 Task: Search one way flight ticket for 1 adult, 6 children, 1 infant in seat and 1 infant on lap in business from Brainerd: Brainerd Lakes Regional Airport to Evansville: Evansville Regional Airport on 5-3-2023. Choice of flights is Westjet. Number of bags: 2 checked bags. Price is upto 75000. Outbound departure time preference is 8:45.
Action: Mouse moved to (320, 418)
Screenshot: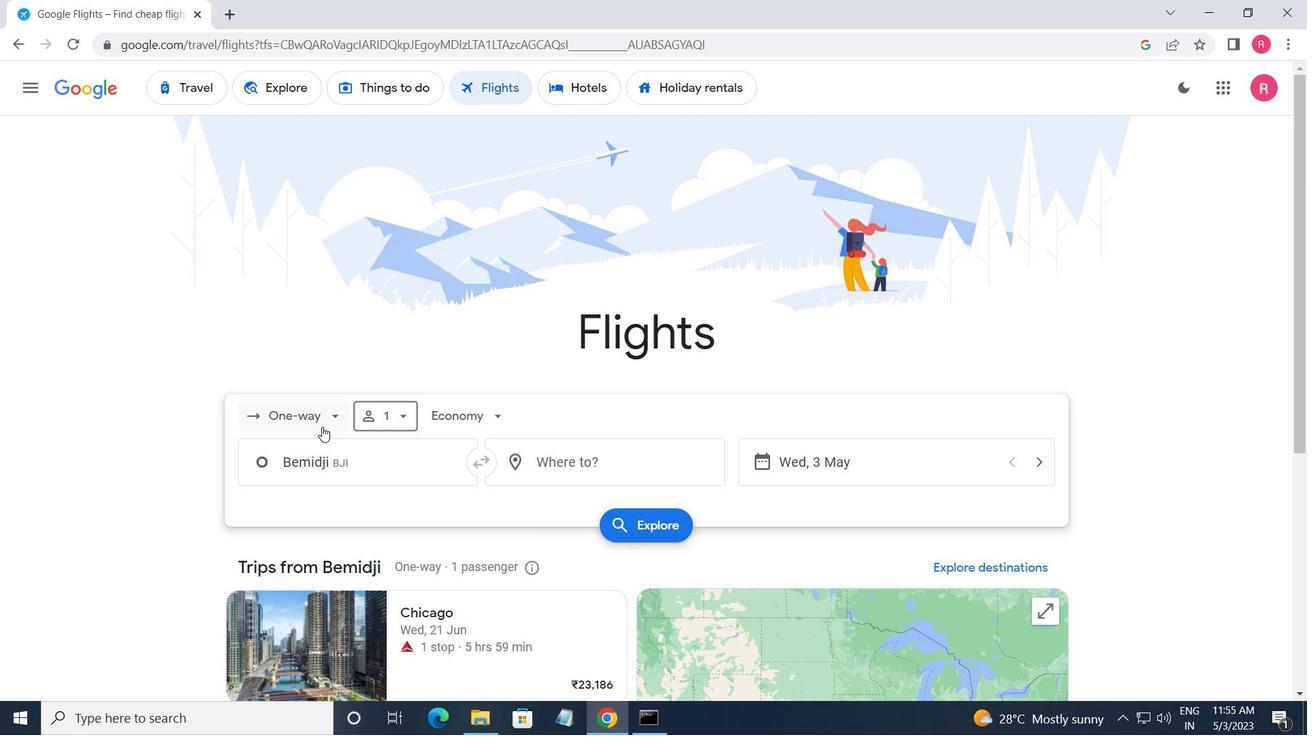 
Action: Mouse pressed left at (320, 418)
Screenshot: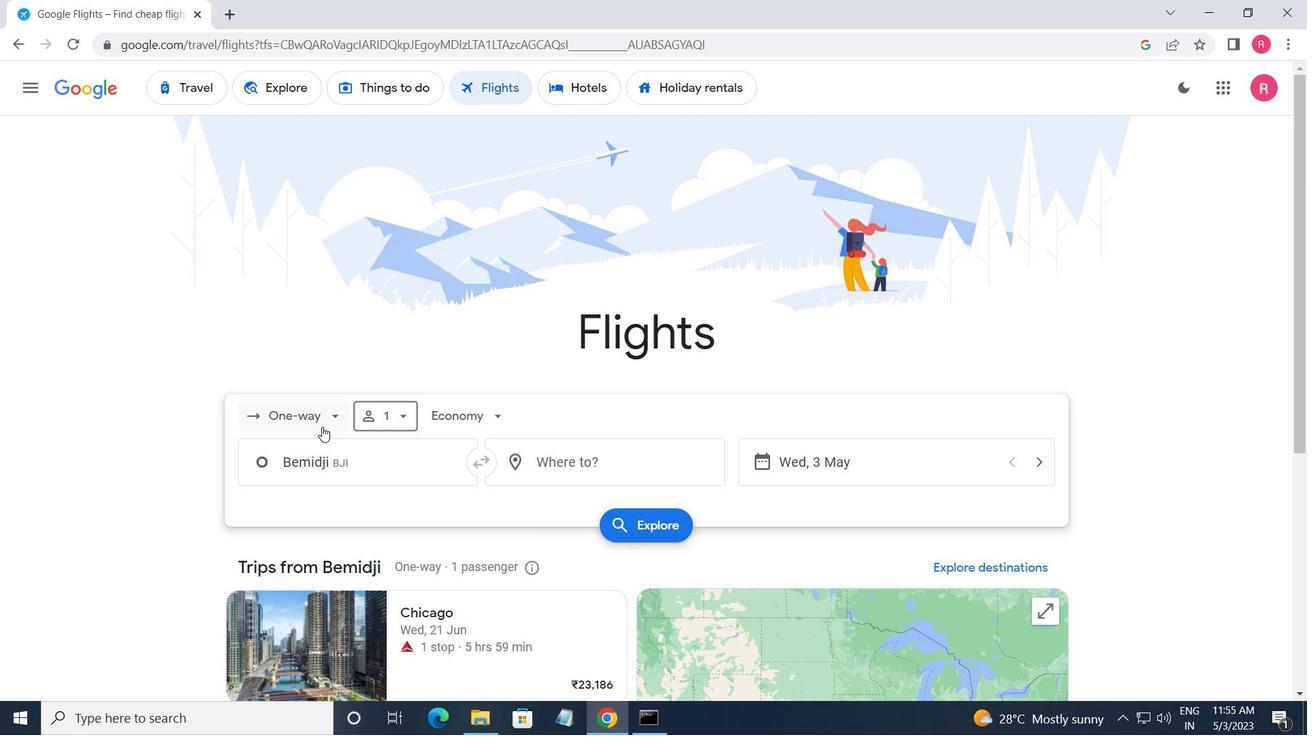 
Action: Mouse moved to (335, 489)
Screenshot: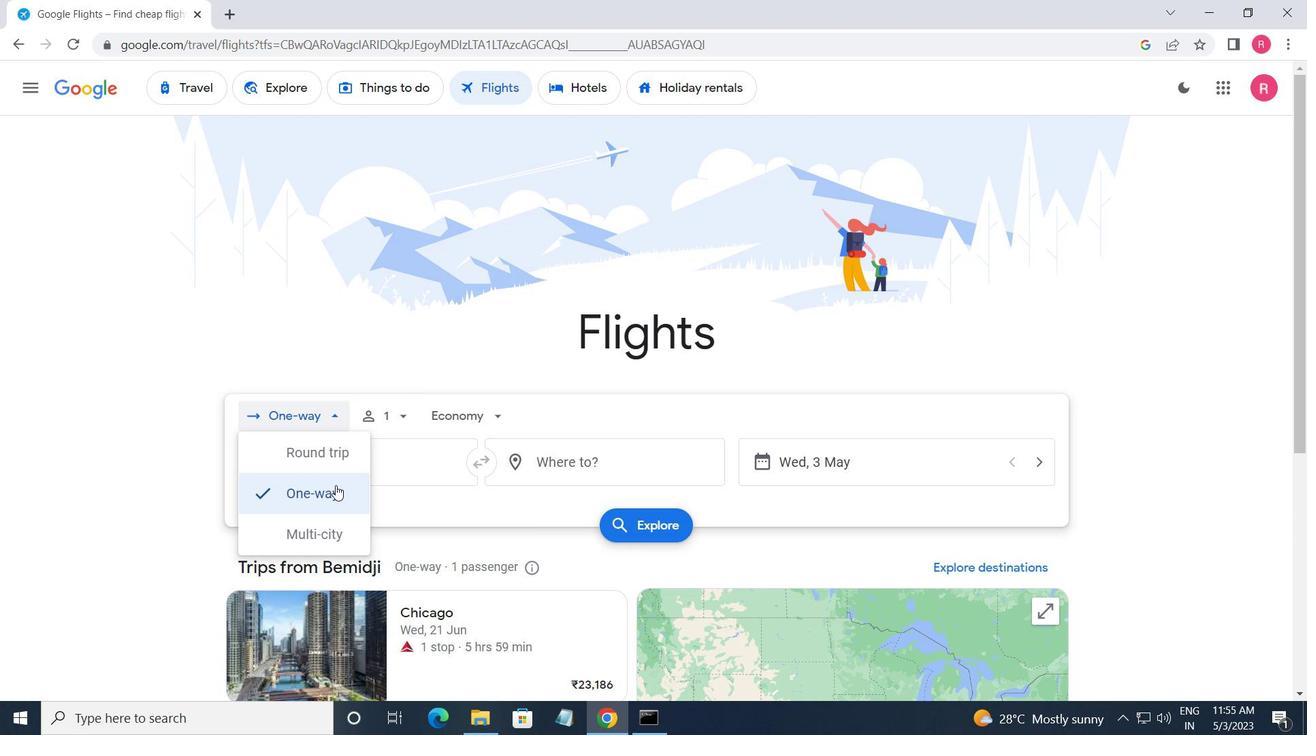 
Action: Mouse pressed left at (335, 489)
Screenshot: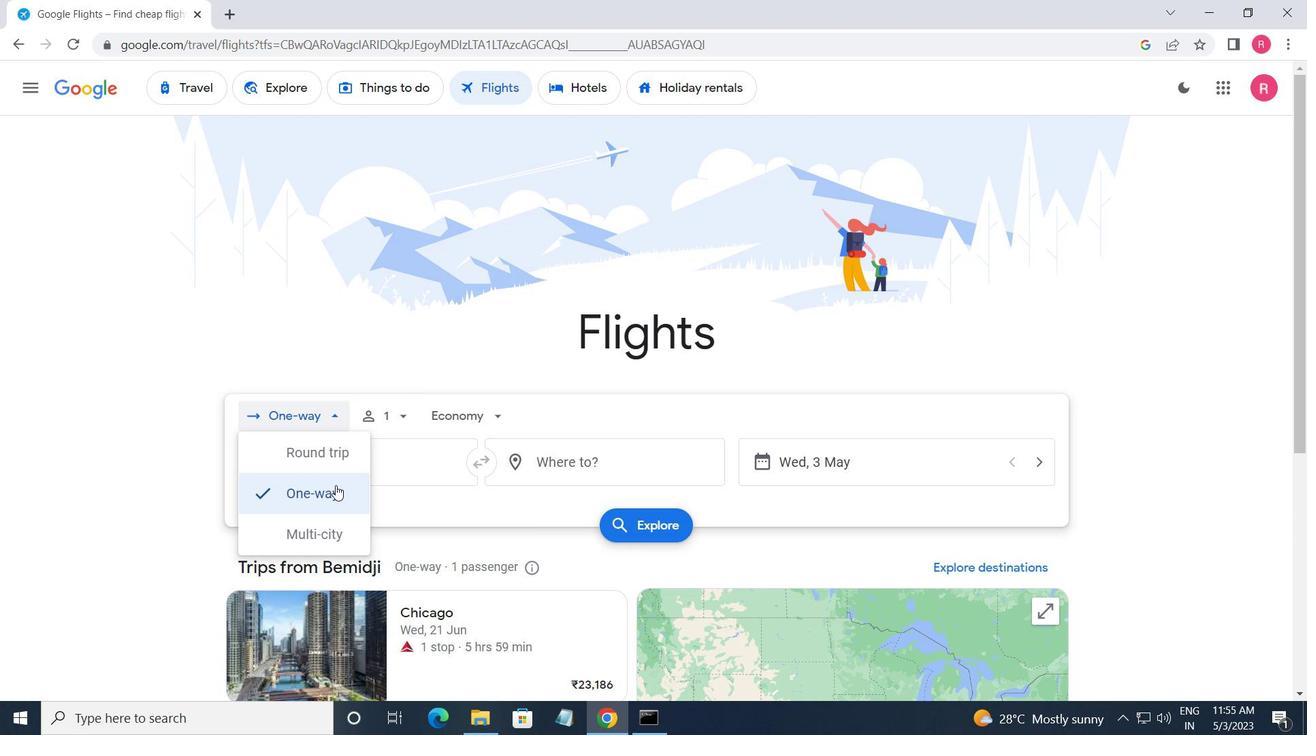 
Action: Mouse moved to (365, 433)
Screenshot: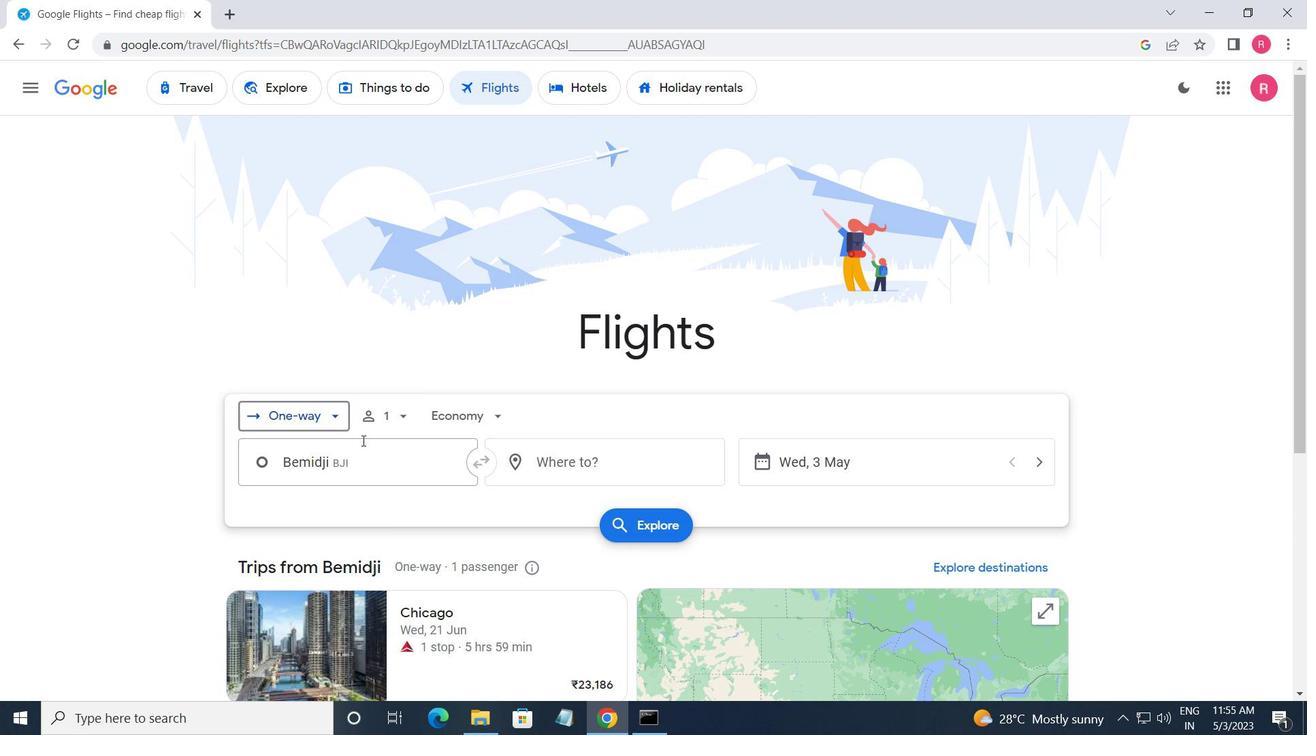
Action: Mouse pressed left at (365, 433)
Screenshot: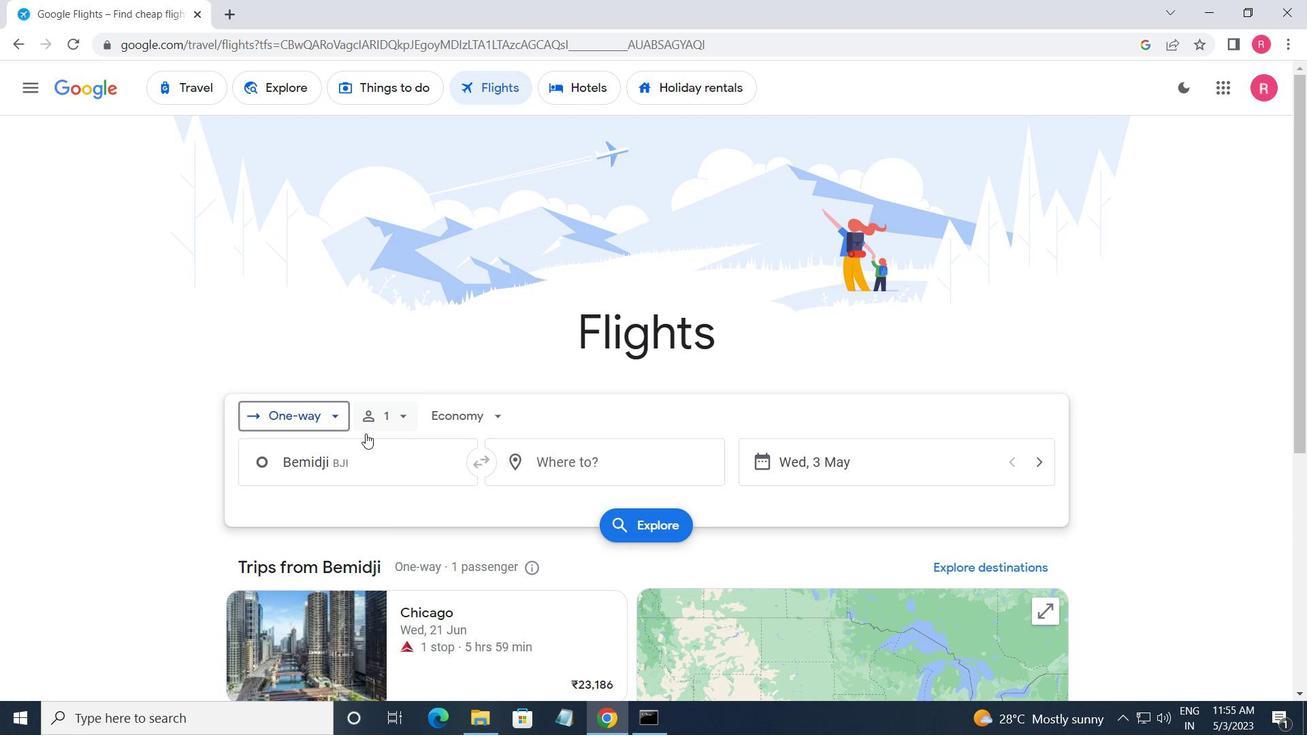 
Action: Mouse moved to (530, 505)
Screenshot: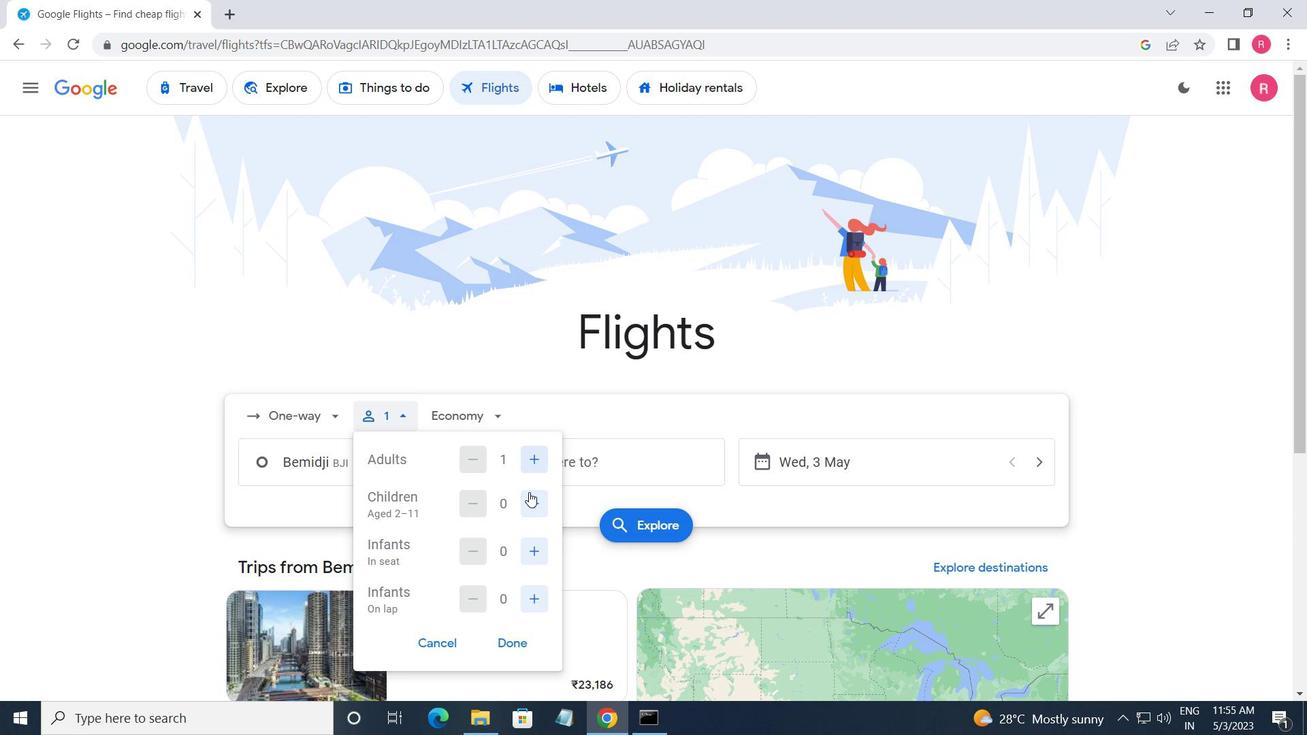 
Action: Mouse pressed left at (530, 505)
Screenshot: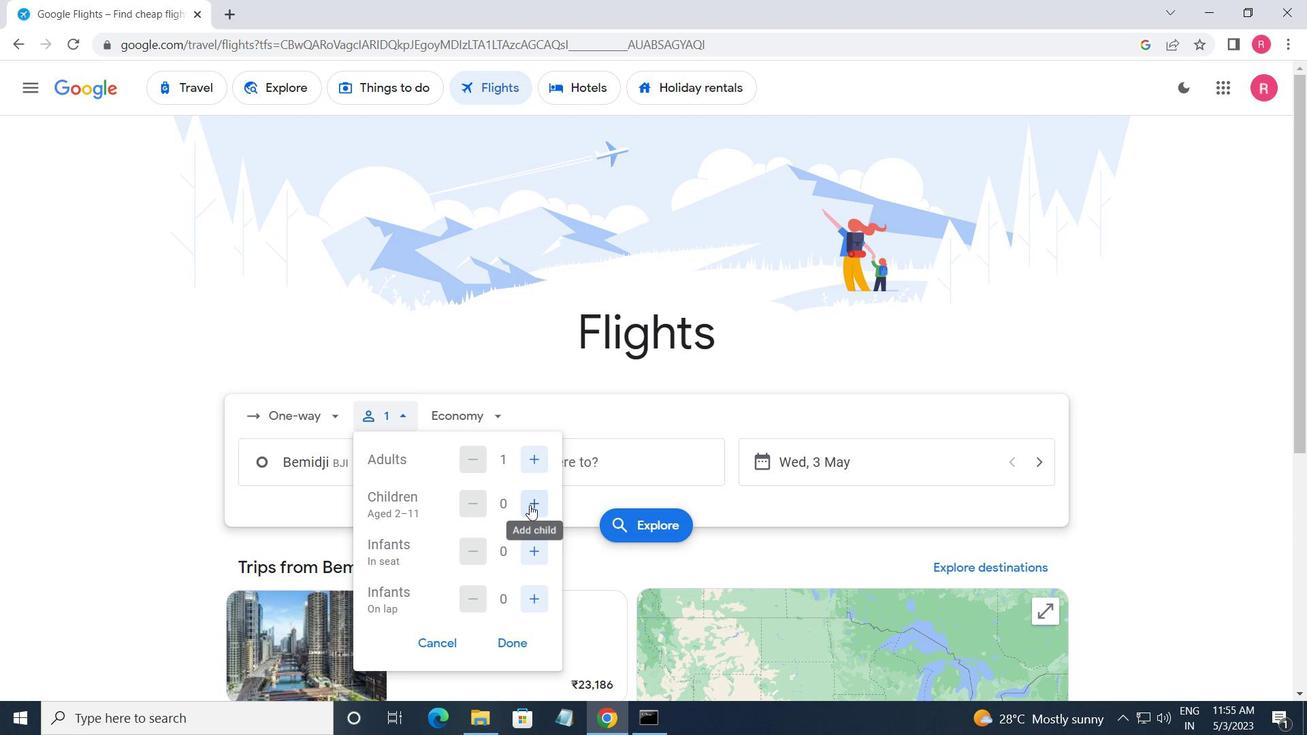 
Action: Mouse pressed left at (530, 505)
Screenshot: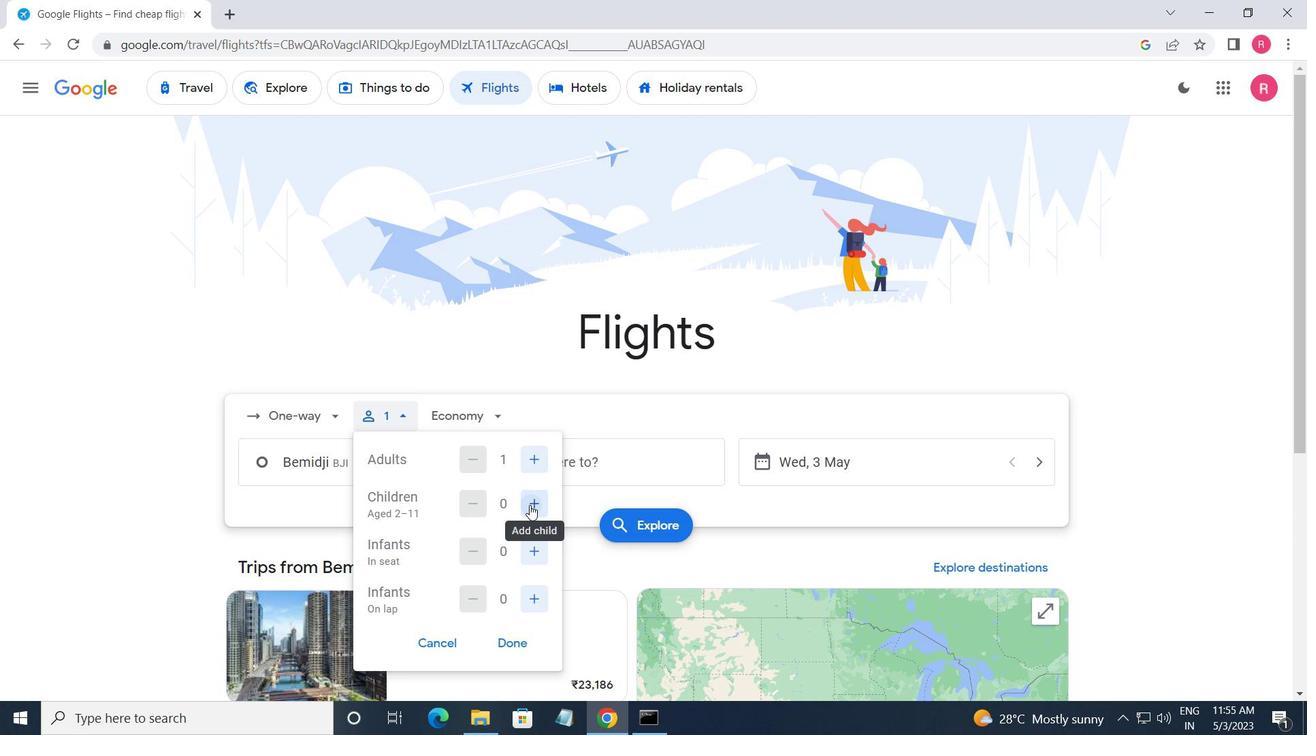
Action: Mouse pressed left at (530, 505)
Screenshot: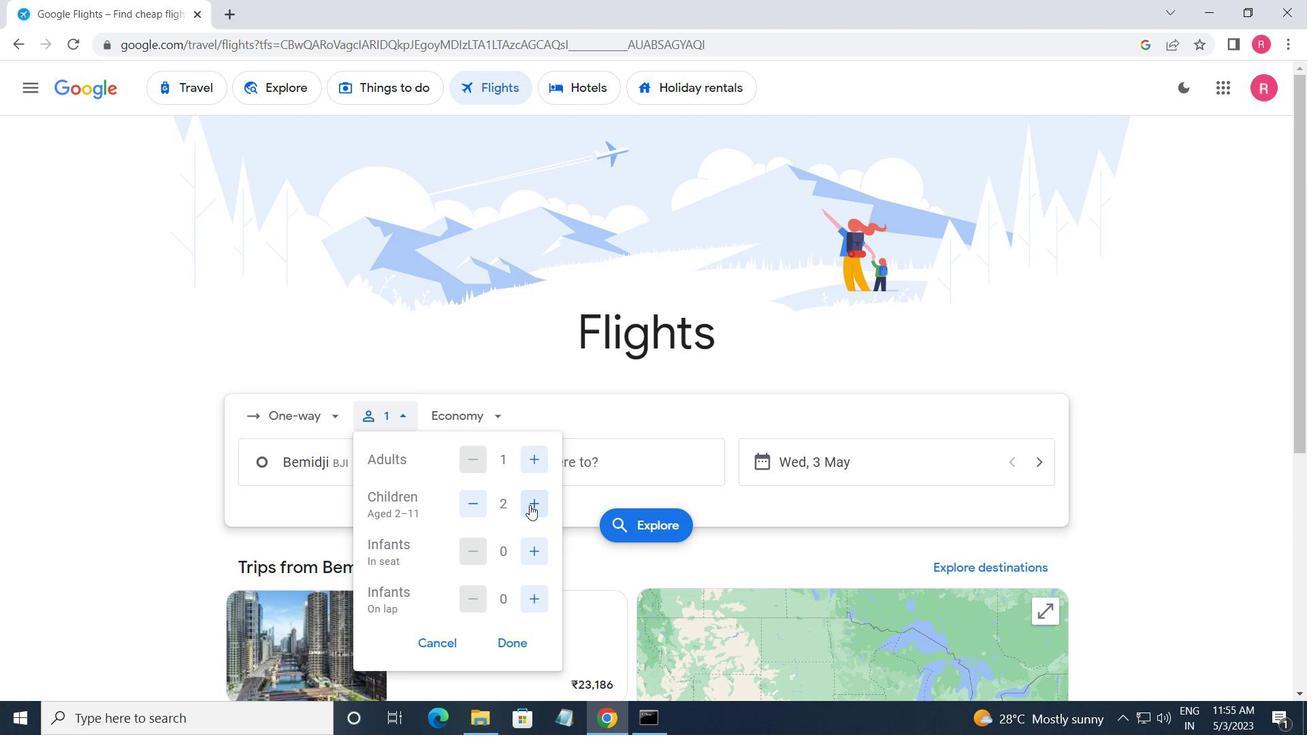 
Action: Mouse pressed left at (530, 505)
Screenshot: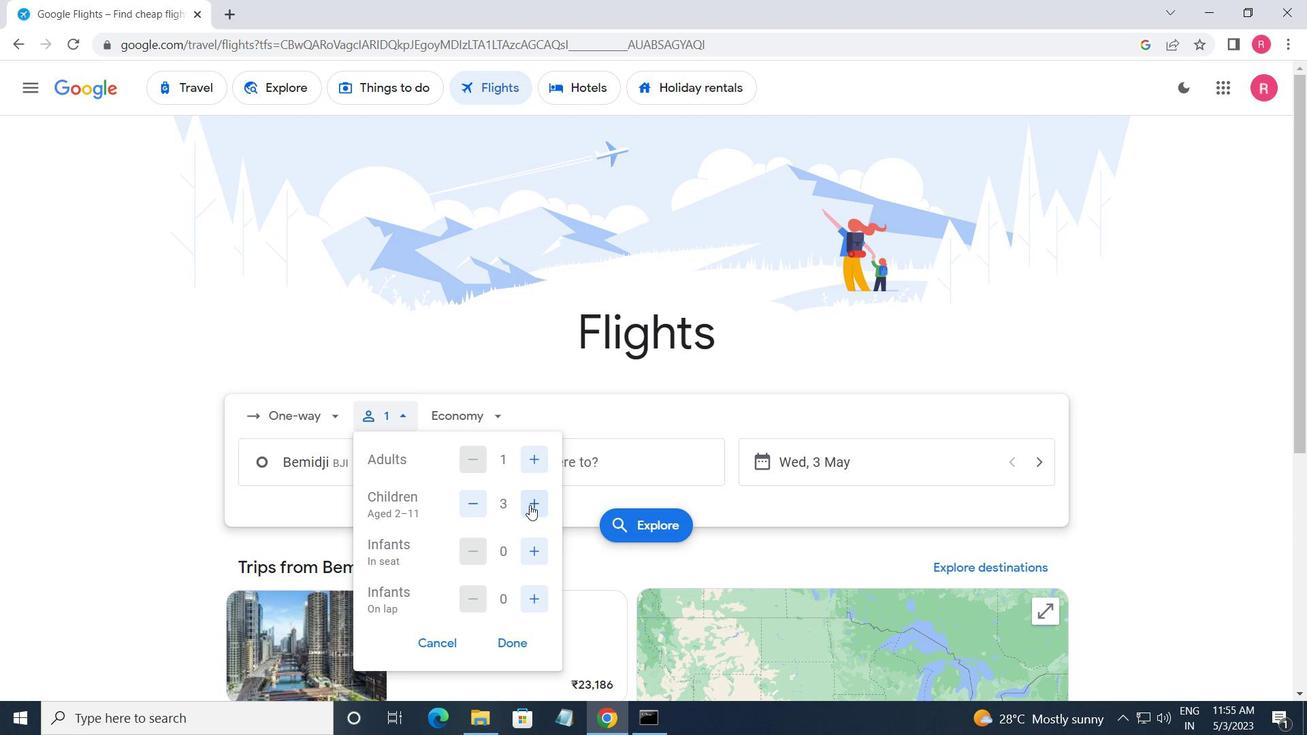 
Action: Mouse pressed left at (530, 505)
Screenshot: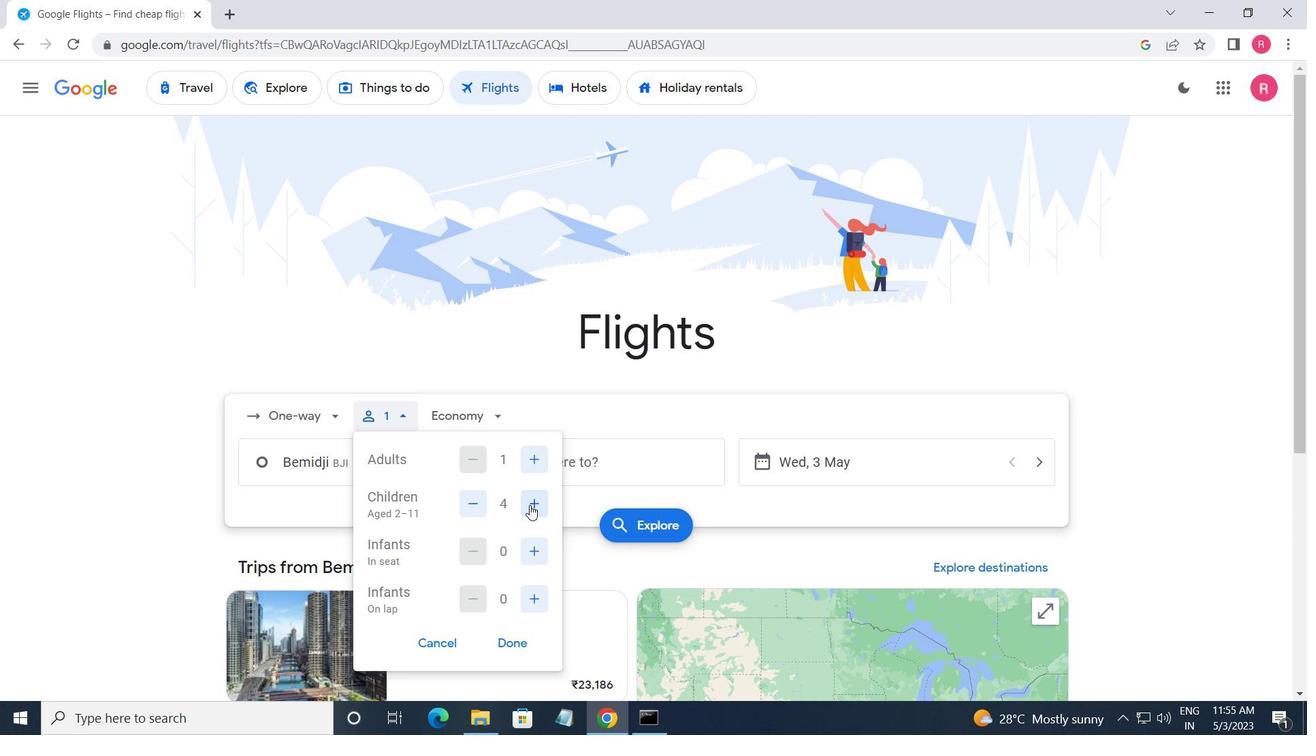 
Action: Mouse moved to (530, 505)
Screenshot: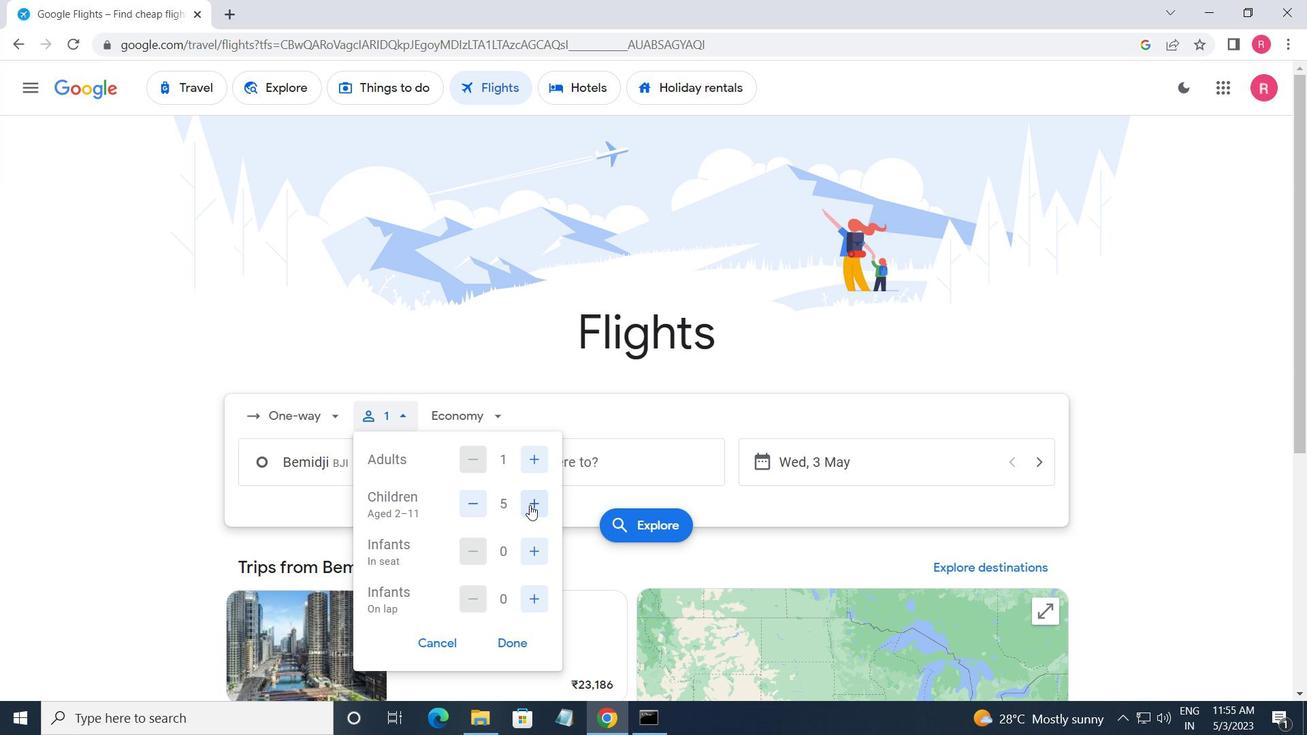 
Action: Mouse pressed left at (530, 505)
Screenshot: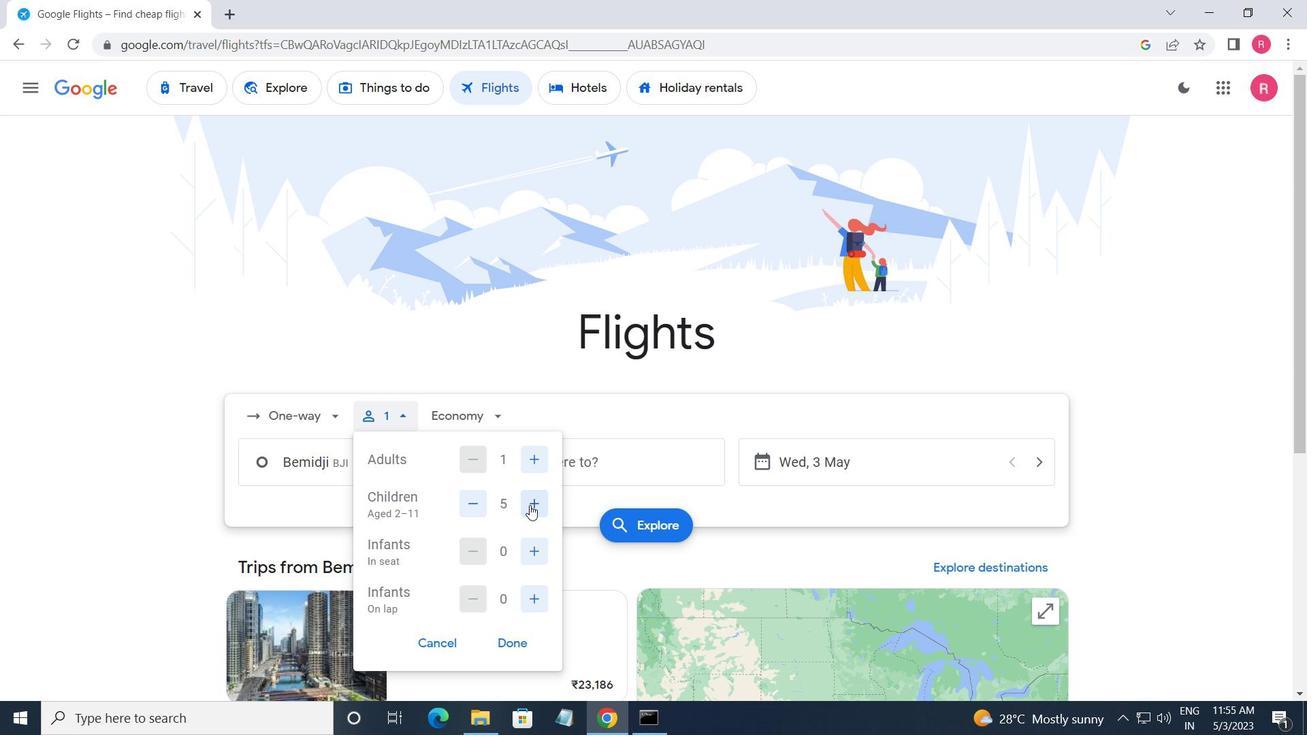 
Action: Mouse moved to (533, 554)
Screenshot: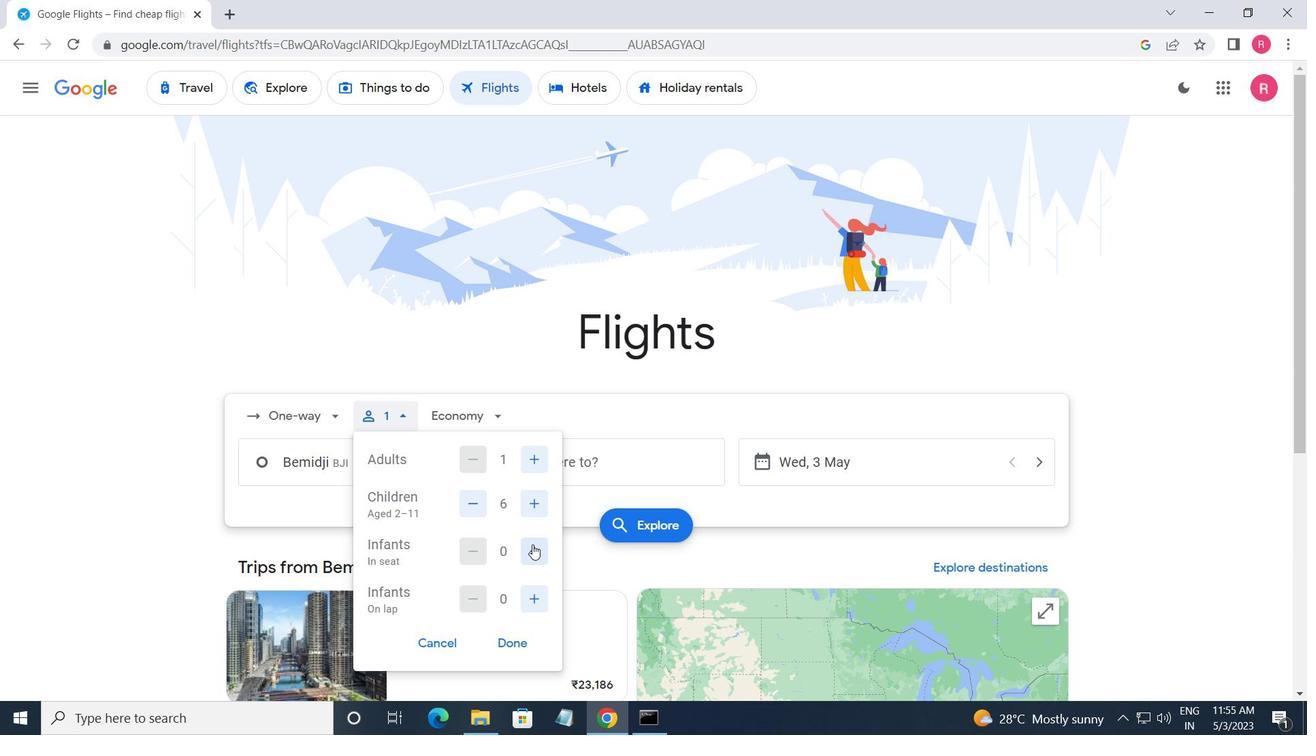 
Action: Mouse pressed left at (533, 554)
Screenshot: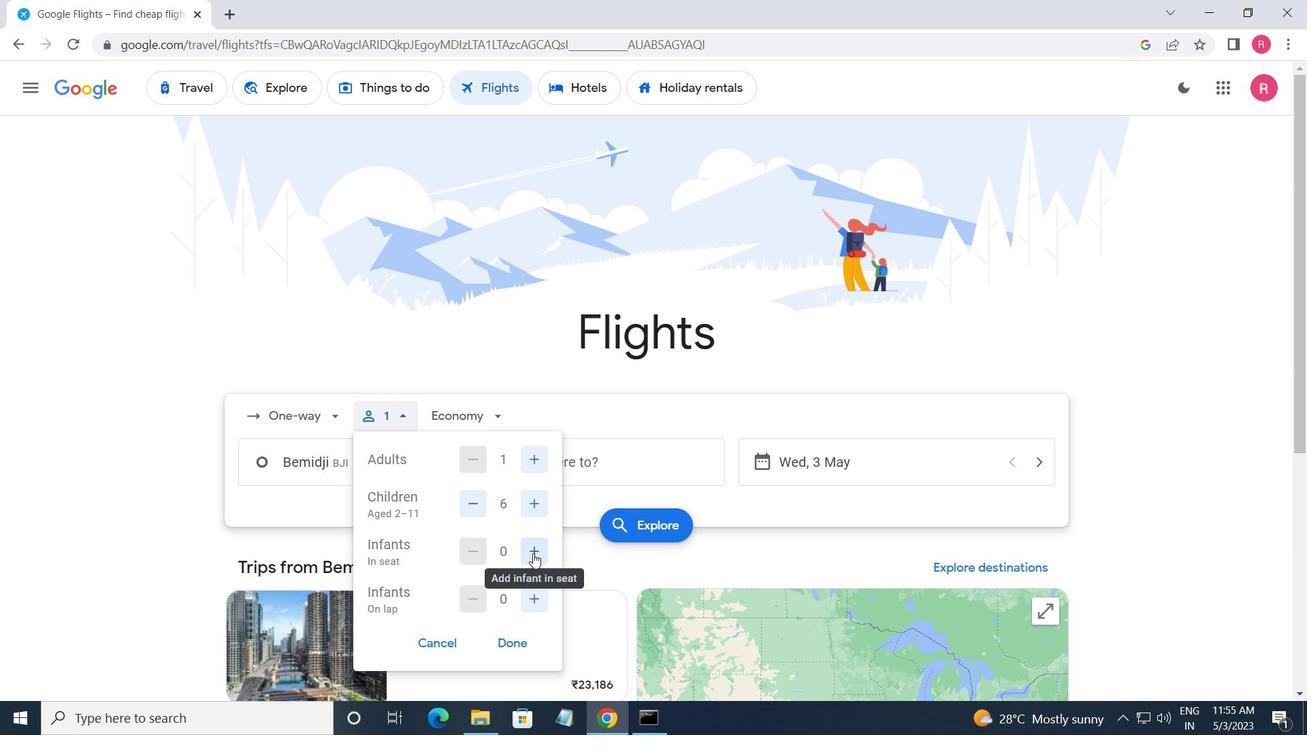 
Action: Mouse moved to (531, 595)
Screenshot: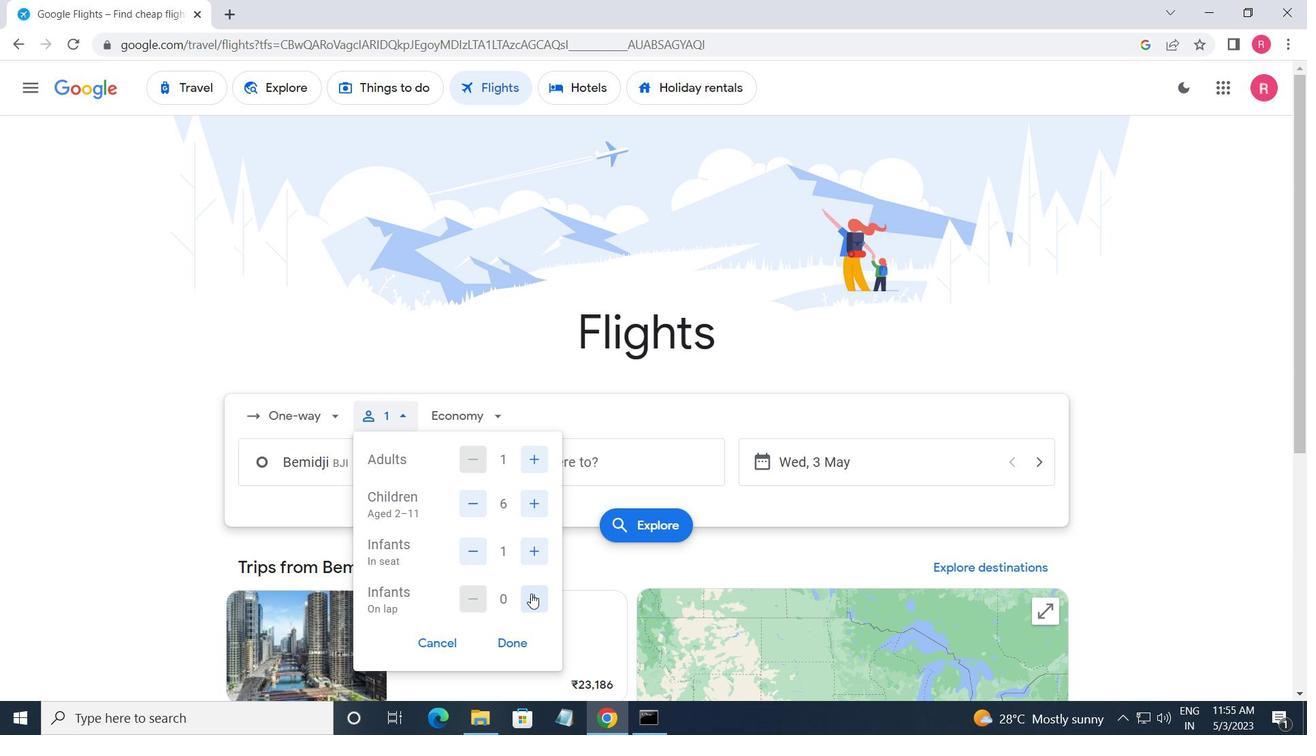 
Action: Mouse pressed left at (531, 595)
Screenshot: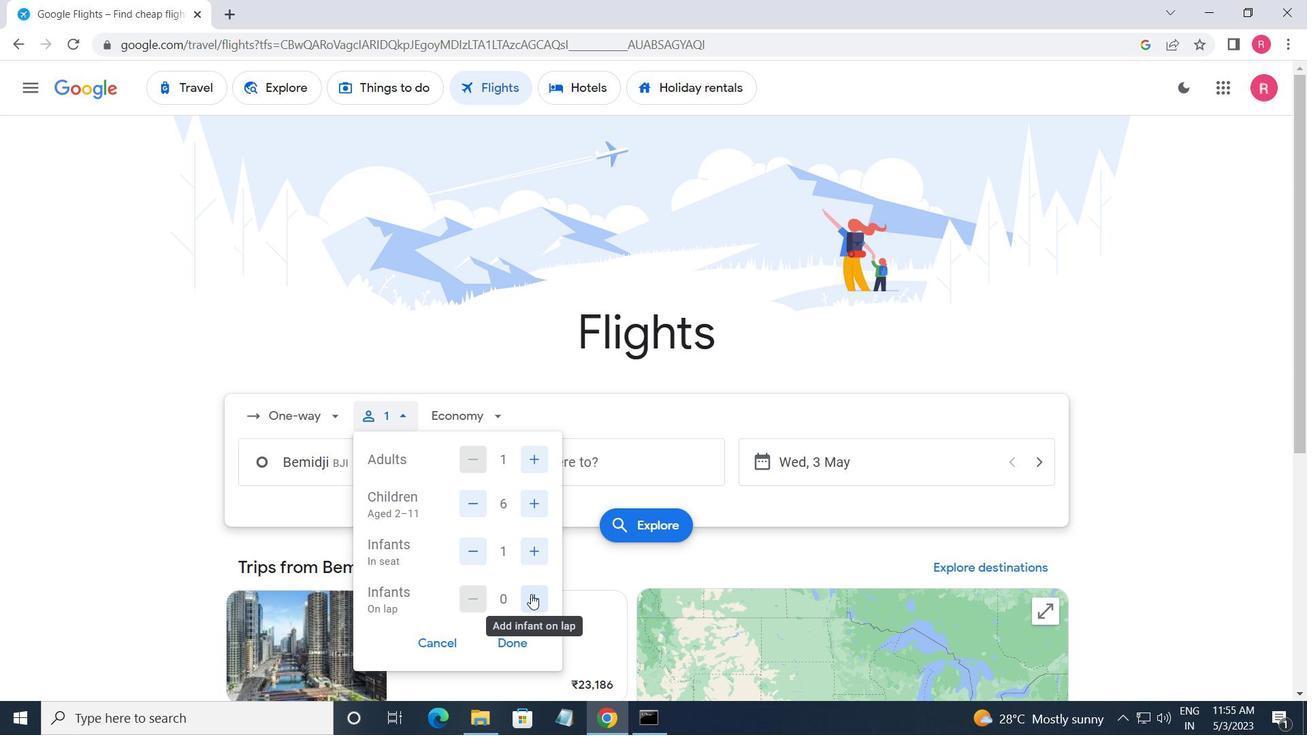 
Action: Mouse moved to (459, 416)
Screenshot: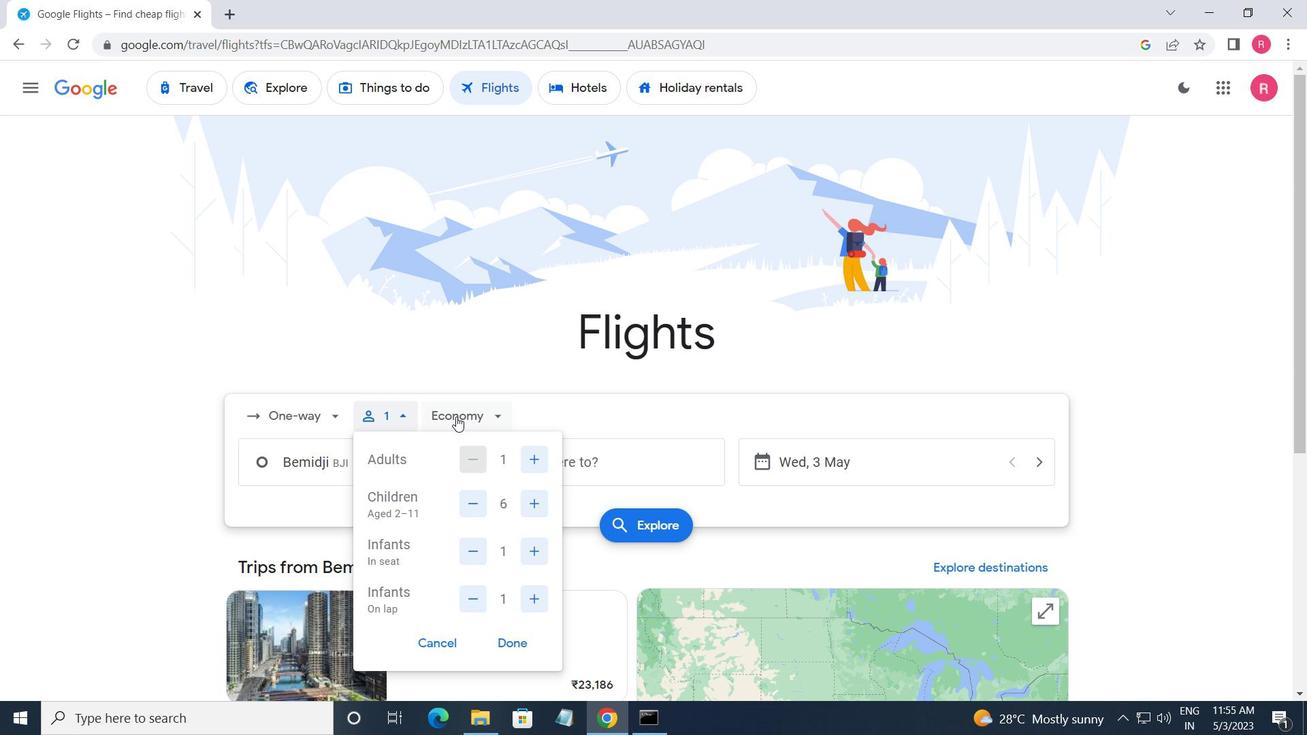 
Action: Mouse pressed left at (459, 416)
Screenshot: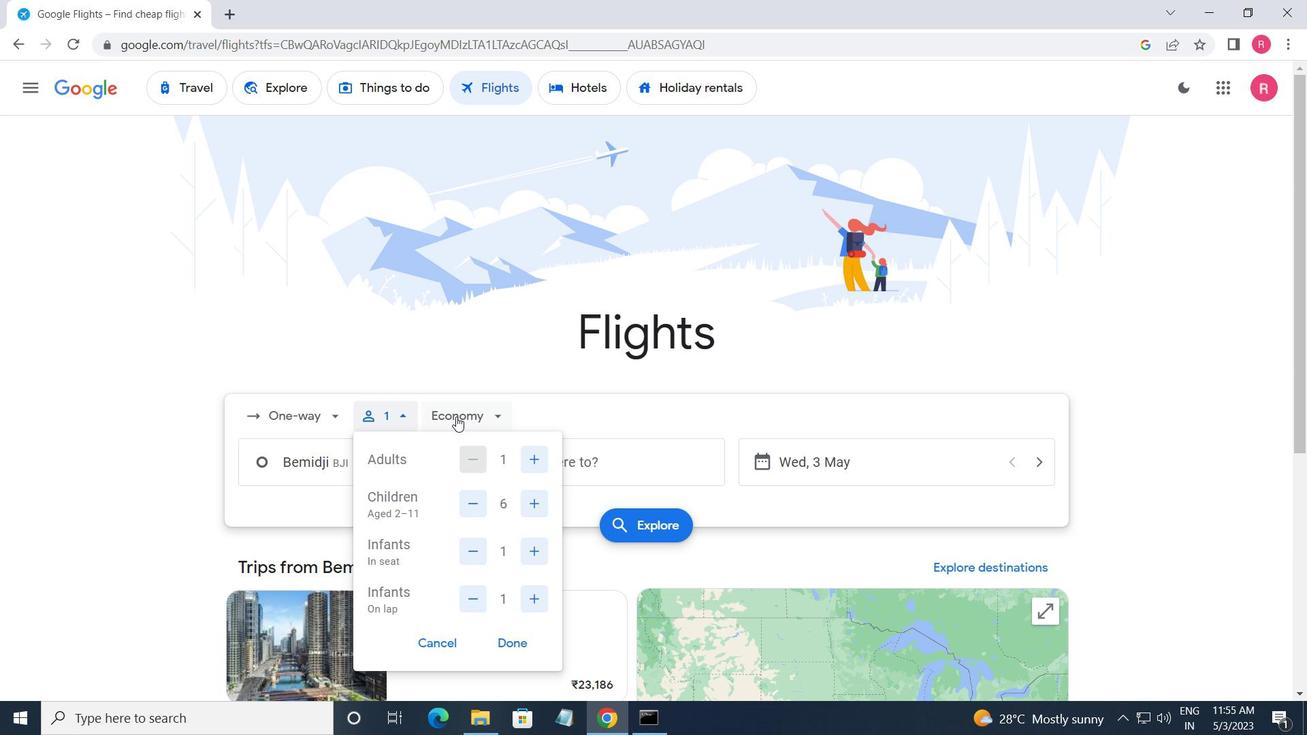 
Action: Mouse moved to (510, 527)
Screenshot: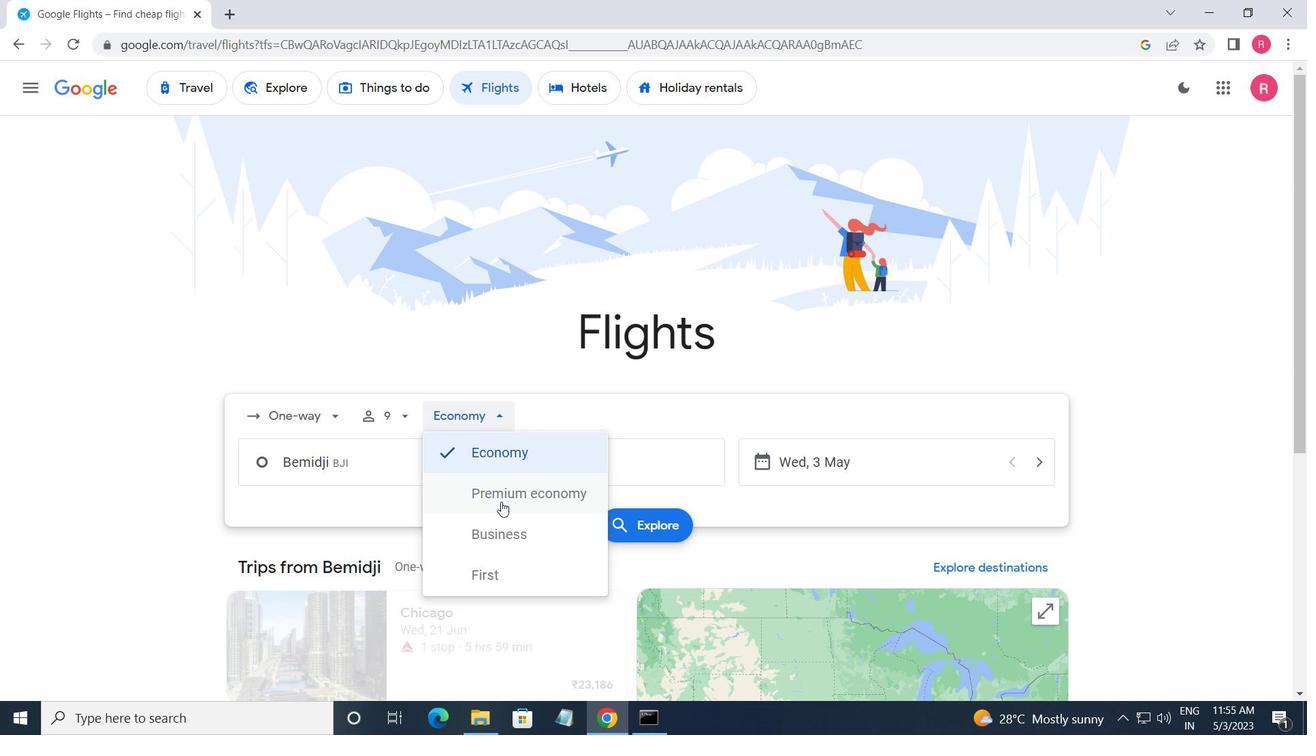 
Action: Mouse pressed left at (510, 527)
Screenshot: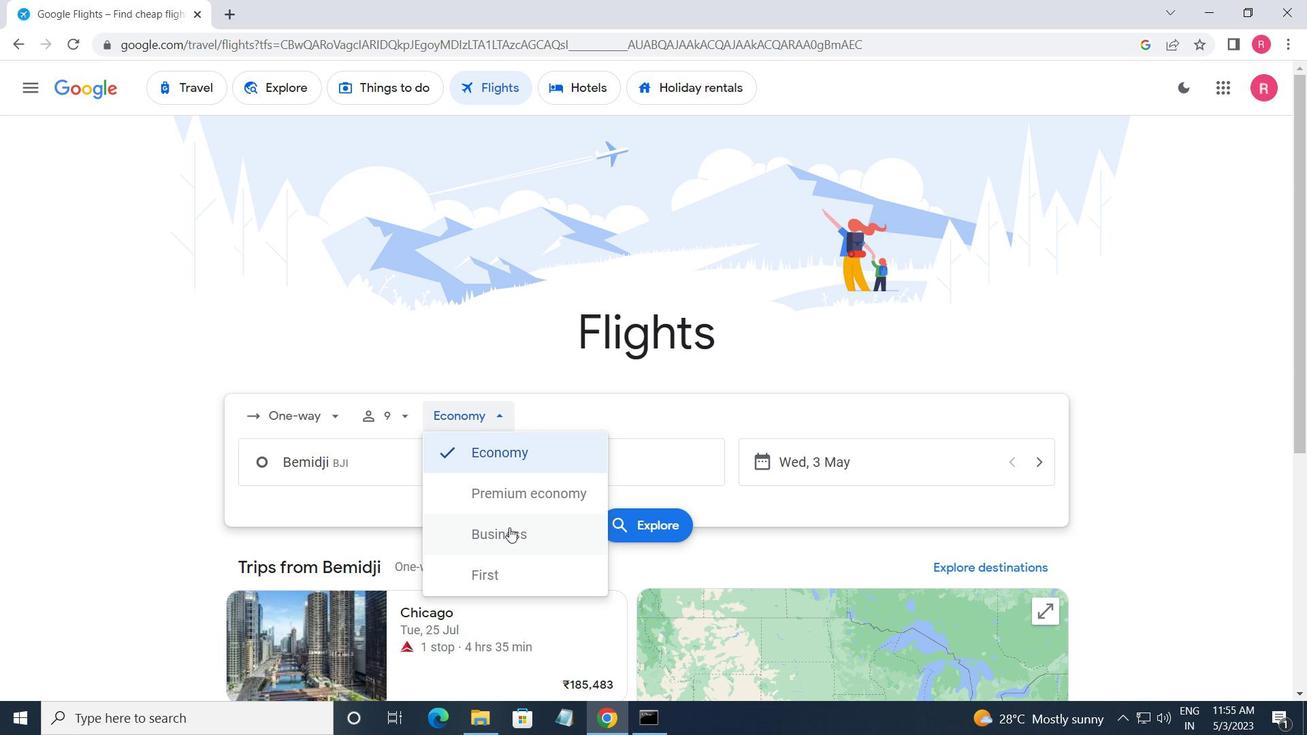 
Action: Mouse moved to (396, 476)
Screenshot: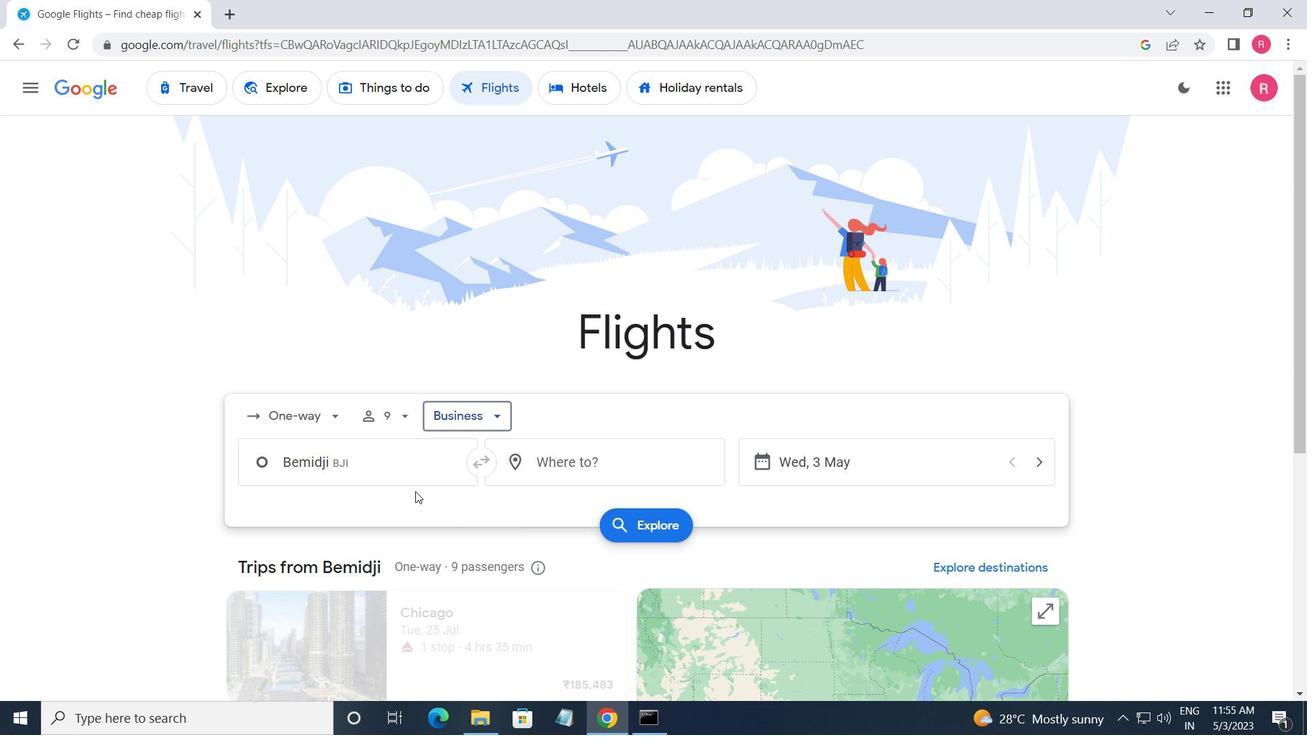 
Action: Mouse pressed left at (396, 476)
Screenshot: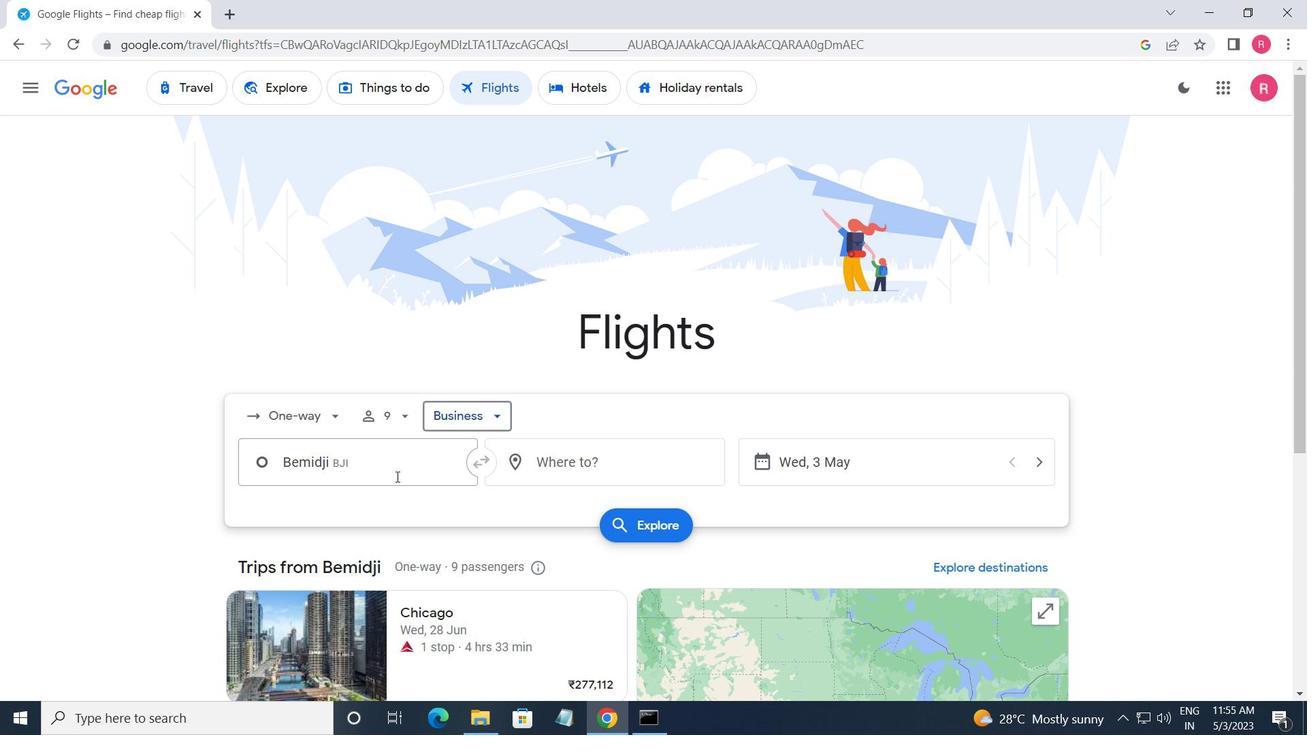 
Action: Key pressed <Key.shift>BRAINERD
Screenshot: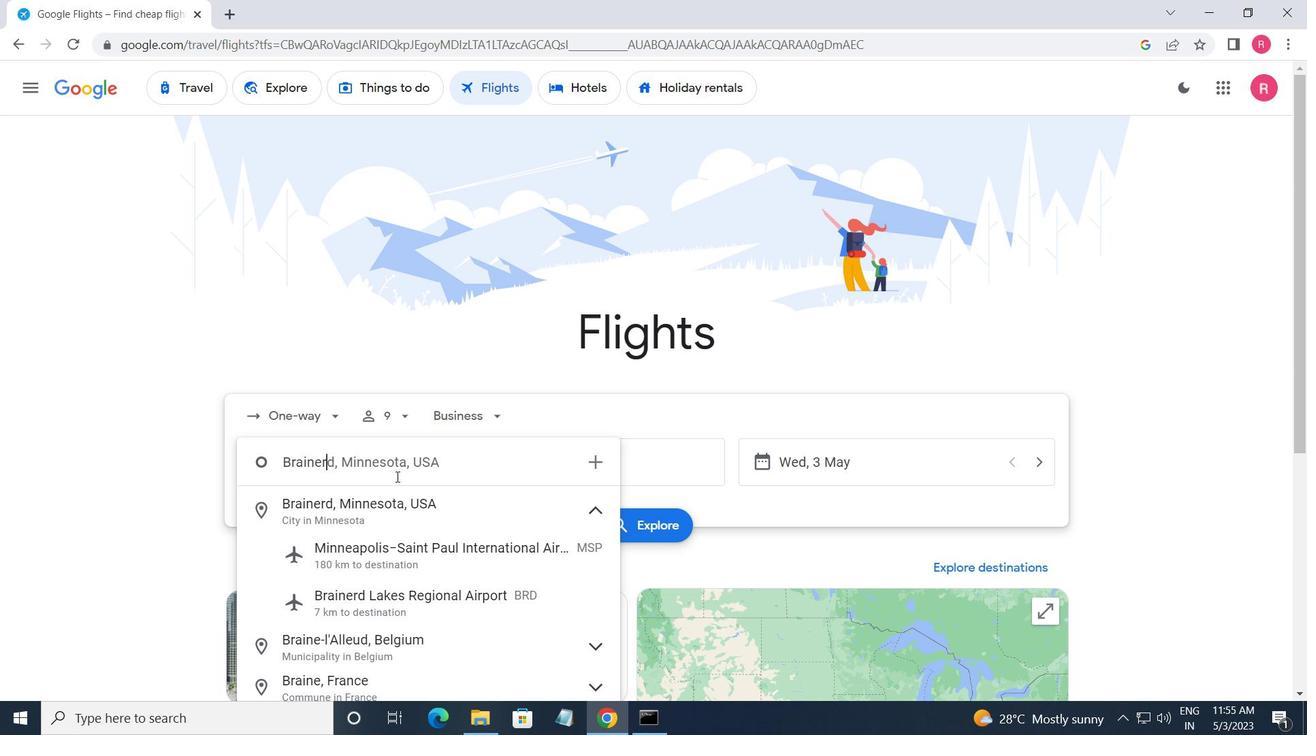 
Action: Mouse moved to (346, 610)
Screenshot: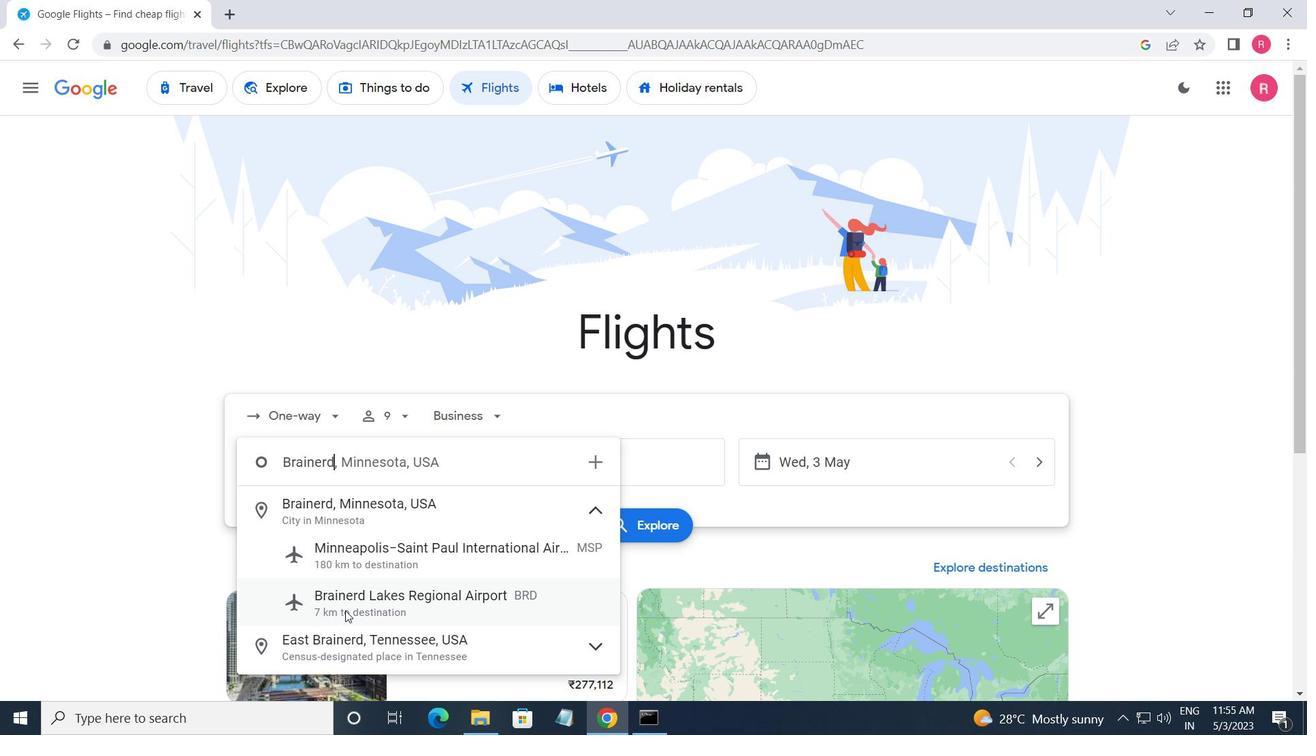 
Action: Mouse pressed left at (346, 610)
Screenshot: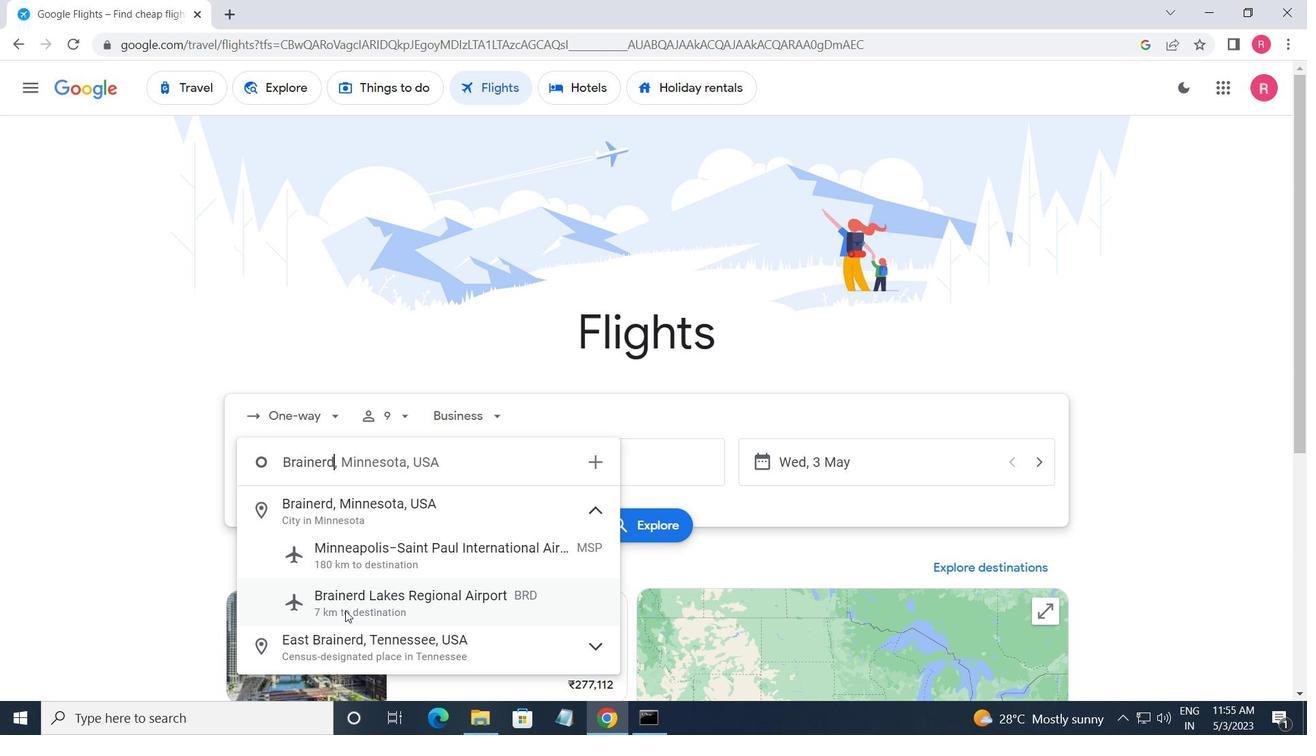 
Action: Mouse moved to (615, 468)
Screenshot: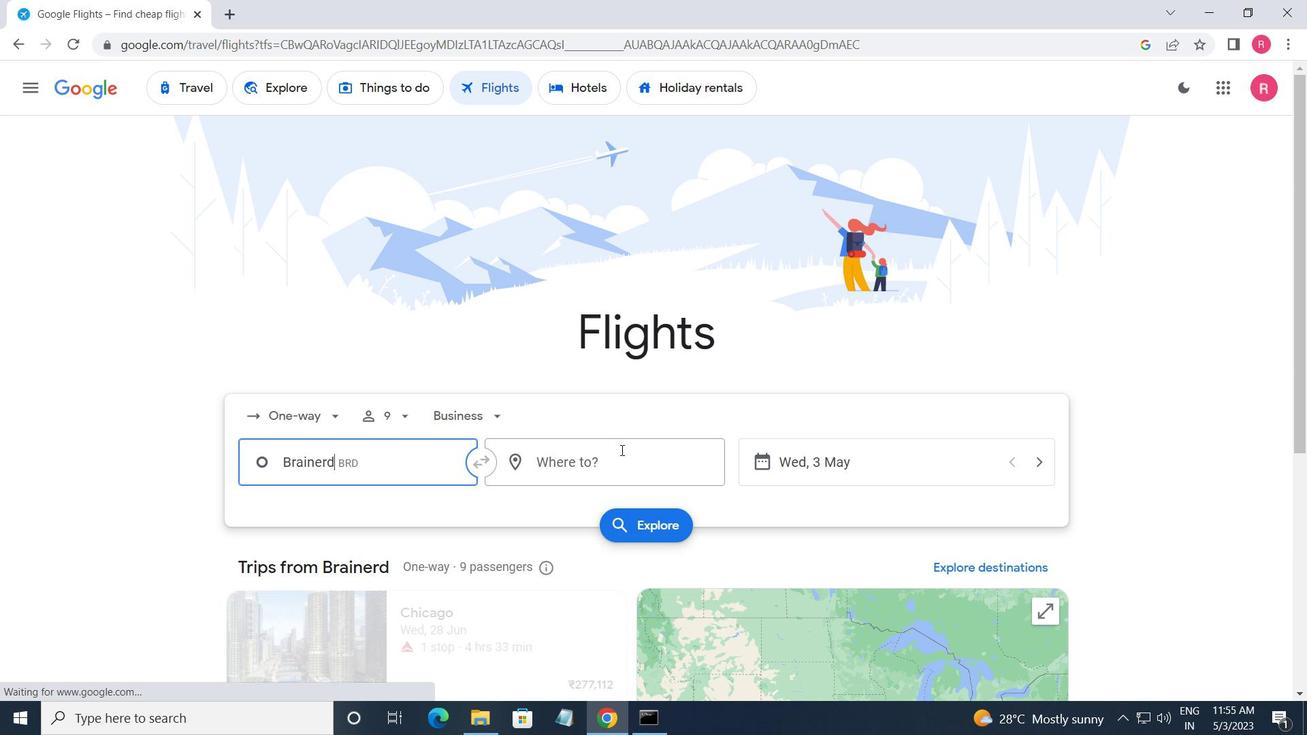 
Action: Mouse pressed left at (615, 468)
Screenshot: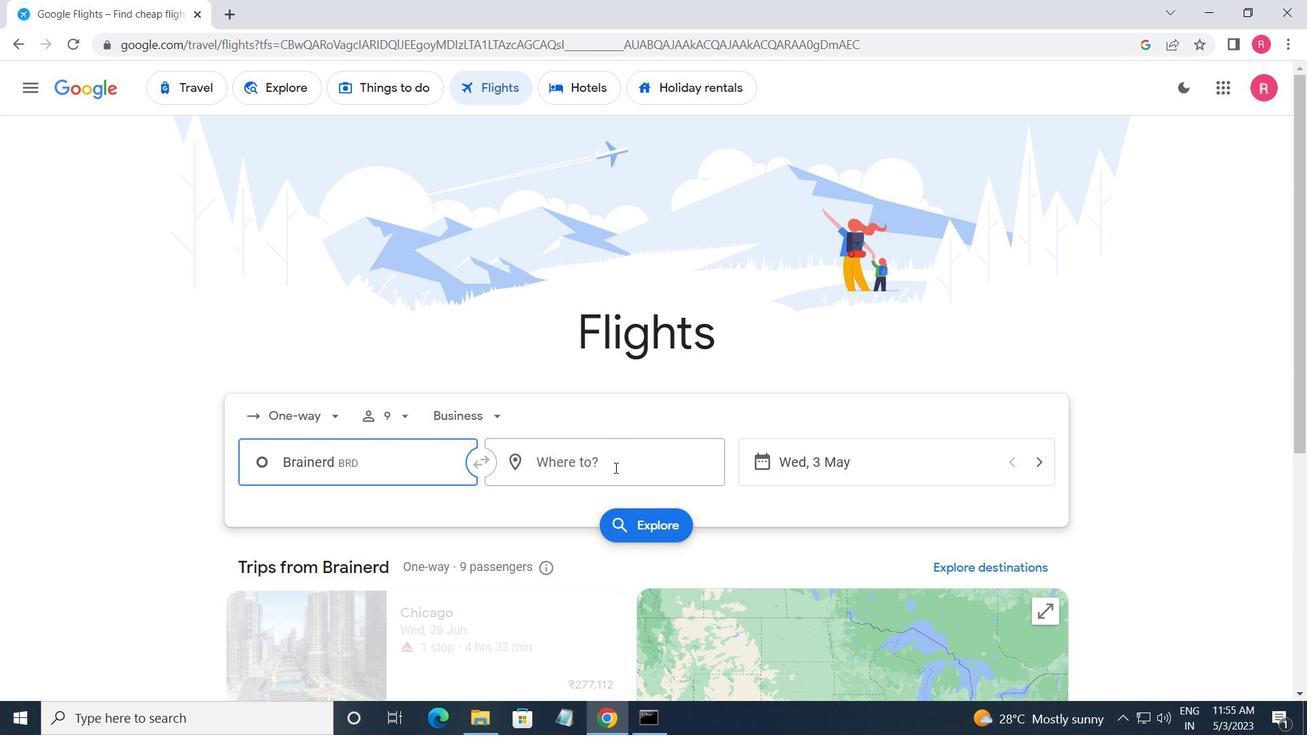 
Action: Mouse moved to (636, 631)
Screenshot: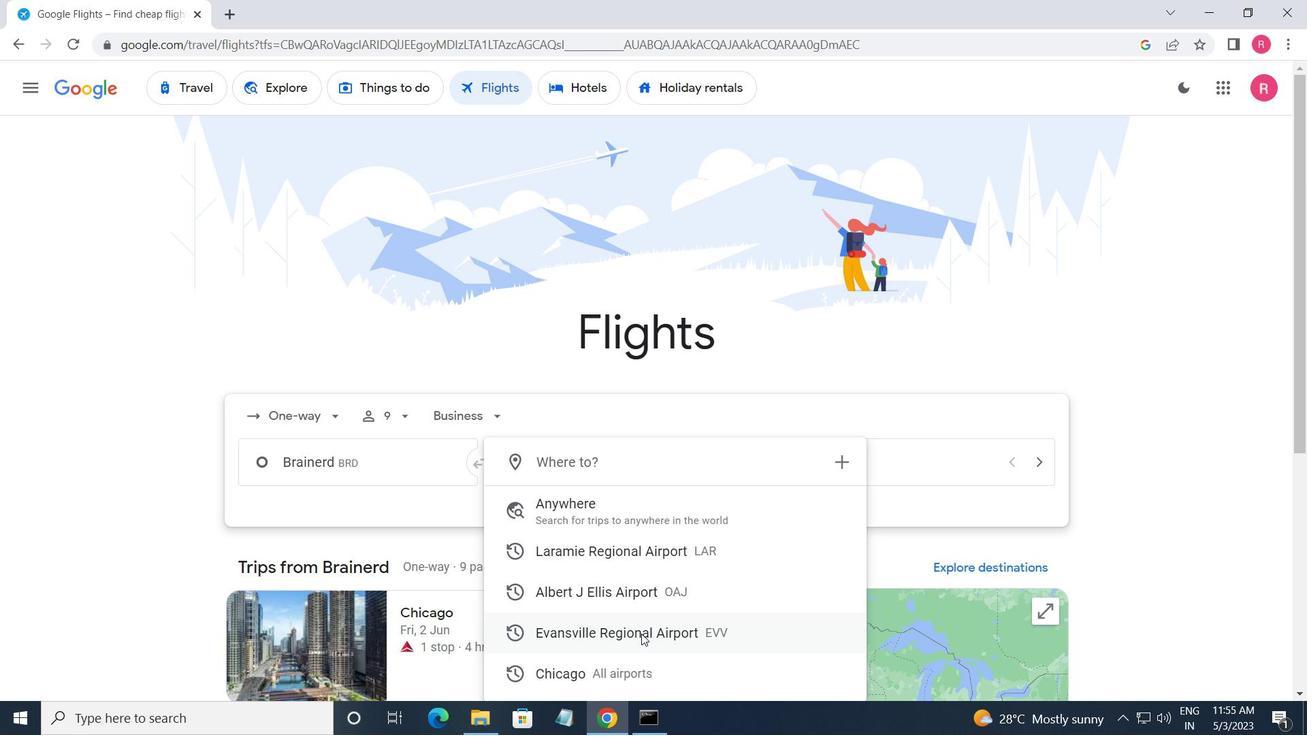 
Action: Mouse pressed left at (636, 631)
Screenshot: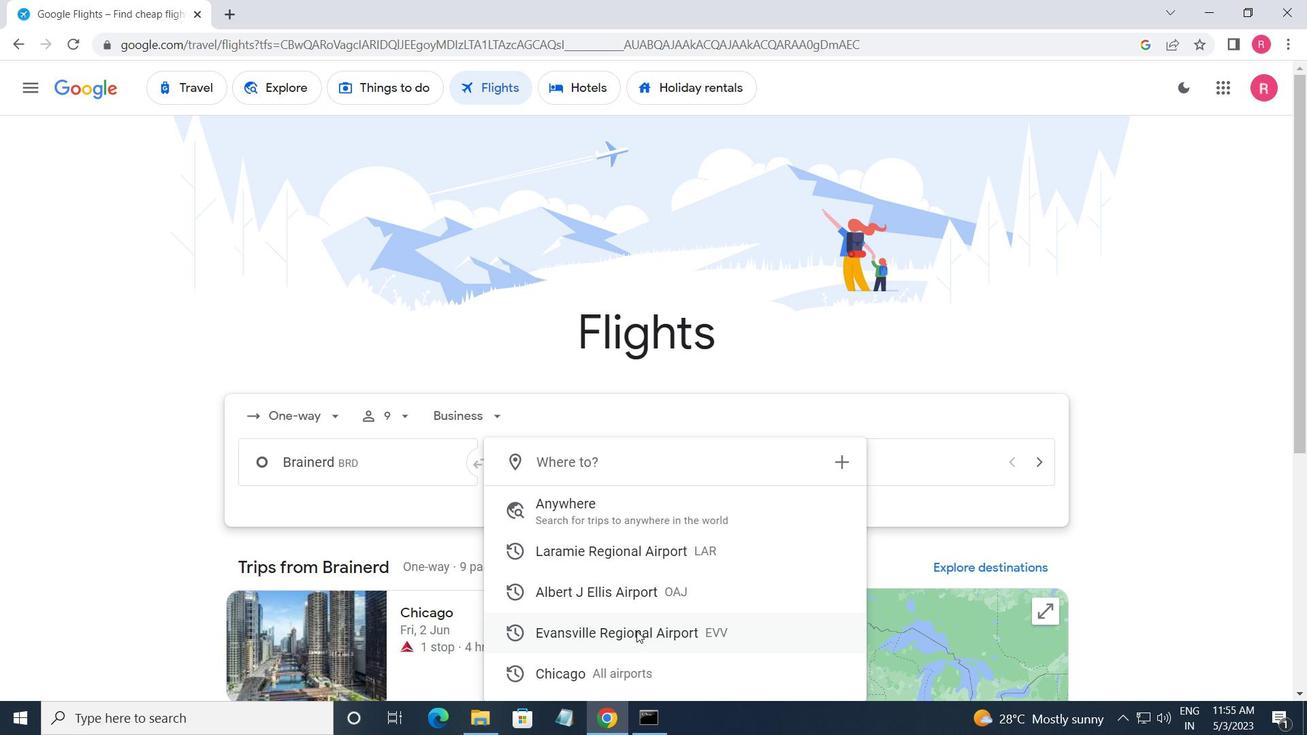 
Action: Mouse moved to (847, 465)
Screenshot: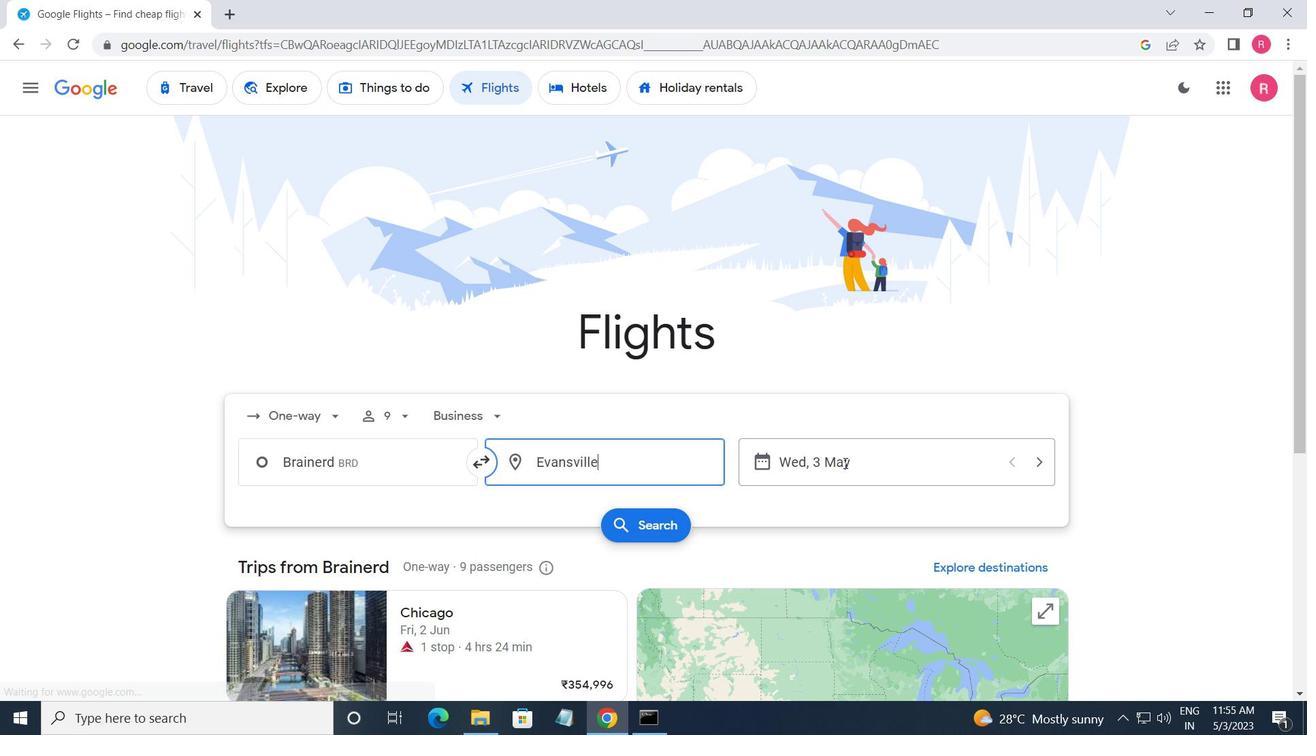 
Action: Mouse pressed left at (847, 465)
Screenshot: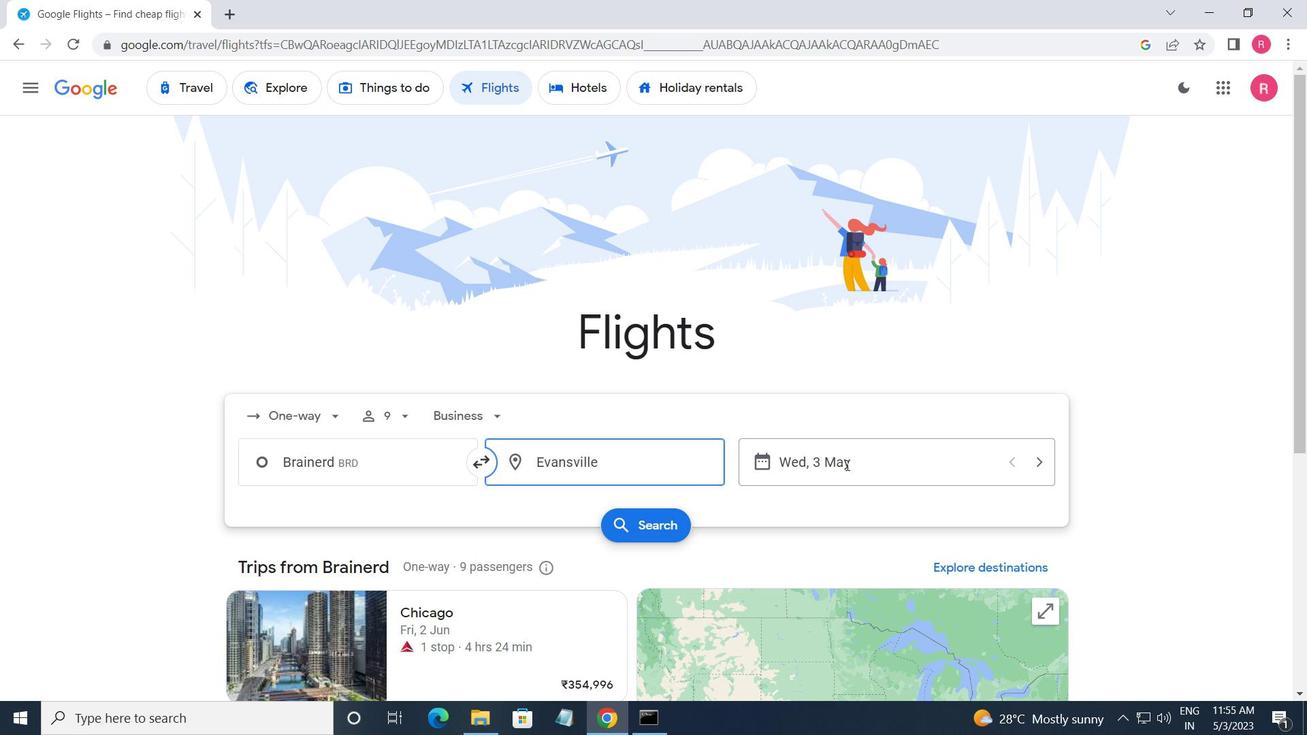 
Action: Mouse moved to (566, 391)
Screenshot: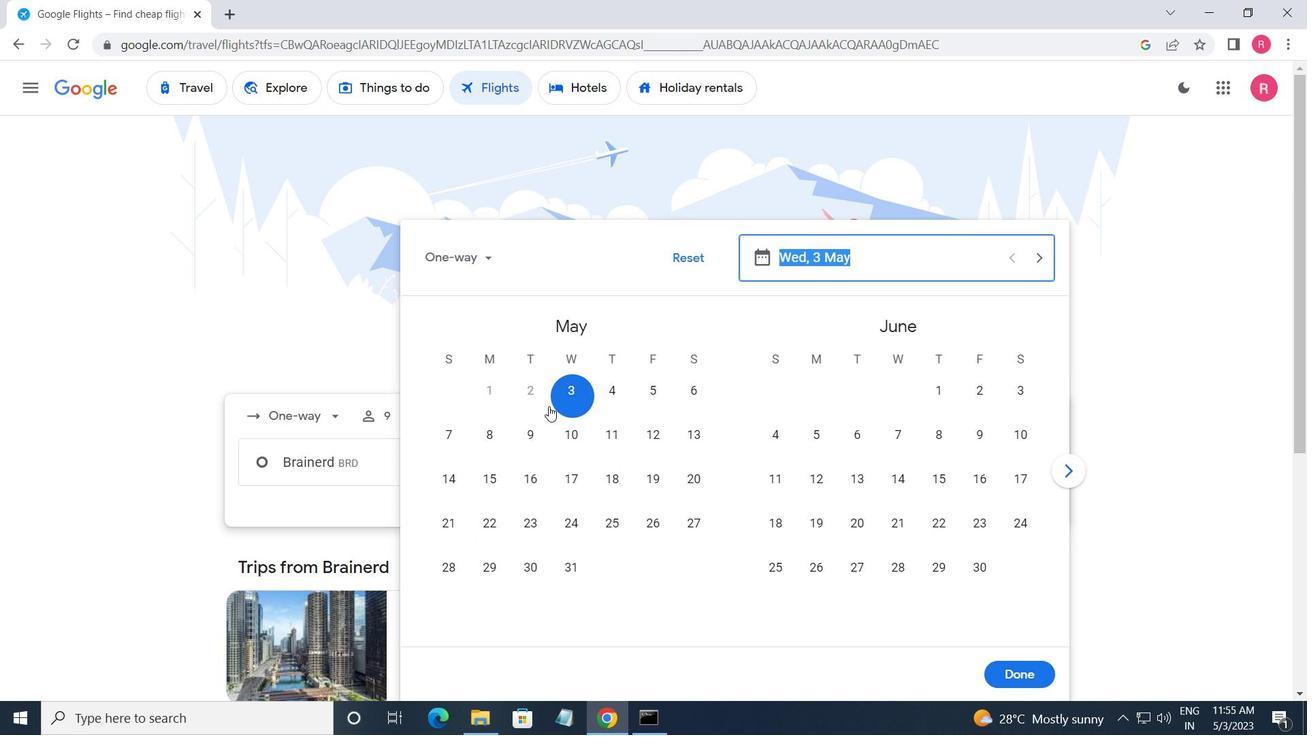 
Action: Mouse pressed left at (566, 391)
Screenshot: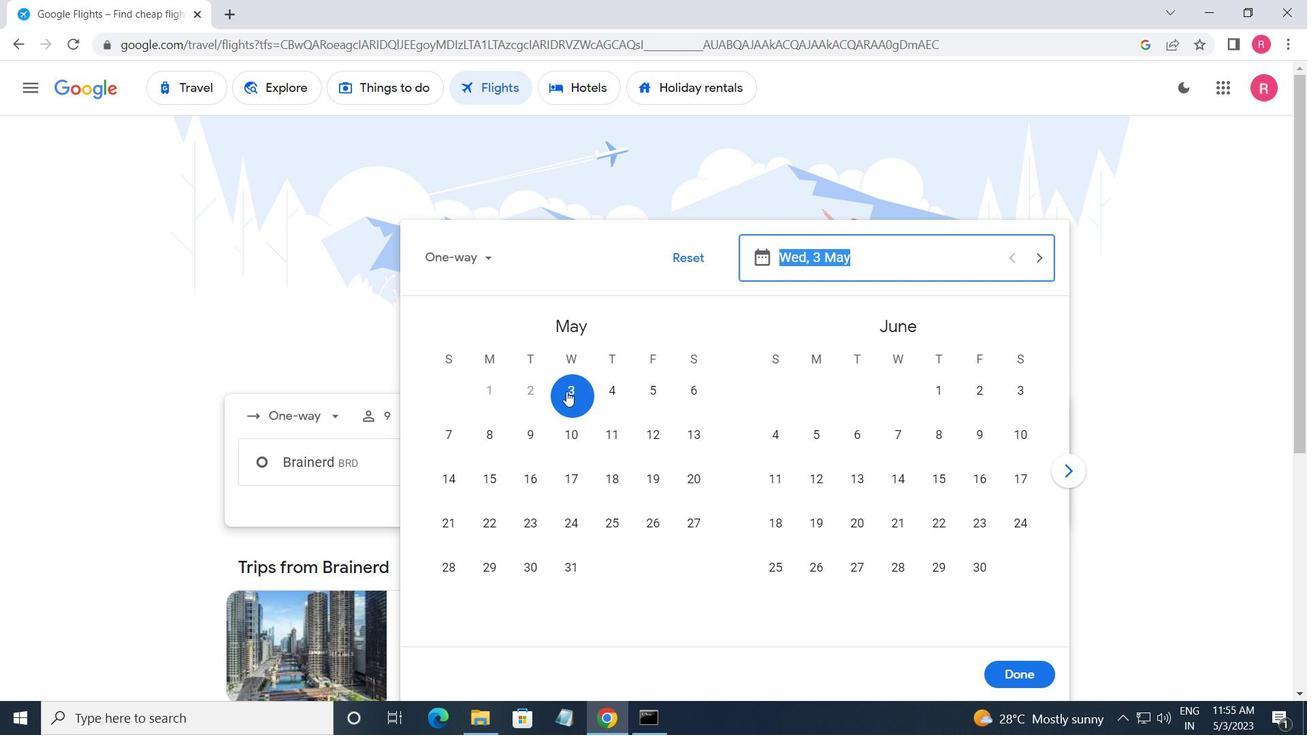 
Action: Mouse moved to (1011, 676)
Screenshot: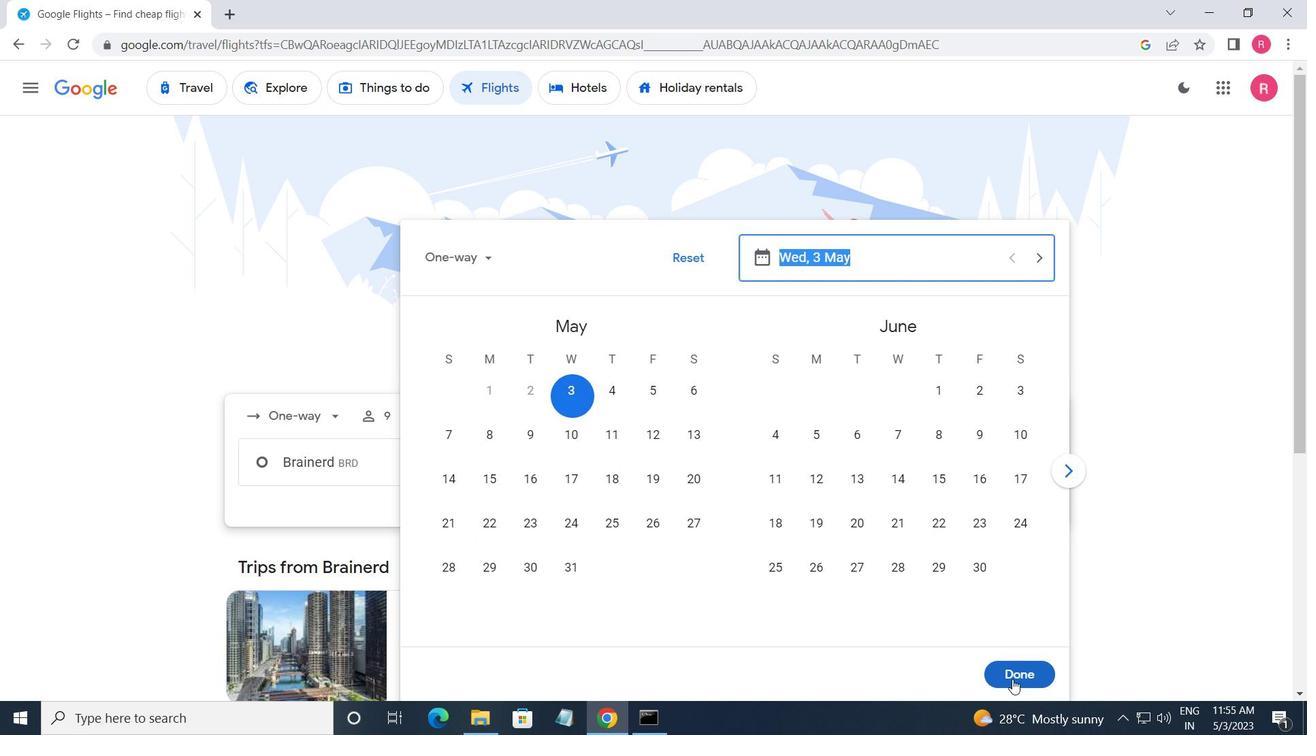 
Action: Mouse pressed left at (1011, 676)
Screenshot: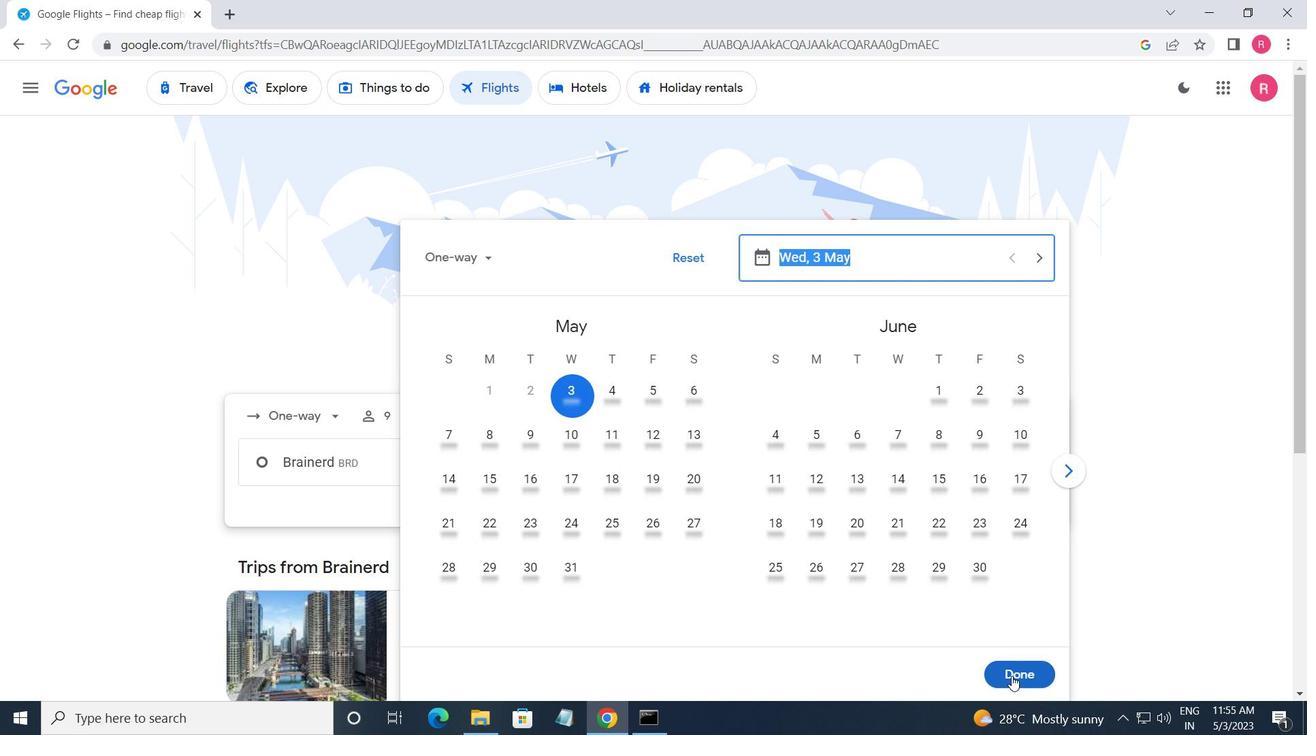 
Action: Mouse moved to (639, 534)
Screenshot: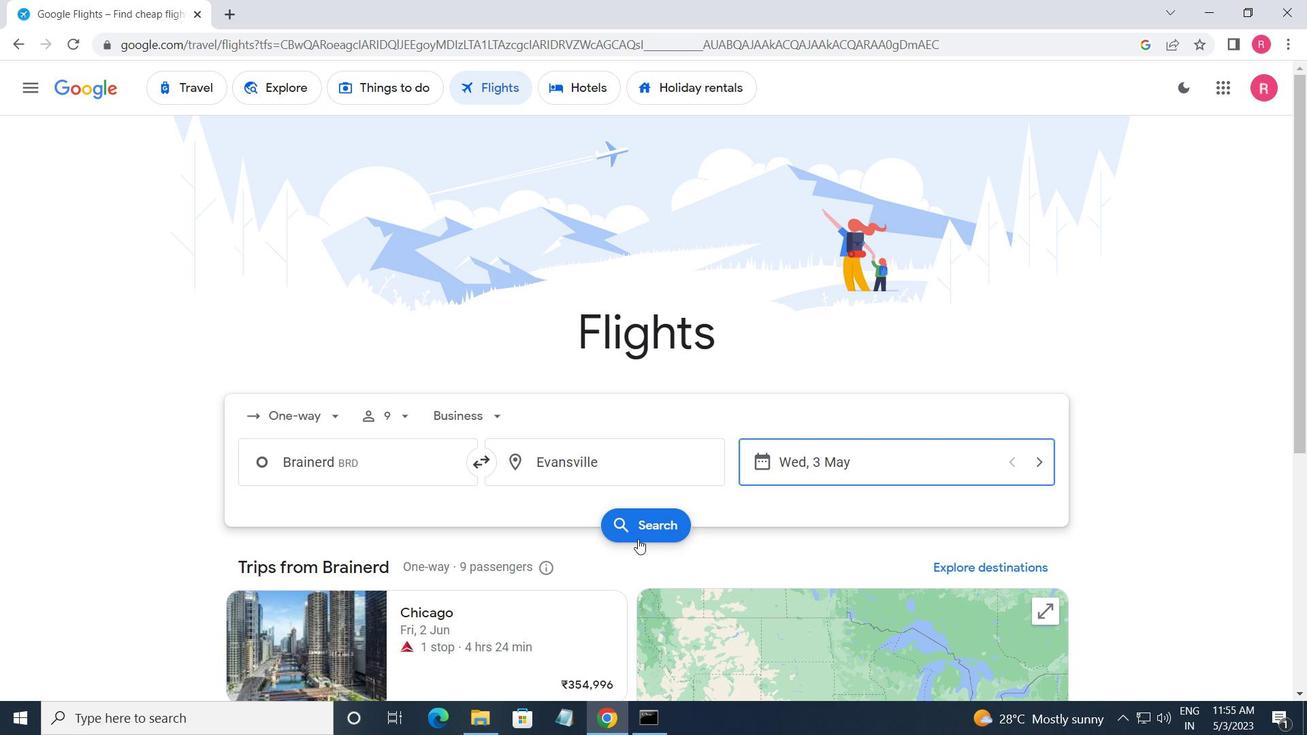 
Action: Mouse pressed left at (639, 534)
Screenshot: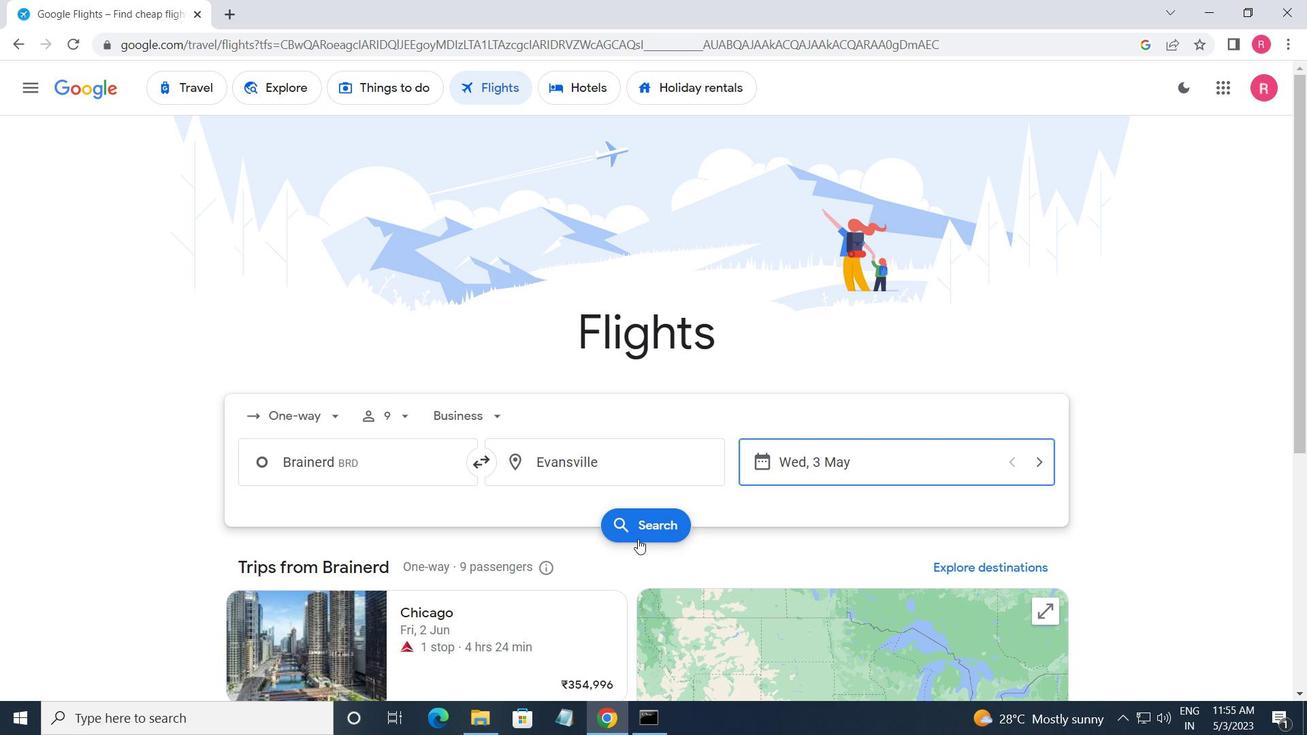 
Action: Mouse moved to (251, 233)
Screenshot: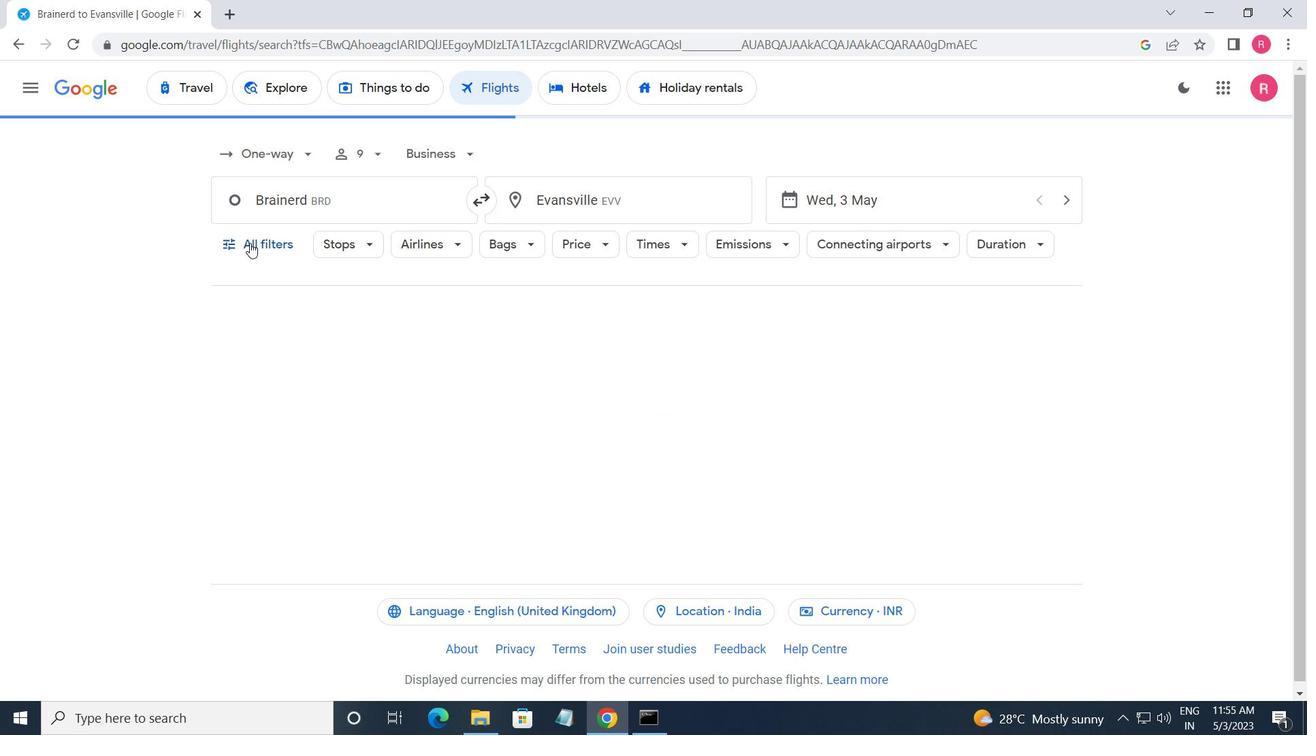 
Action: Mouse pressed left at (251, 233)
Screenshot: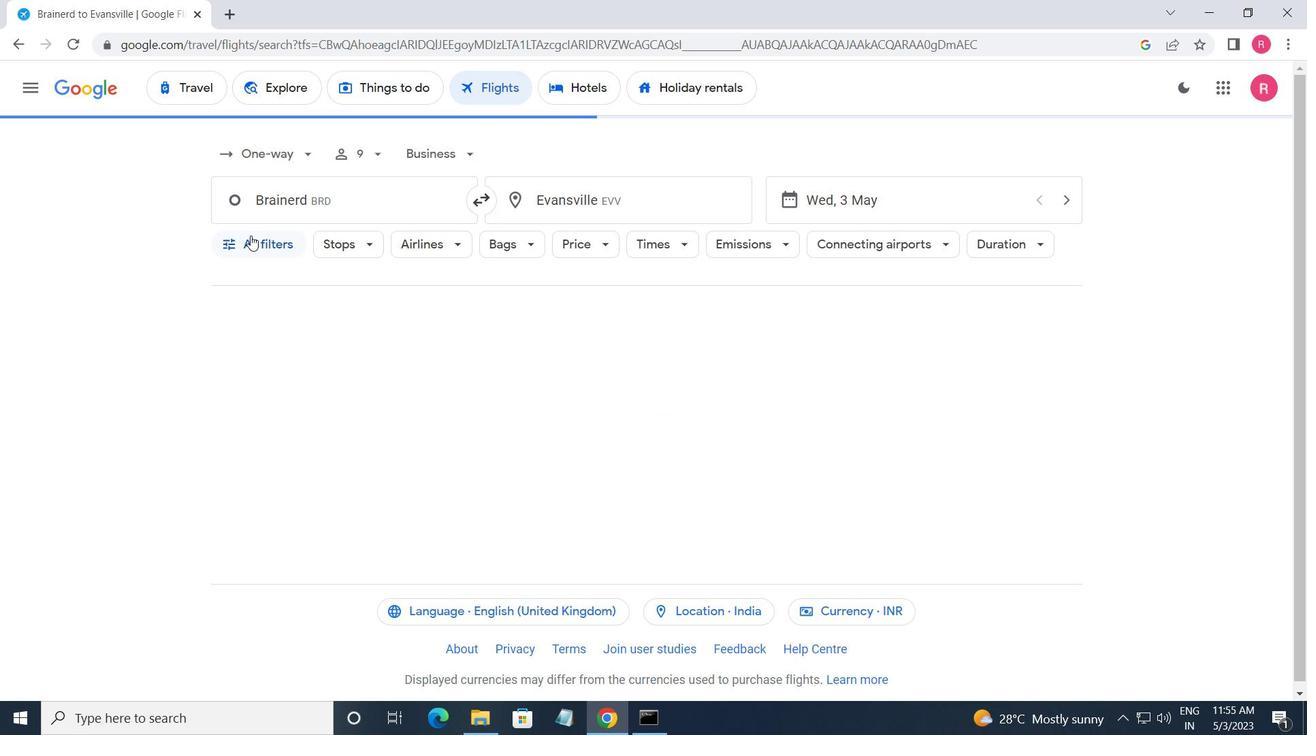 
Action: Mouse moved to (348, 552)
Screenshot: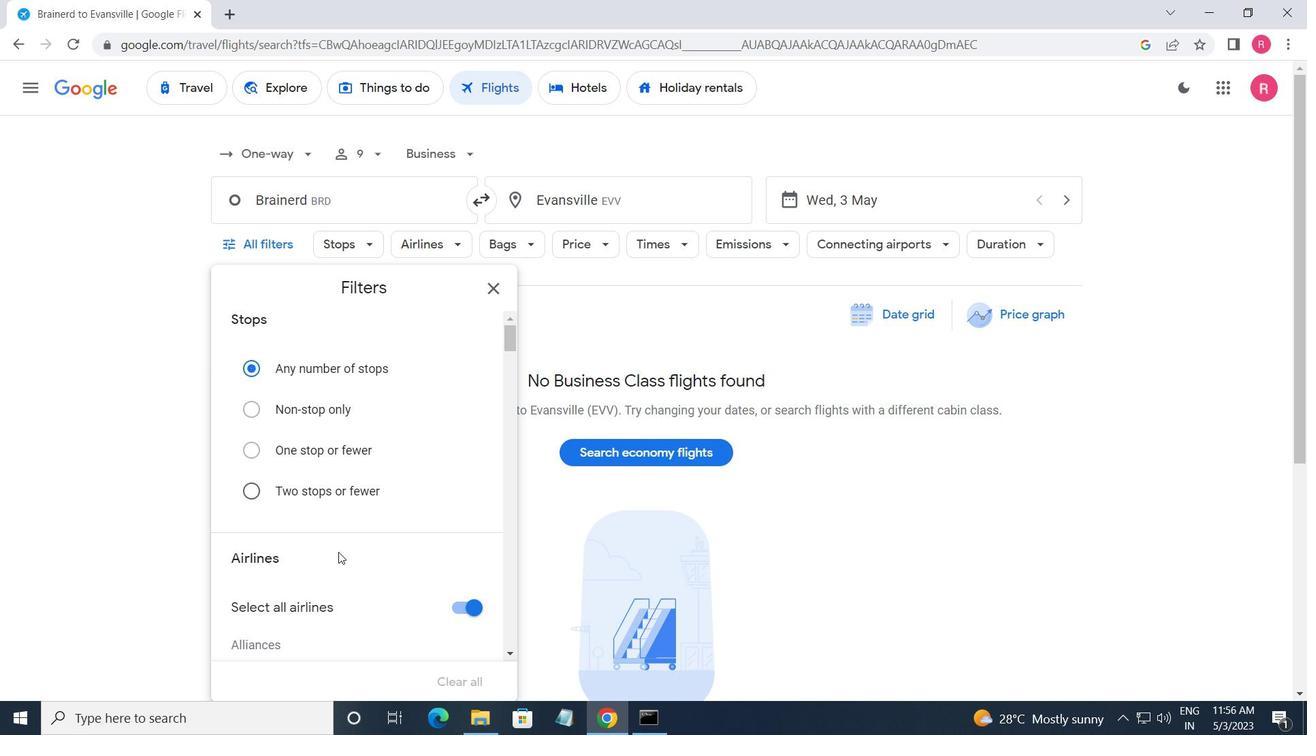 
Action: Mouse scrolled (348, 552) with delta (0, 0)
Screenshot: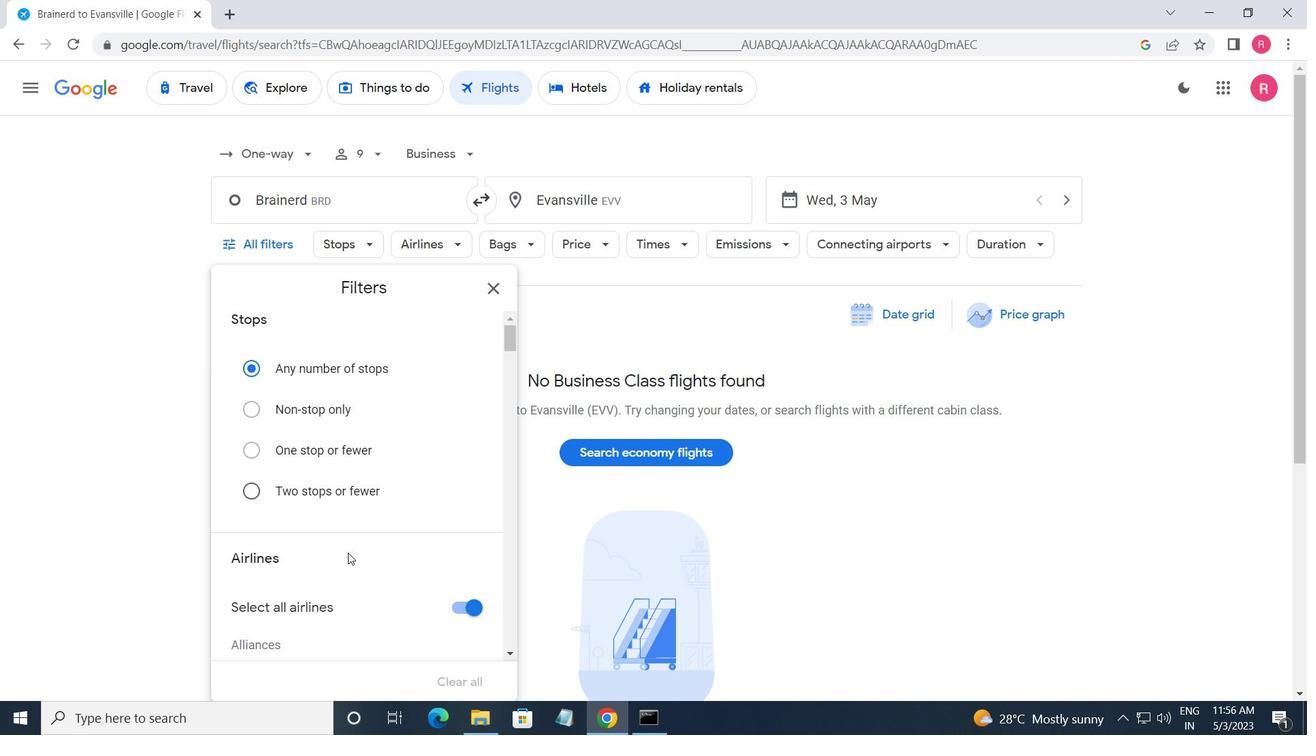 
Action: Mouse scrolled (348, 552) with delta (0, 0)
Screenshot: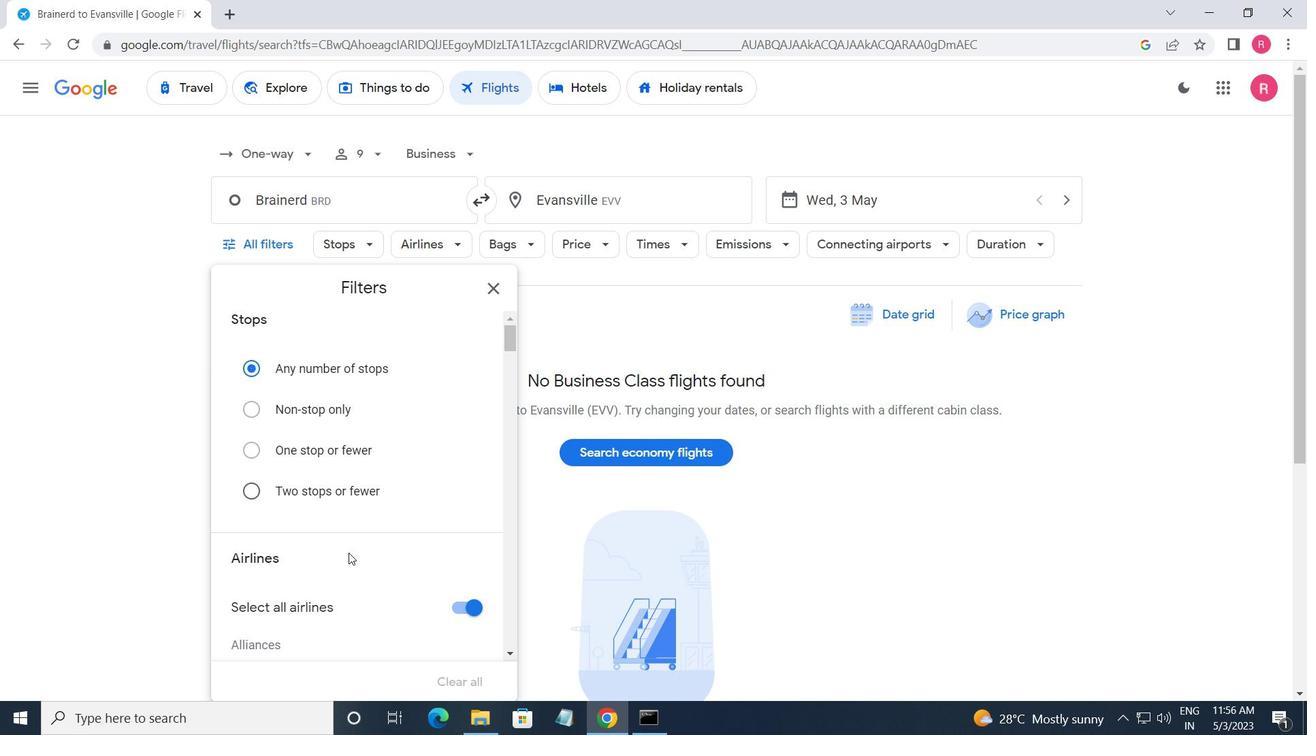 
Action: Mouse scrolled (348, 552) with delta (0, 0)
Screenshot: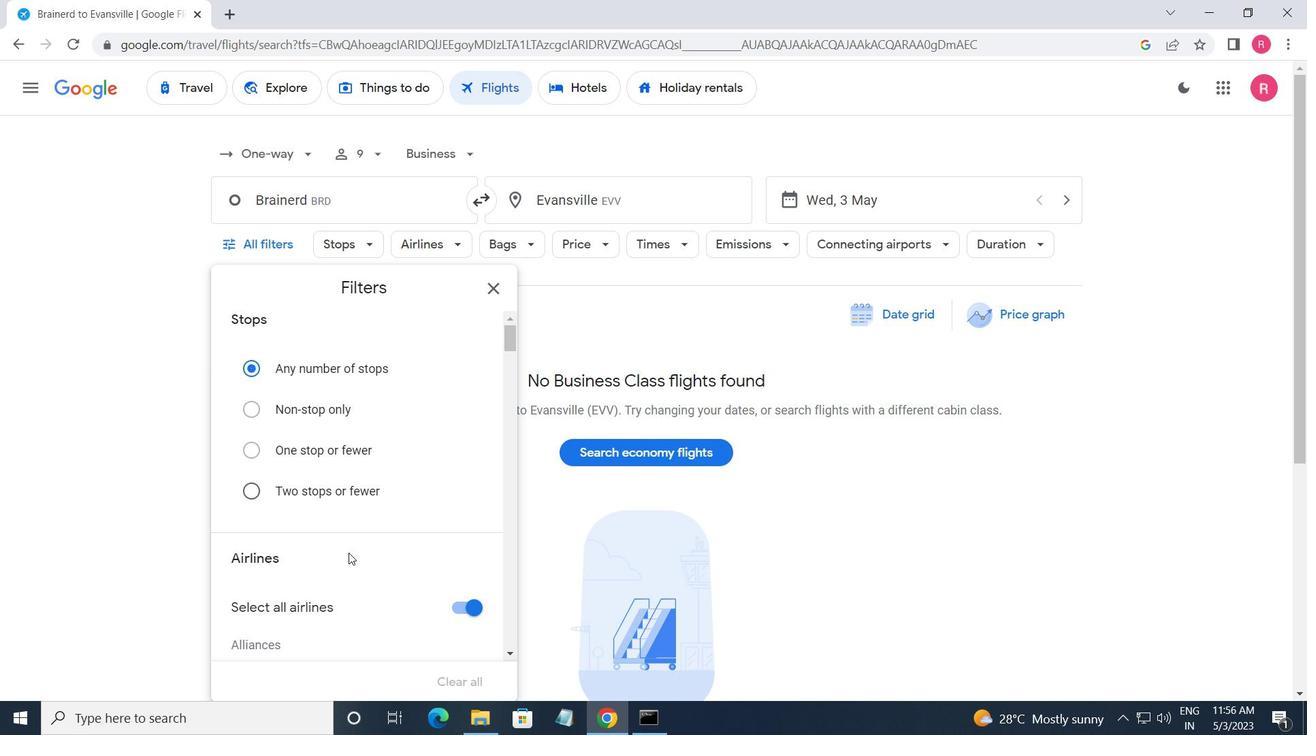 
Action: Mouse scrolled (348, 552) with delta (0, 0)
Screenshot: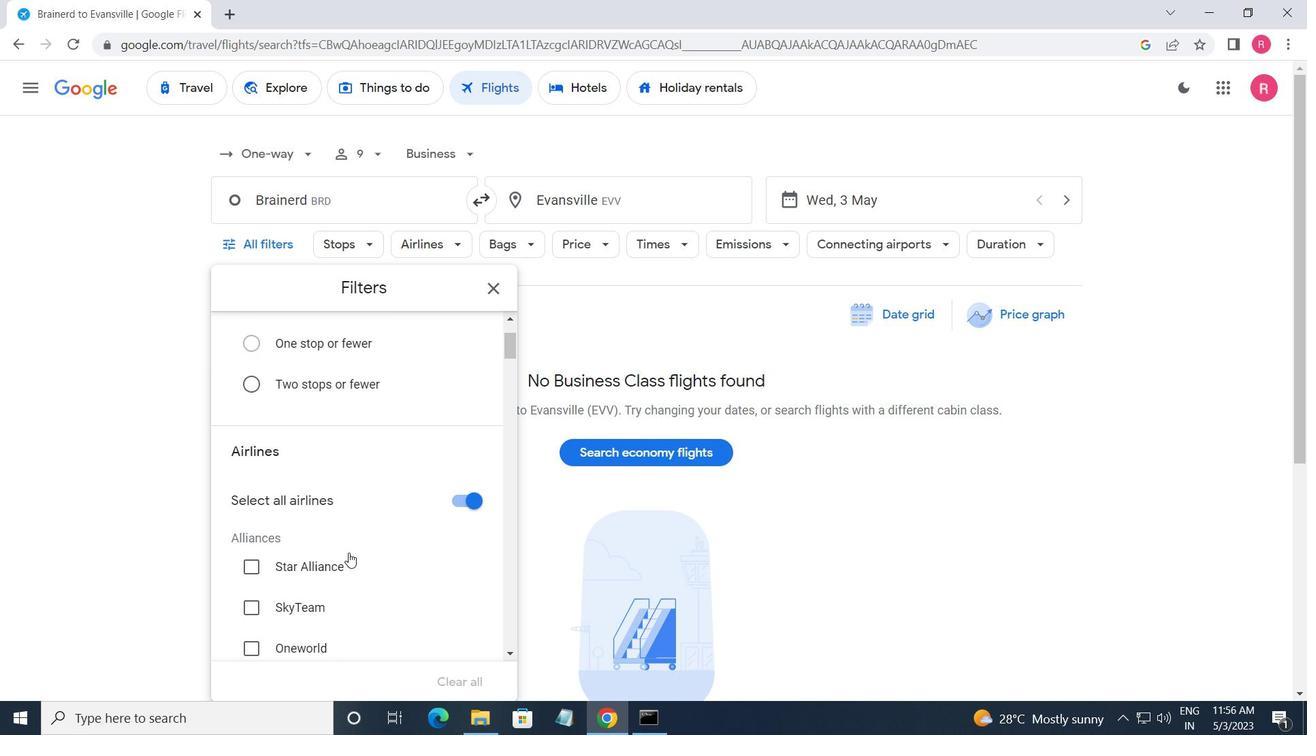 
Action: Mouse moved to (350, 552)
Screenshot: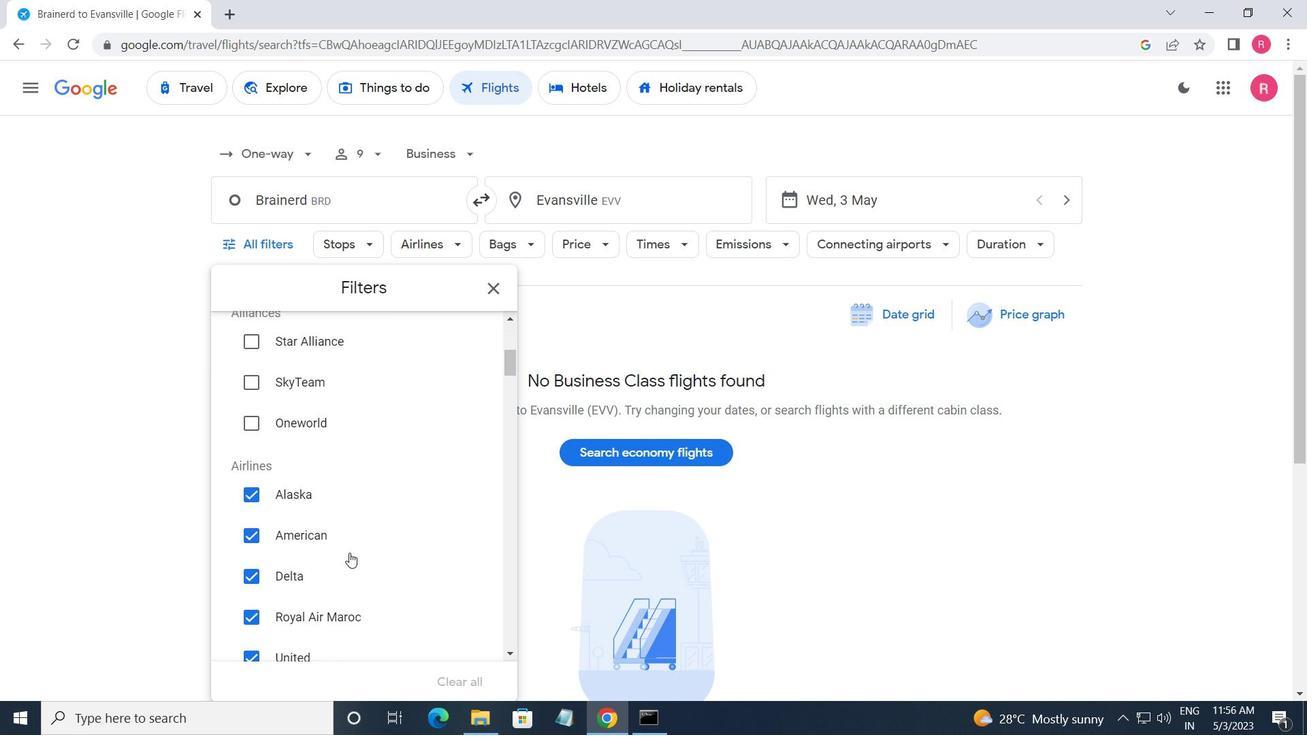 
Action: Mouse scrolled (350, 552) with delta (0, 0)
Screenshot: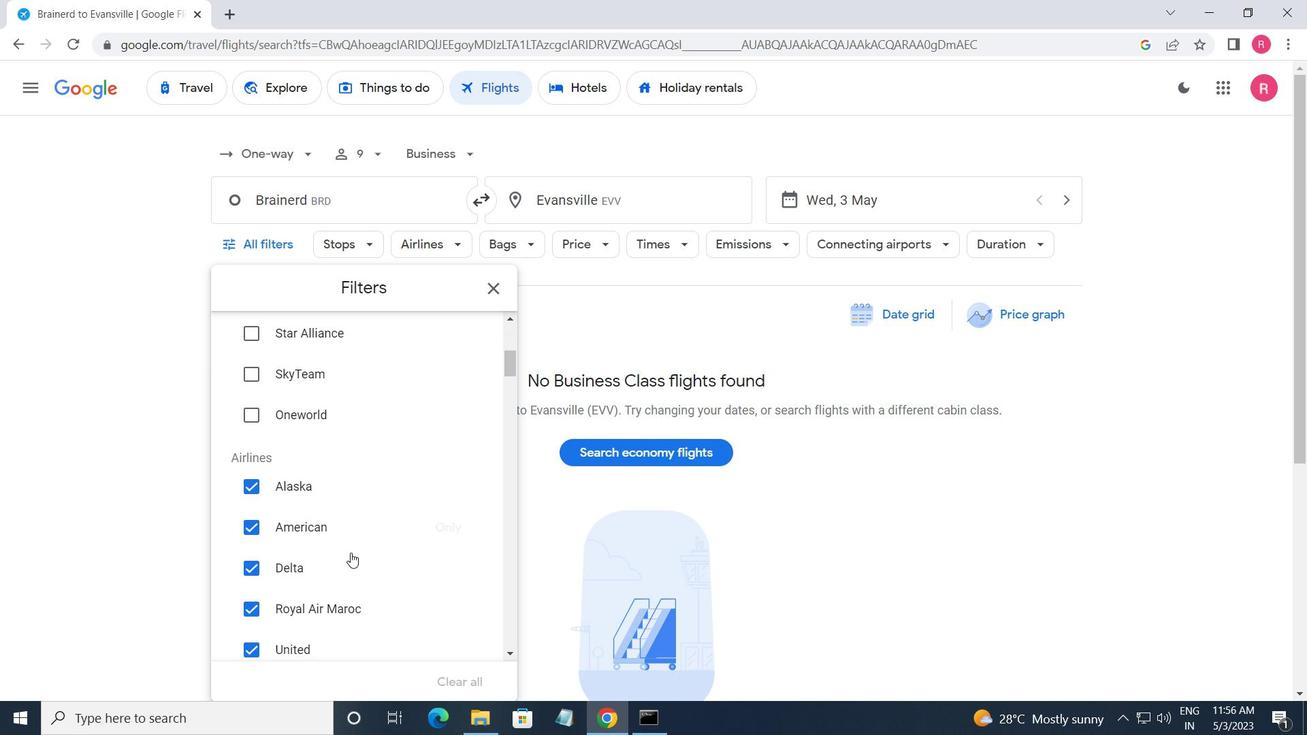
Action: Mouse moved to (447, 608)
Screenshot: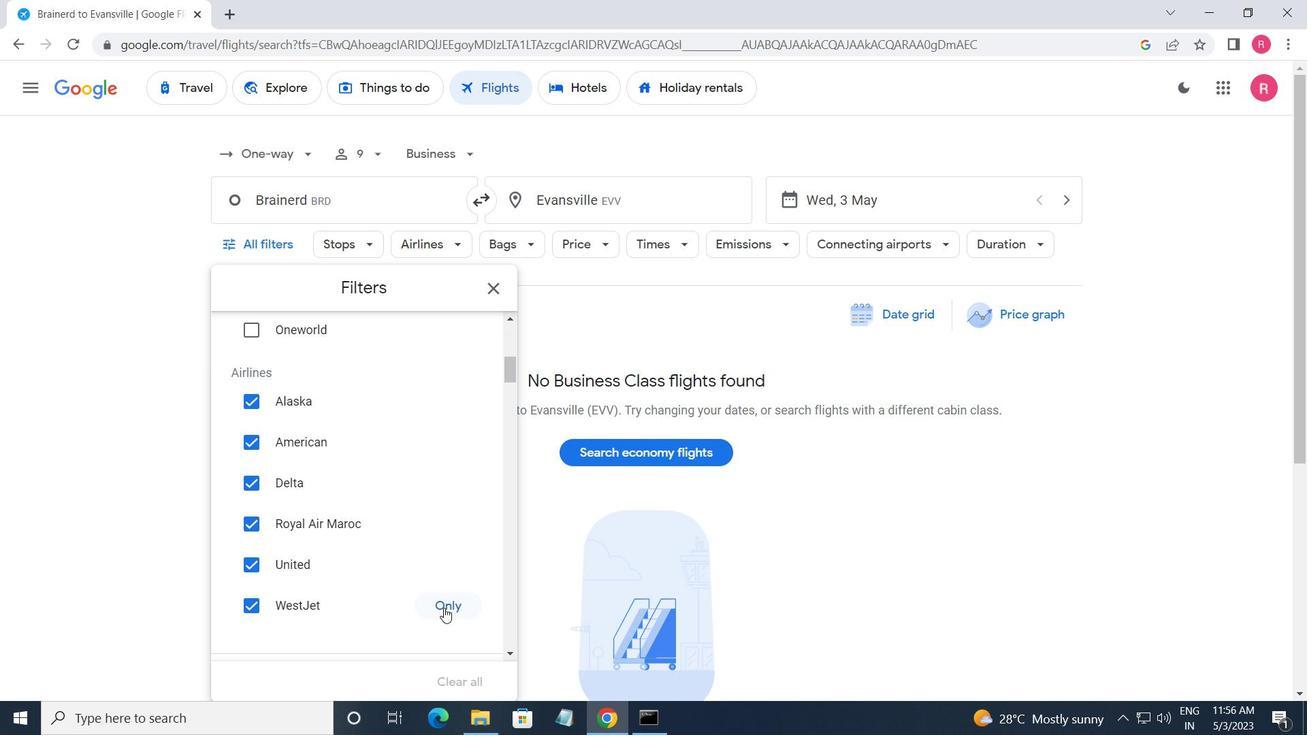 
Action: Mouse pressed left at (447, 608)
Screenshot: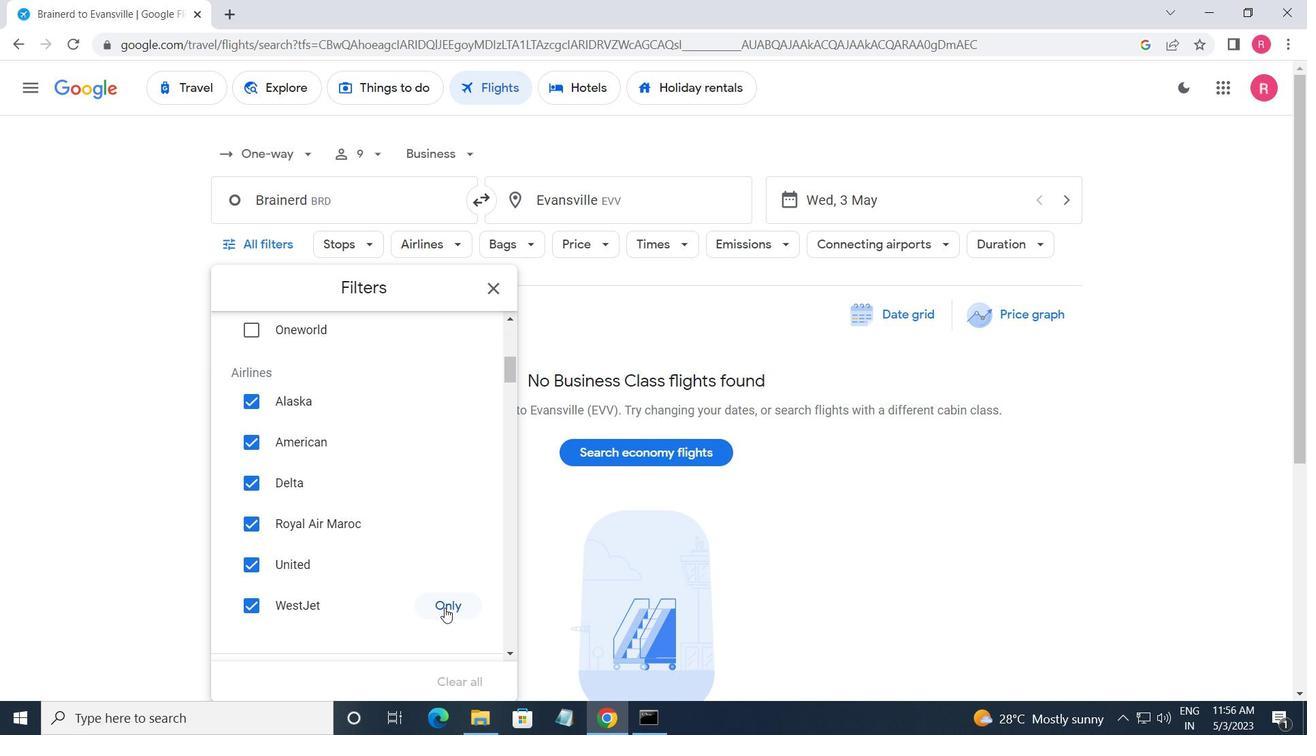 
Action: Mouse moved to (436, 603)
Screenshot: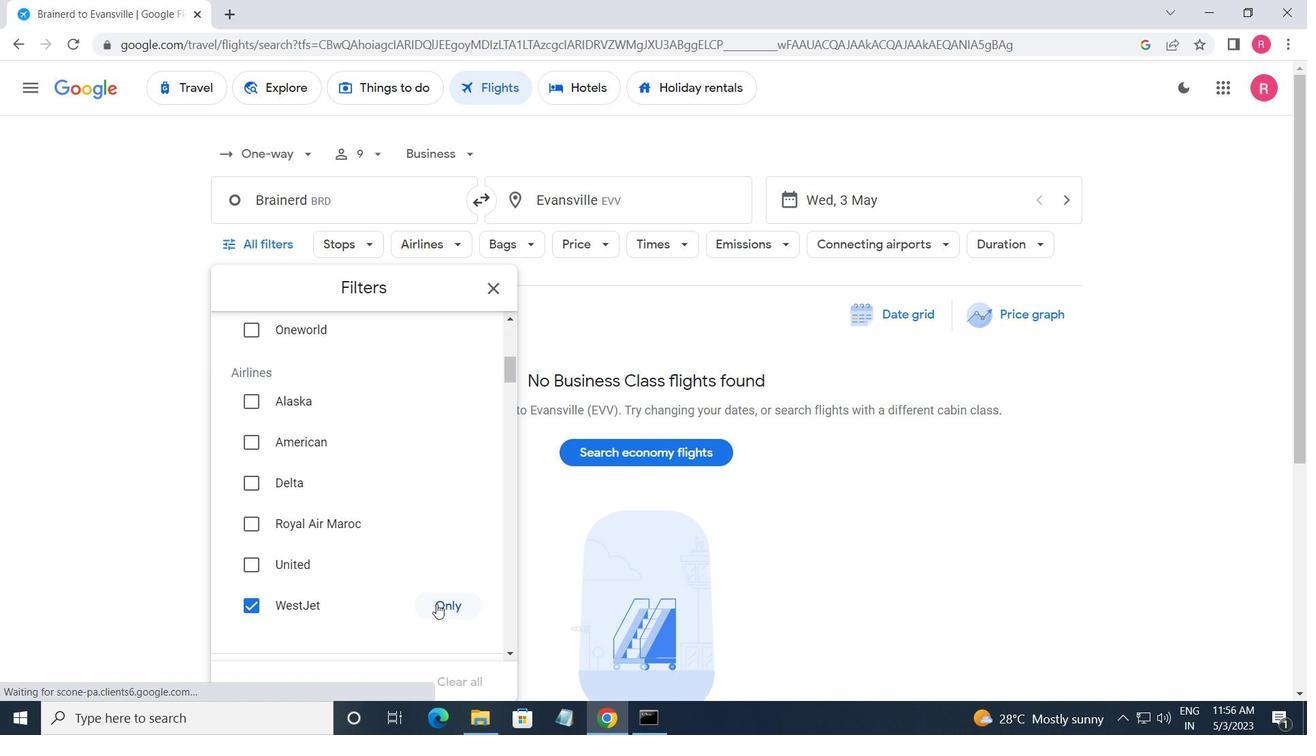 
Action: Mouse scrolled (436, 603) with delta (0, 0)
Screenshot: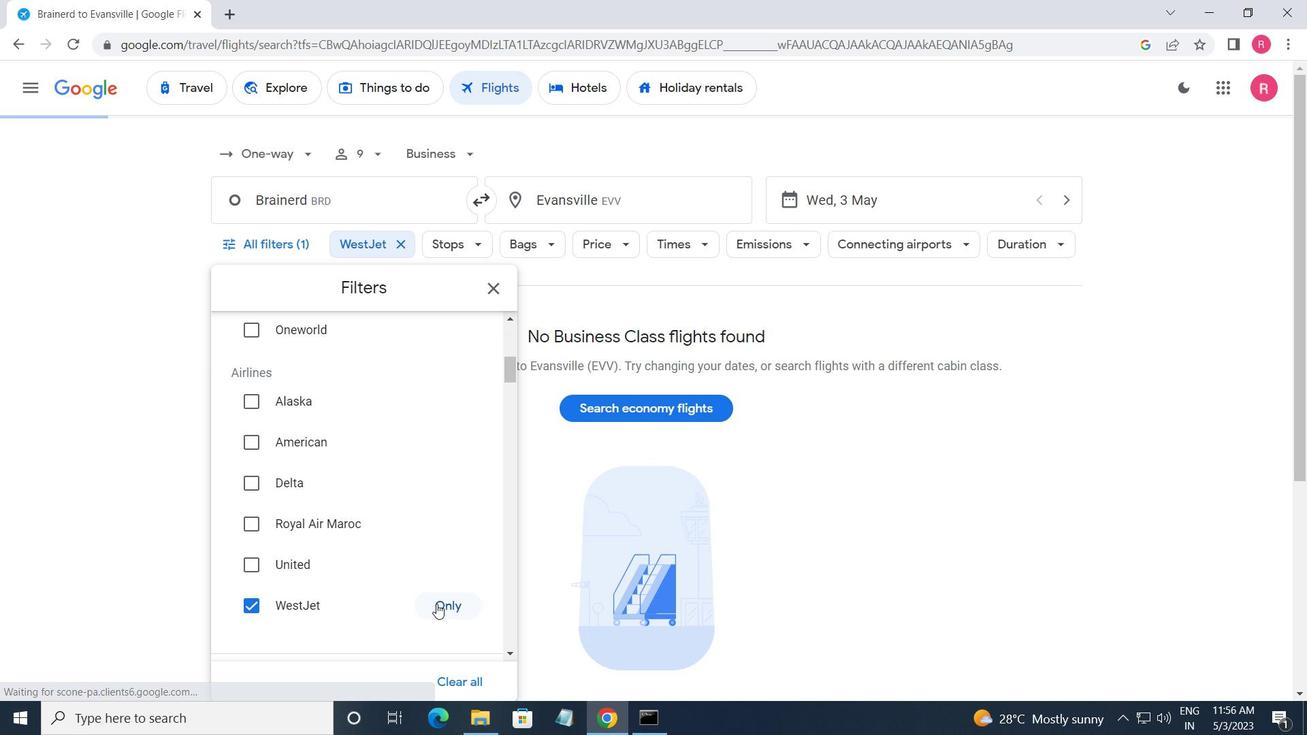 
Action: Mouse scrolled (436, 603) with delta (0, 0)
Screenshot: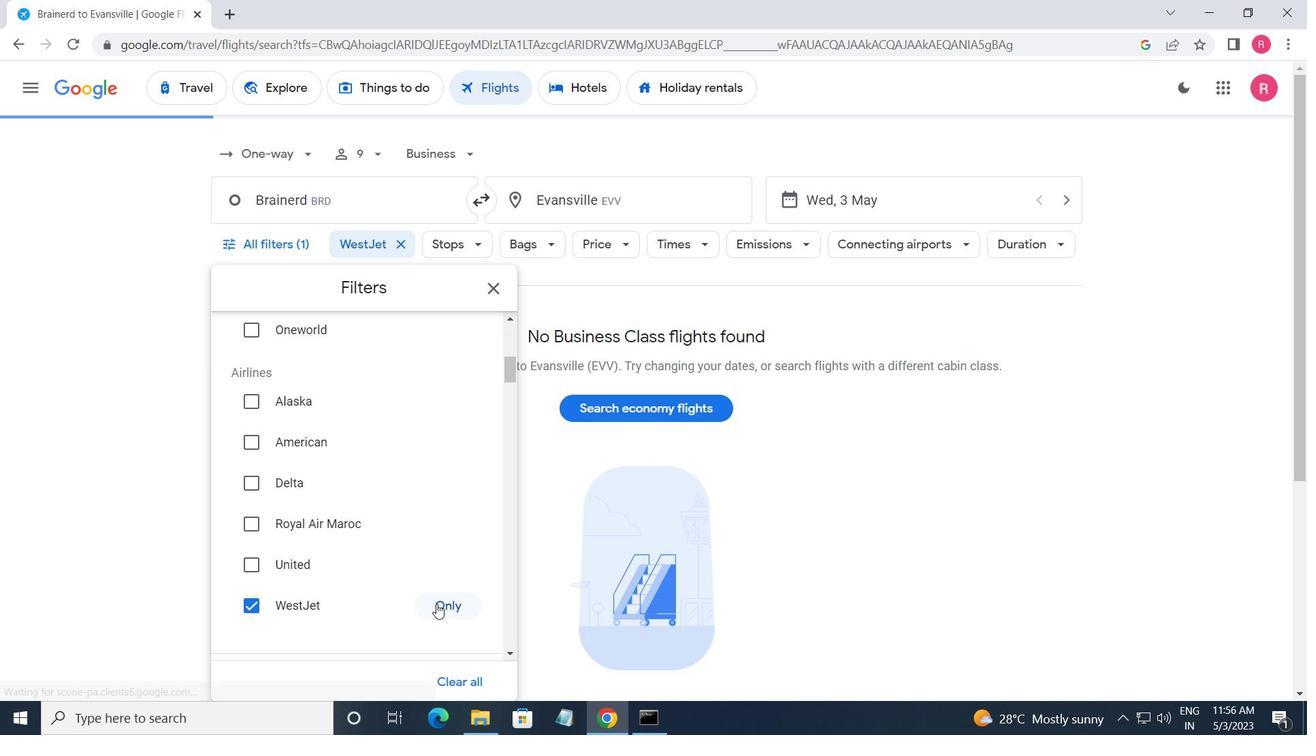 
Action: Mouse scrolled (436, 603) with delta (0, 0)
Screenshot: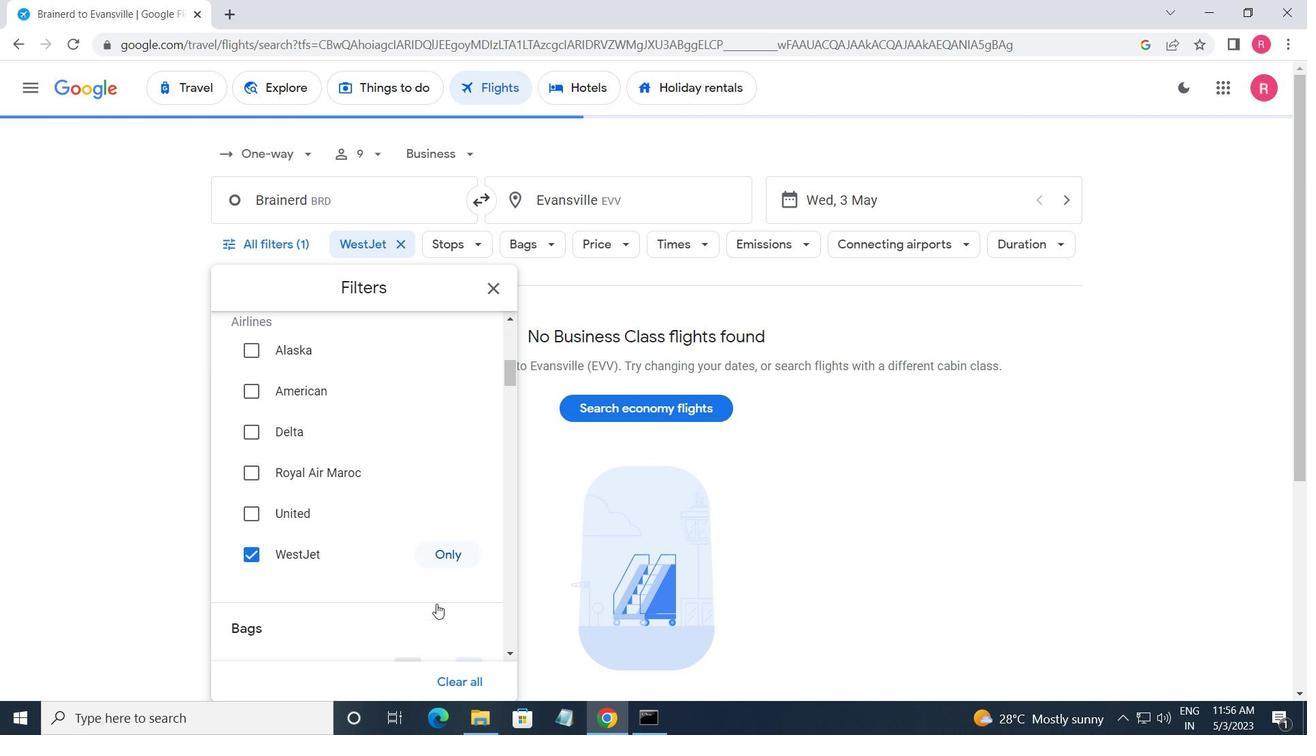 
Action: Mouse moved to (471, 516)
Screenshot: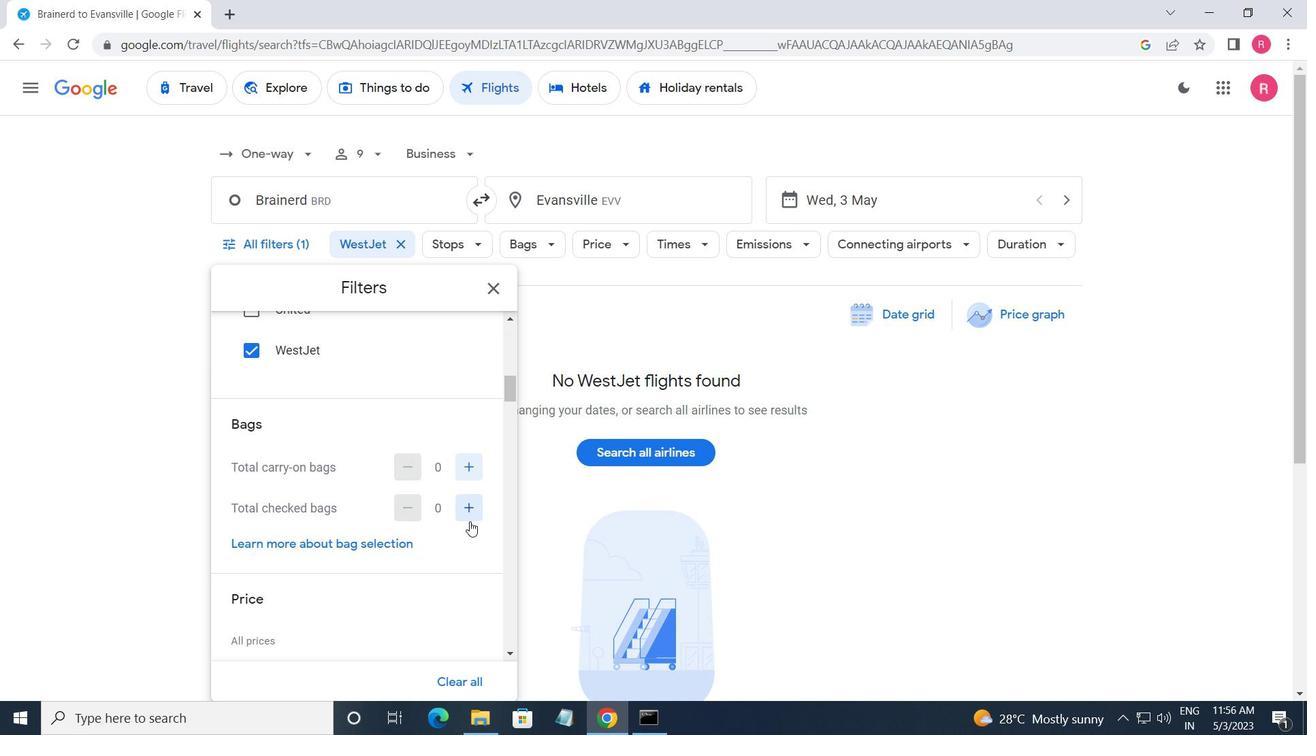 
Action: Mouse pressed left at (471, 516)
Screenshot: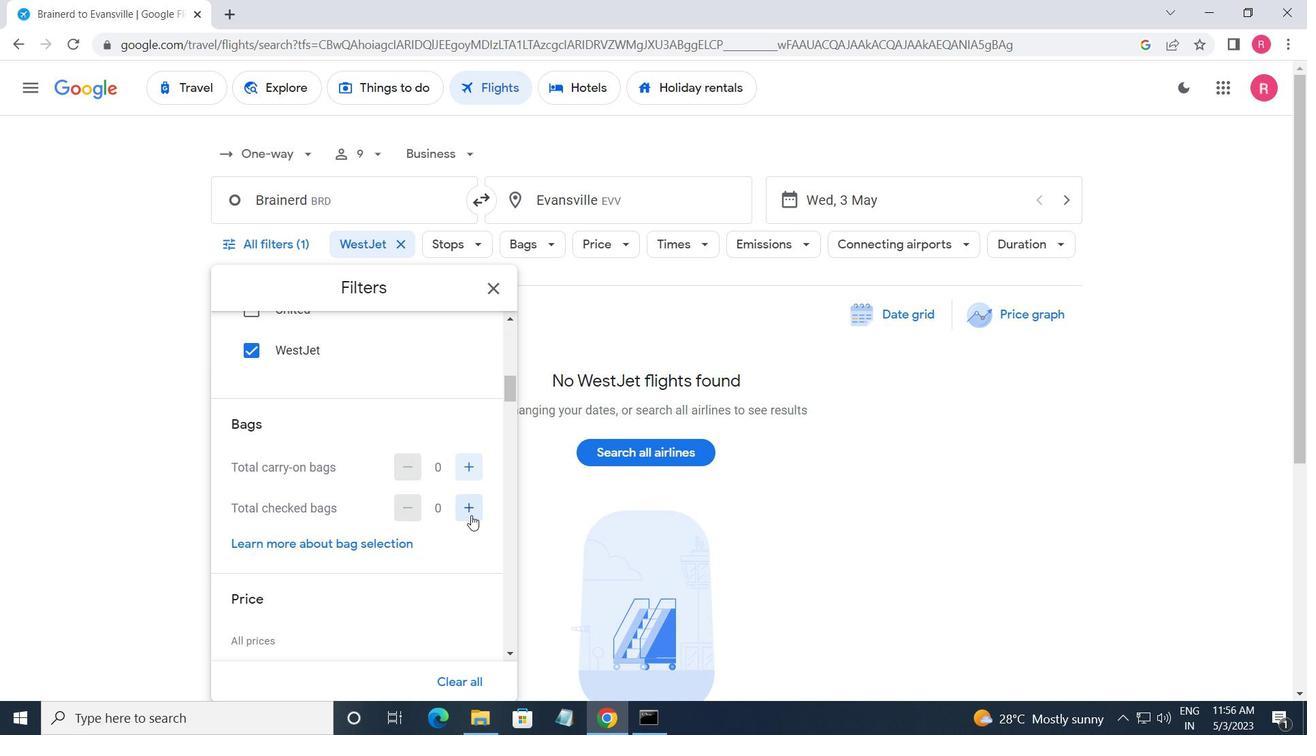
Action: Mouse pressed left at (471, 516)
Screenshot: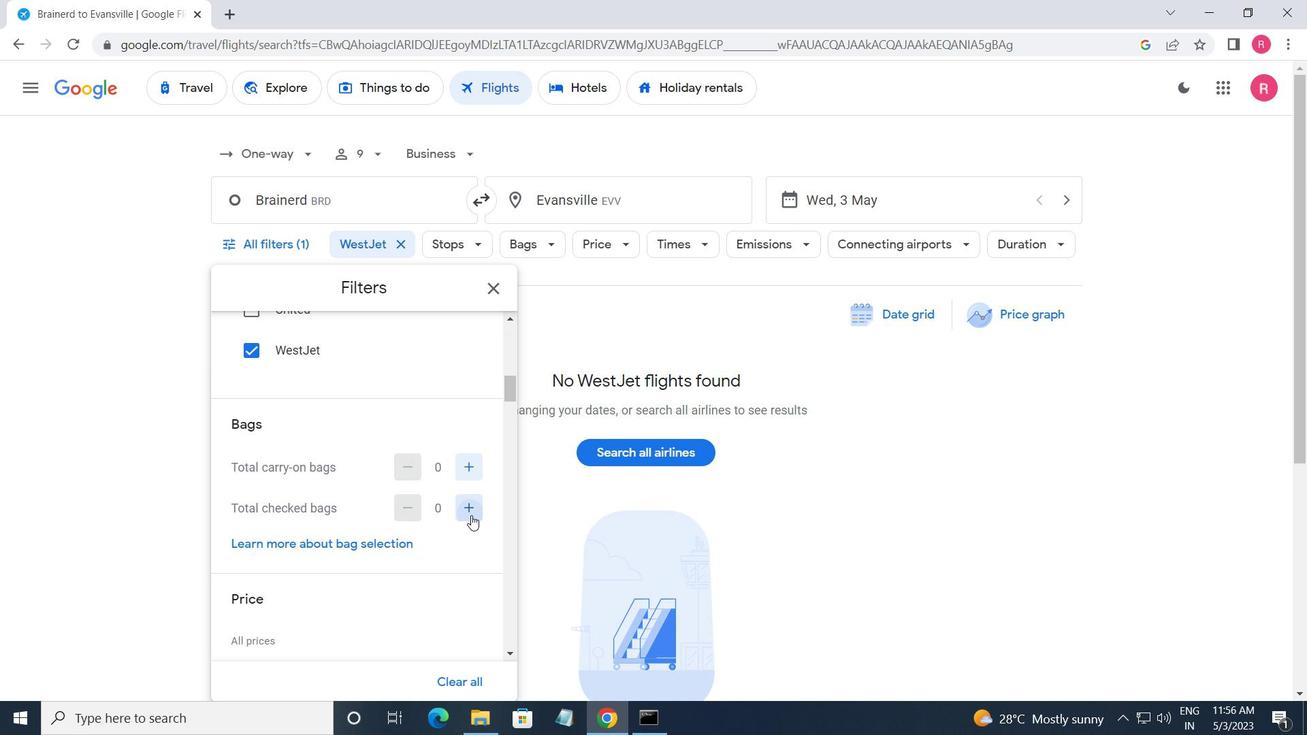 
Action: Mouse moved to (449, 551)
Screenshot: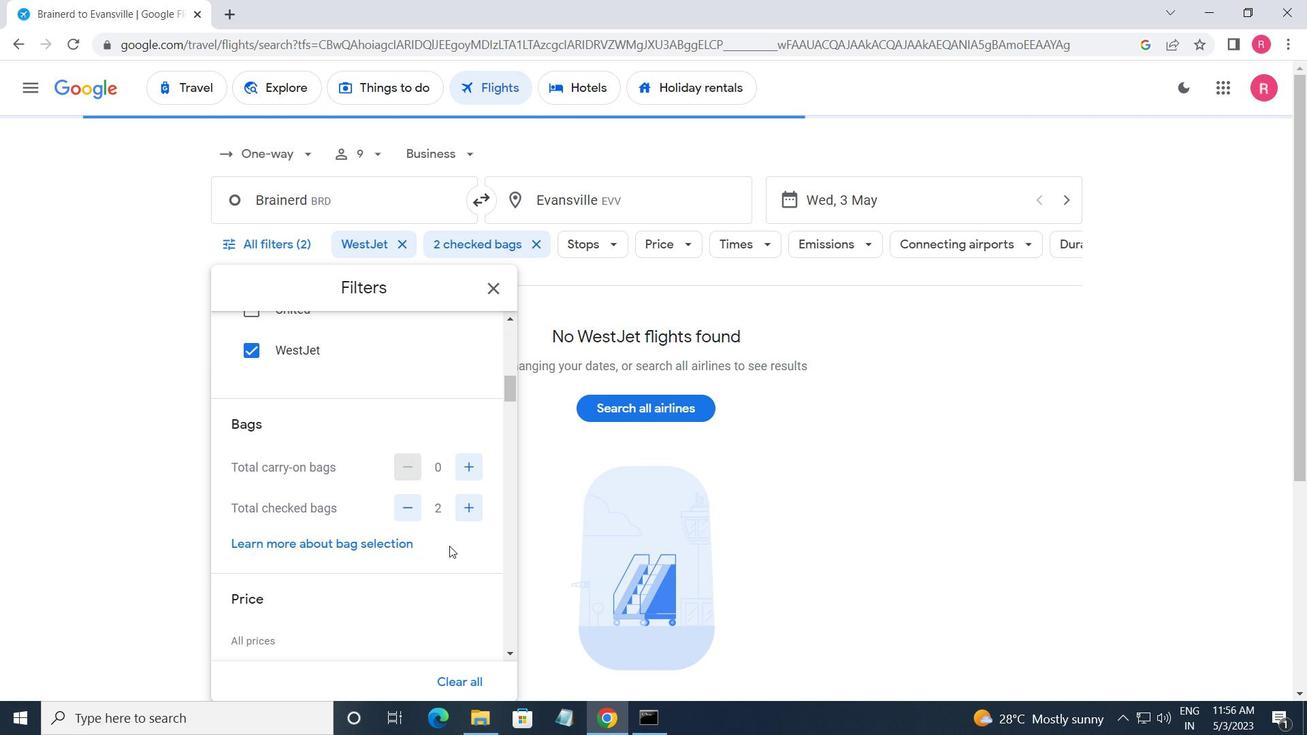 
Action: Mouse scrolled (449, 550) with delta (0, 0)
Screenshot: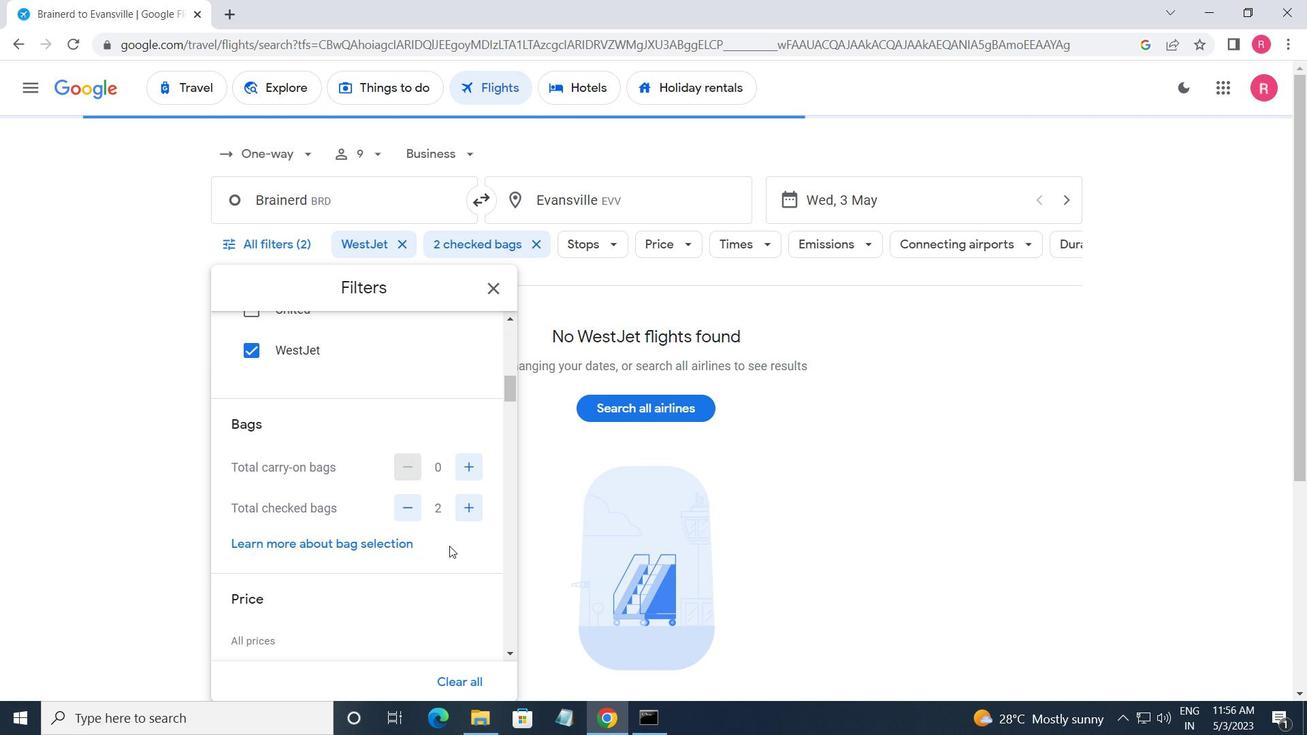 
Action: Mouse moved to (449, 552)
Screenshot: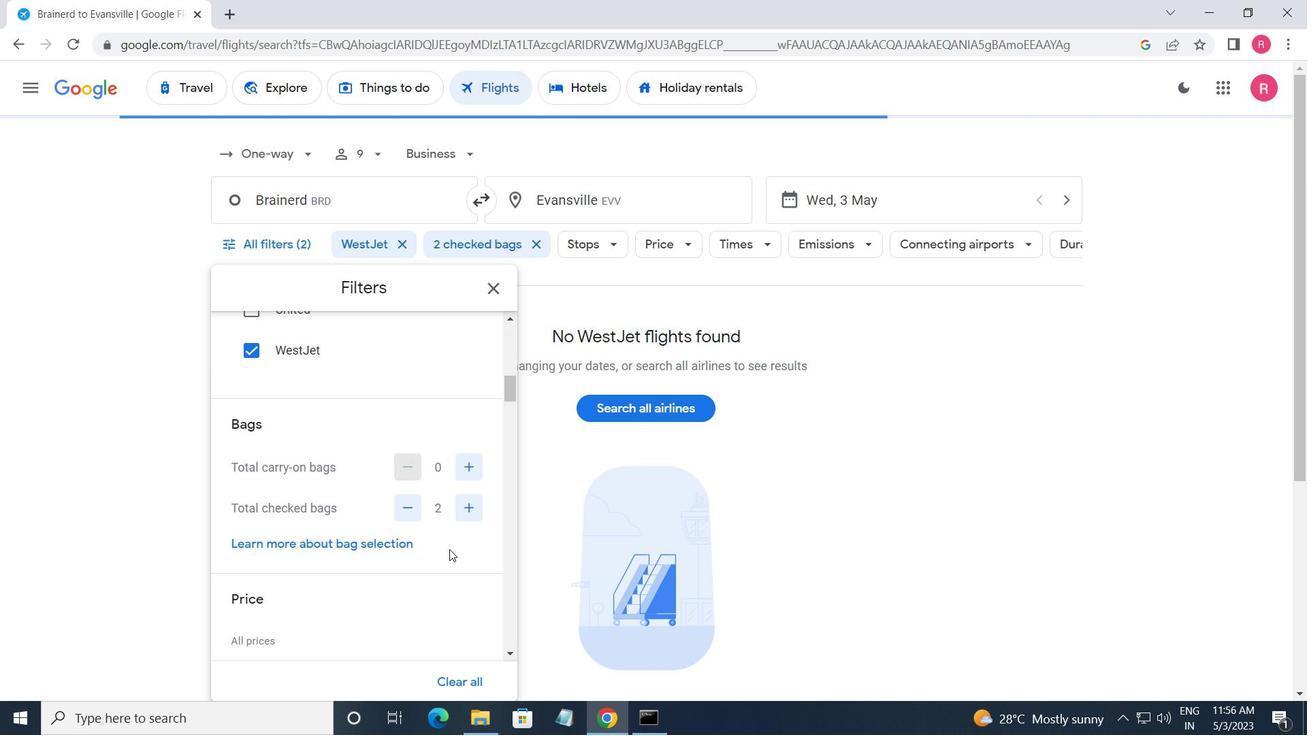 
Action: Mouse scrolled (449, 551) with delta (0, 0)
Screenshot: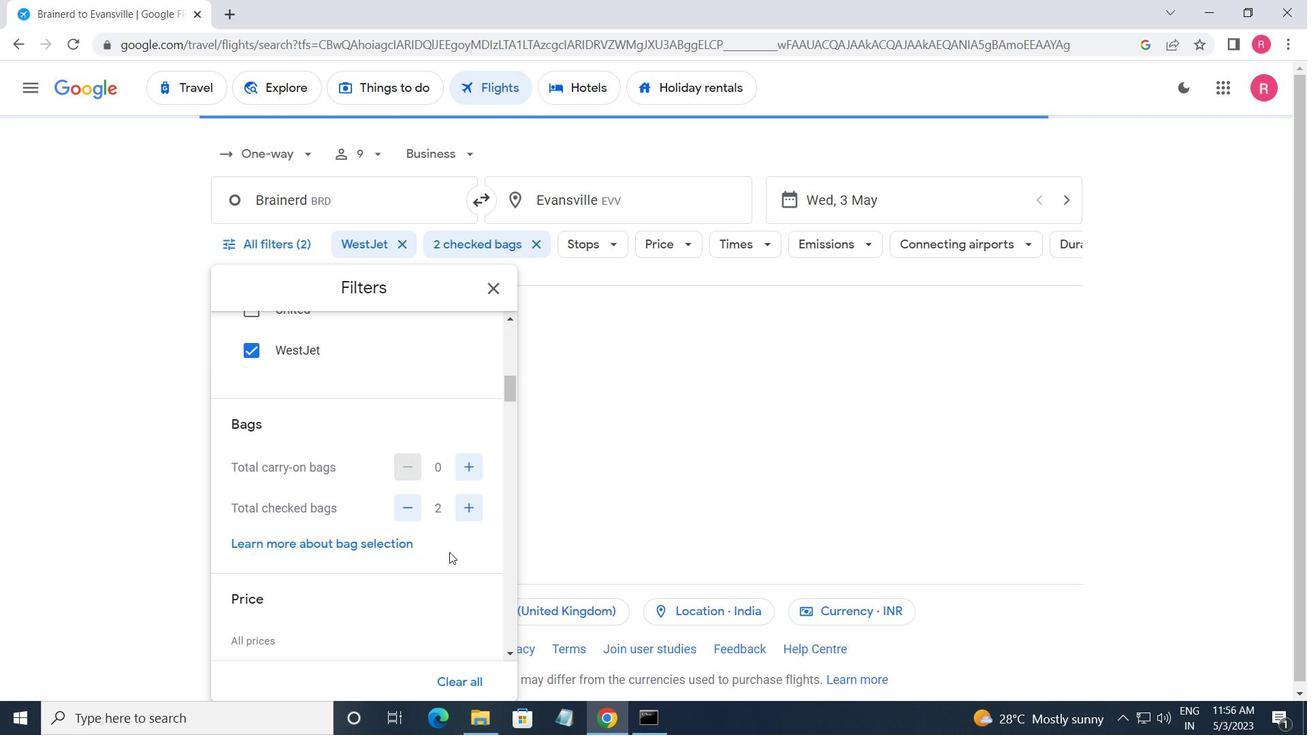
Action: Mouse moved to (488, 513)
Screenshot: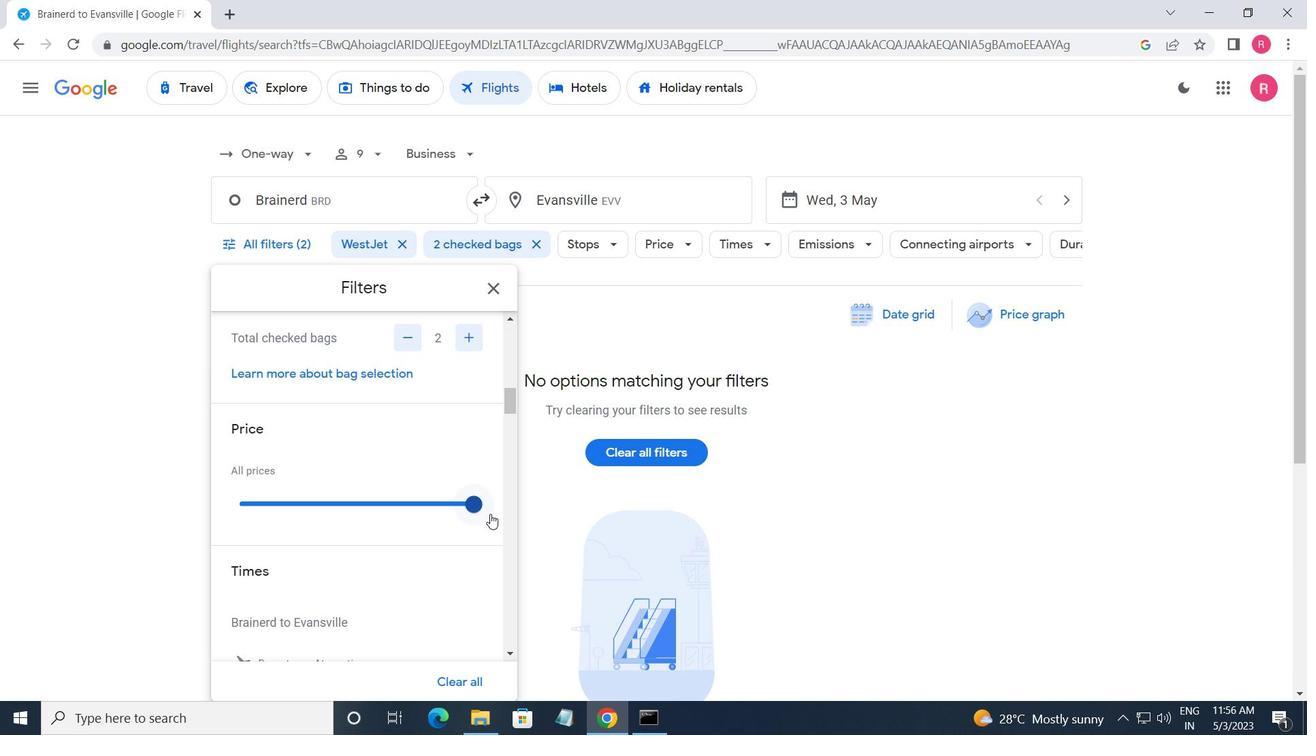 
Action: Mouse pressed left at (488, 513)
Screenshot: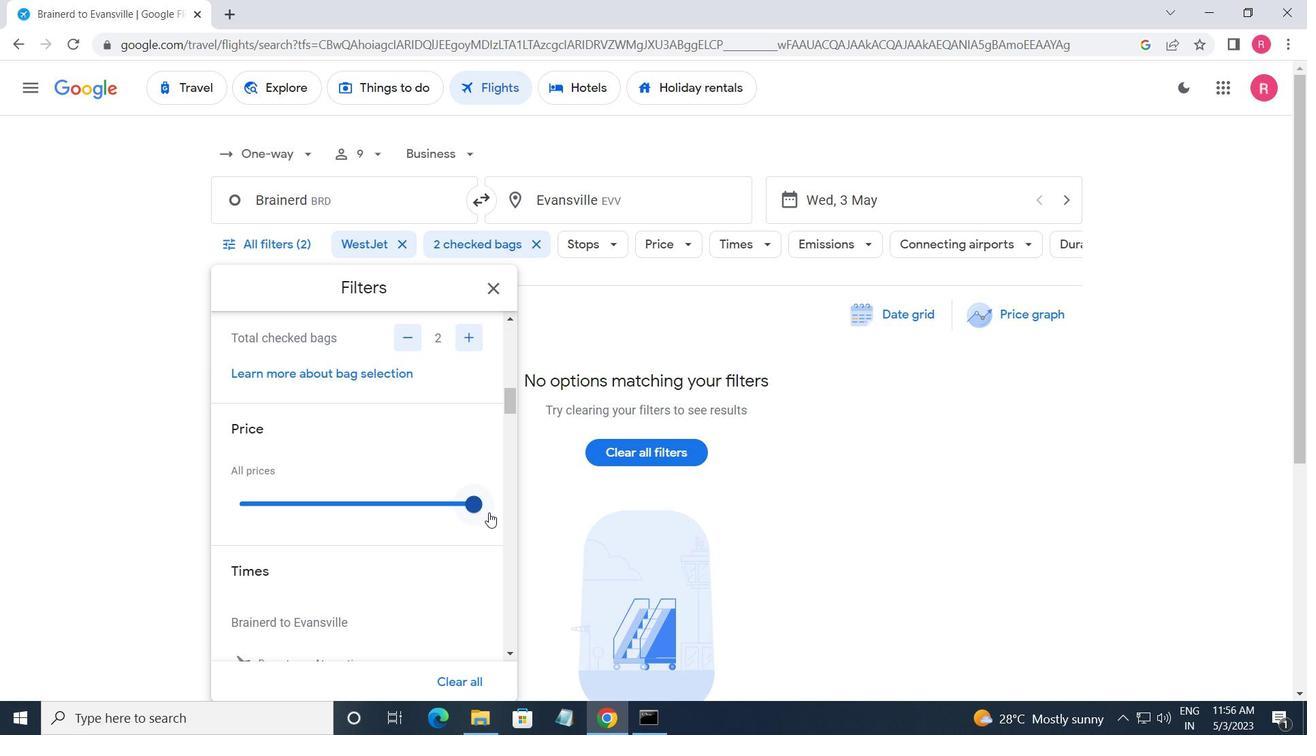 
Action: Mouse moved to (420, 561)
Screenshot: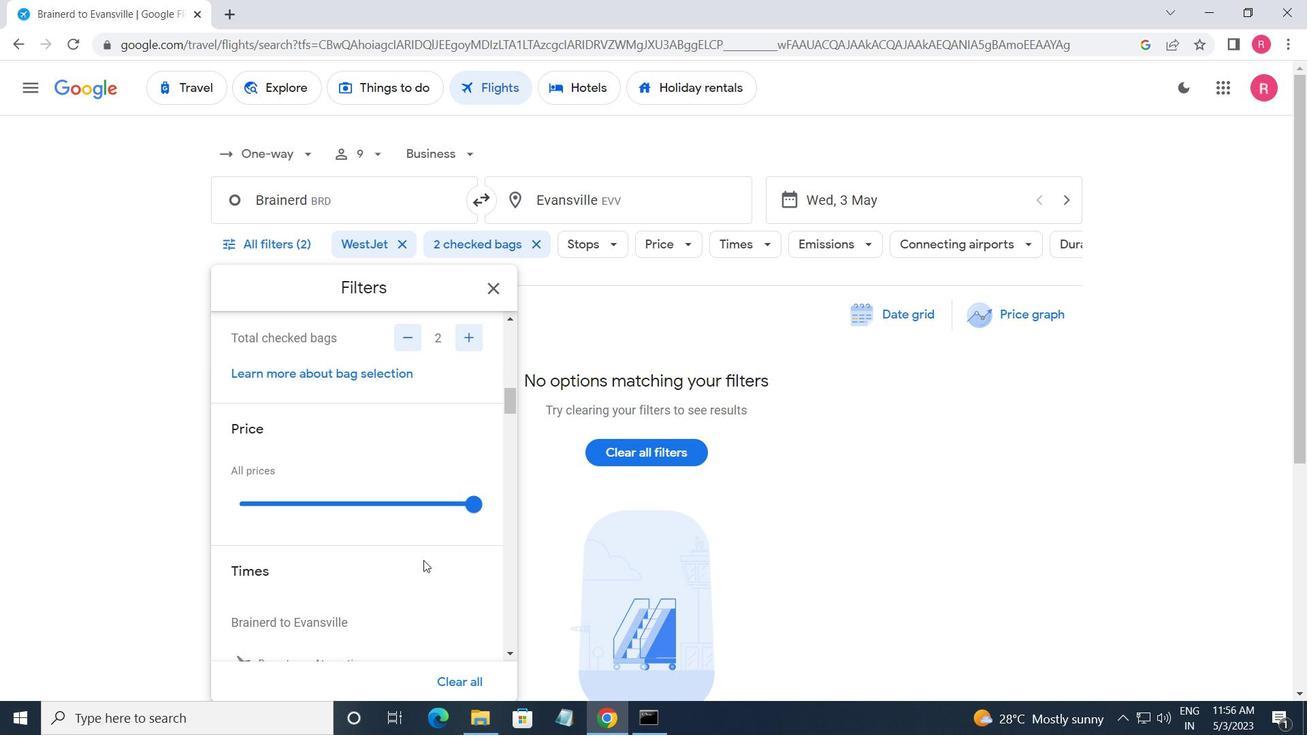 
Action: Mouse scrolled (420, 560) with delta (0, 0)
Screenshot: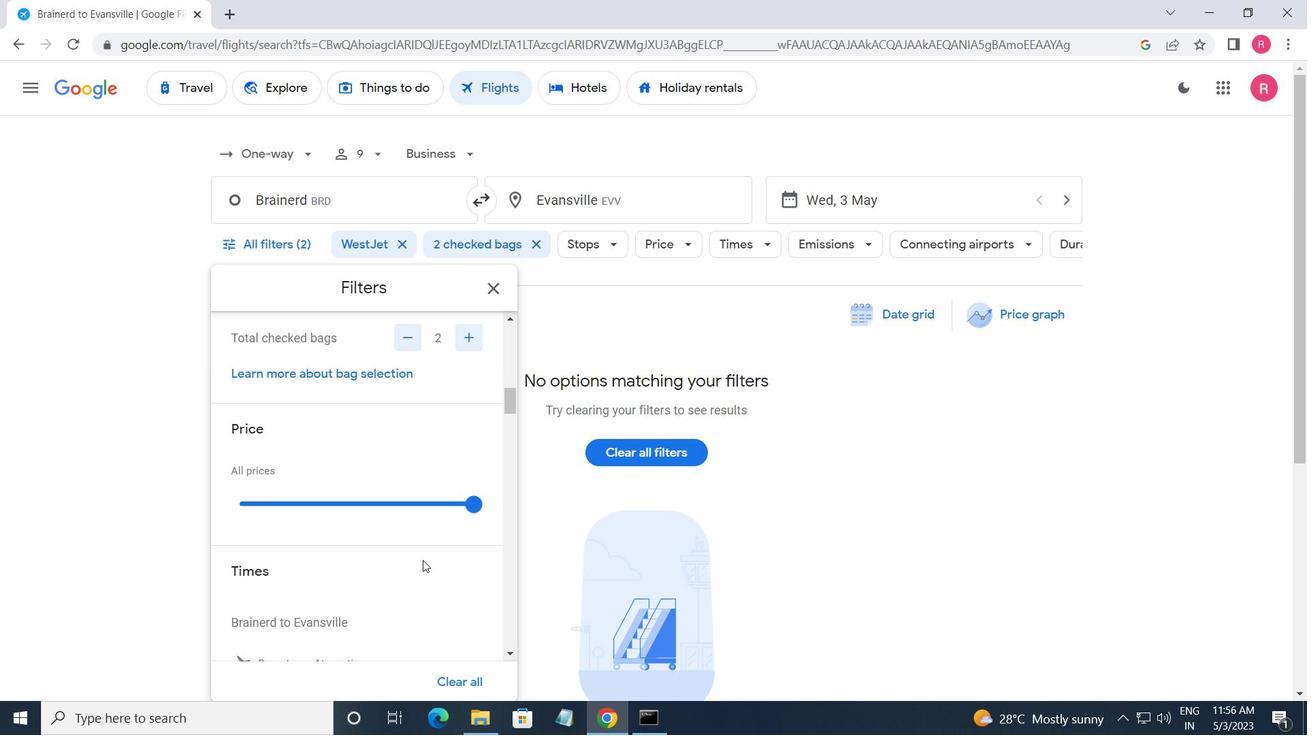 
Action: Mouse moved to (418, 561)
Screenshot: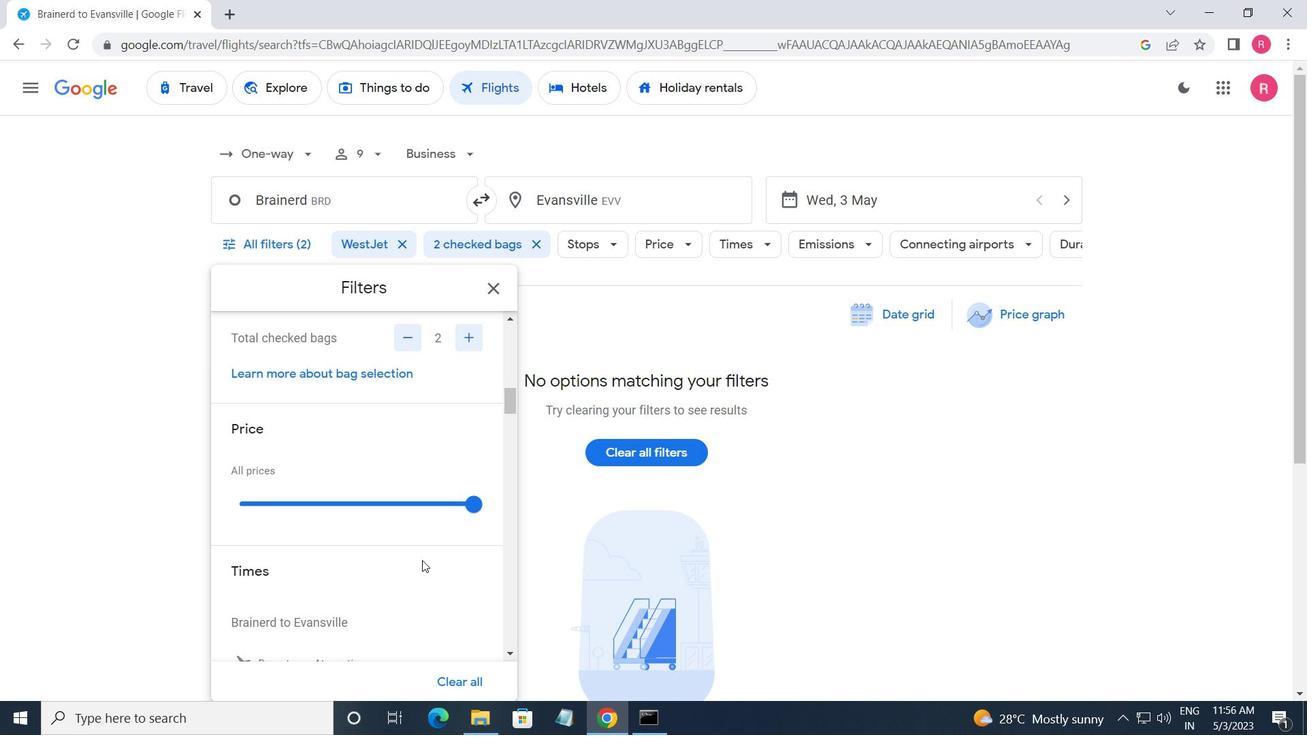 
Action: Mouse scrolled (418, 561) with delta (0, 0)
Screenshot: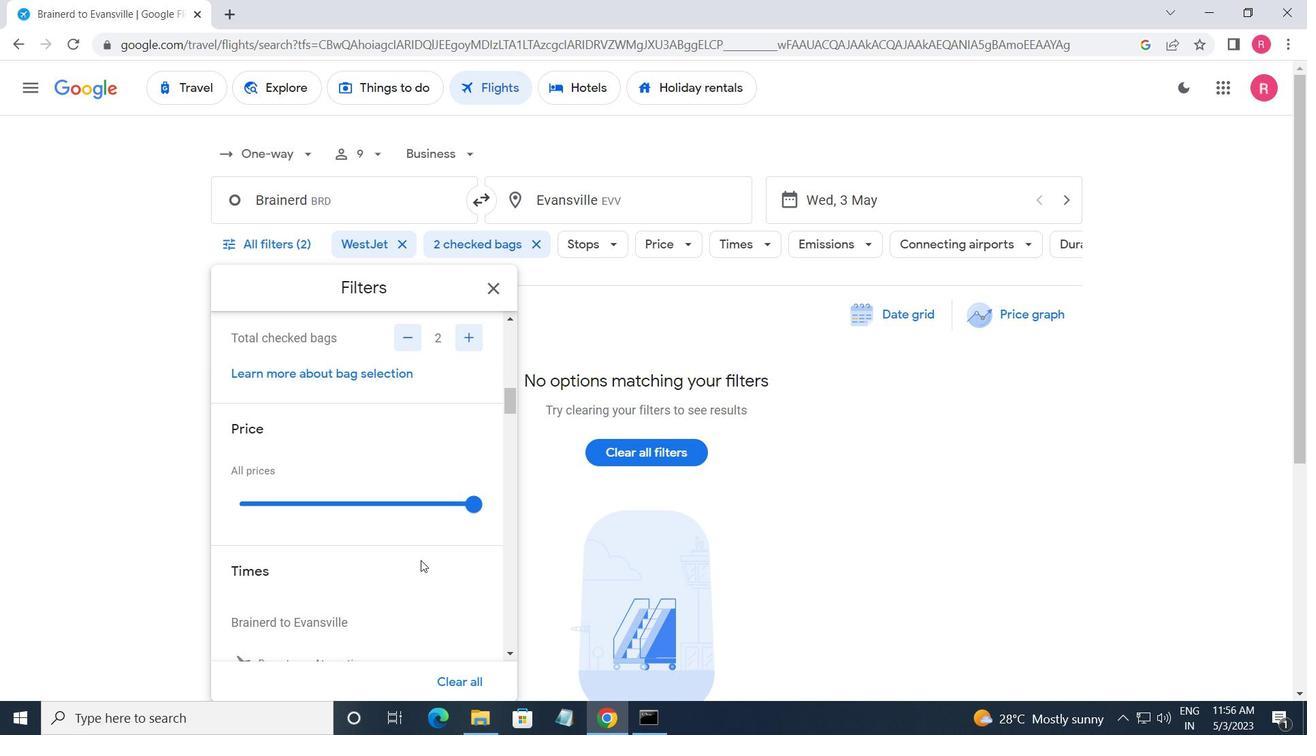 
Action: Mouse moved to (249, 529)
Screenshot: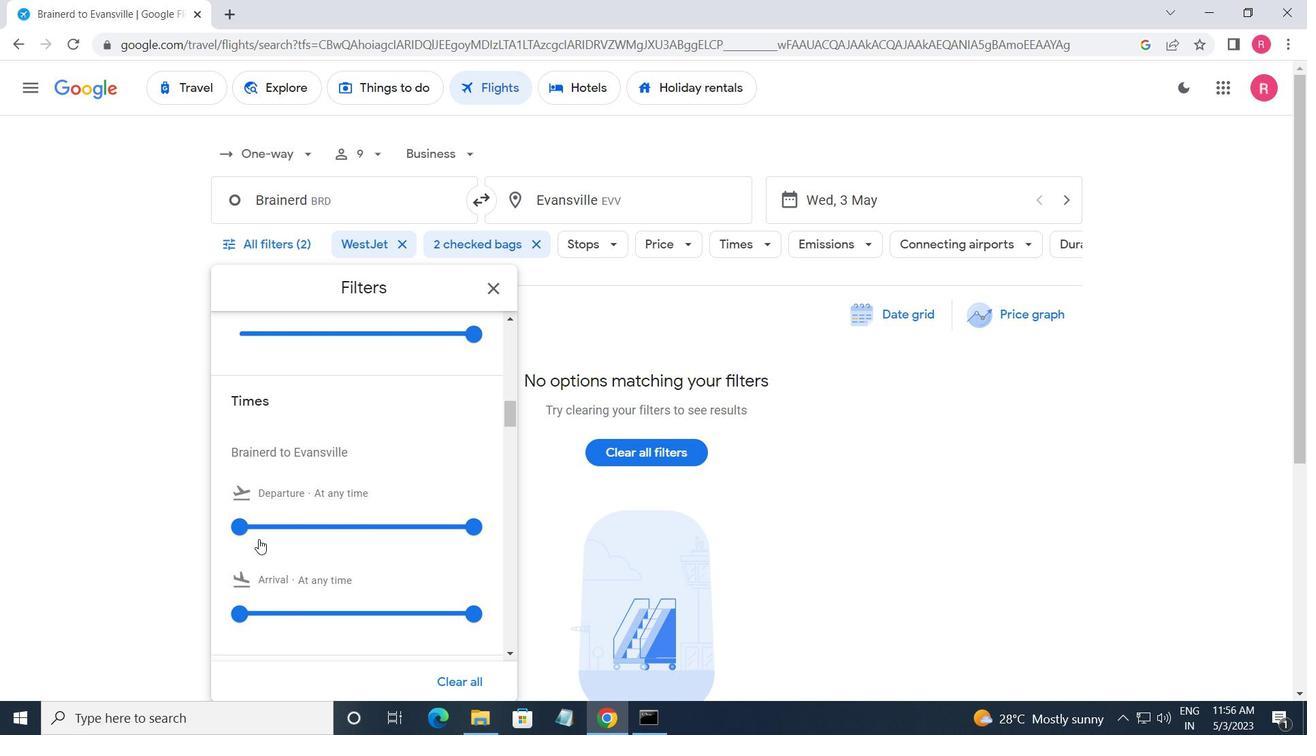 
Action: Mouse pressed left at (249, 529)
Screenshot: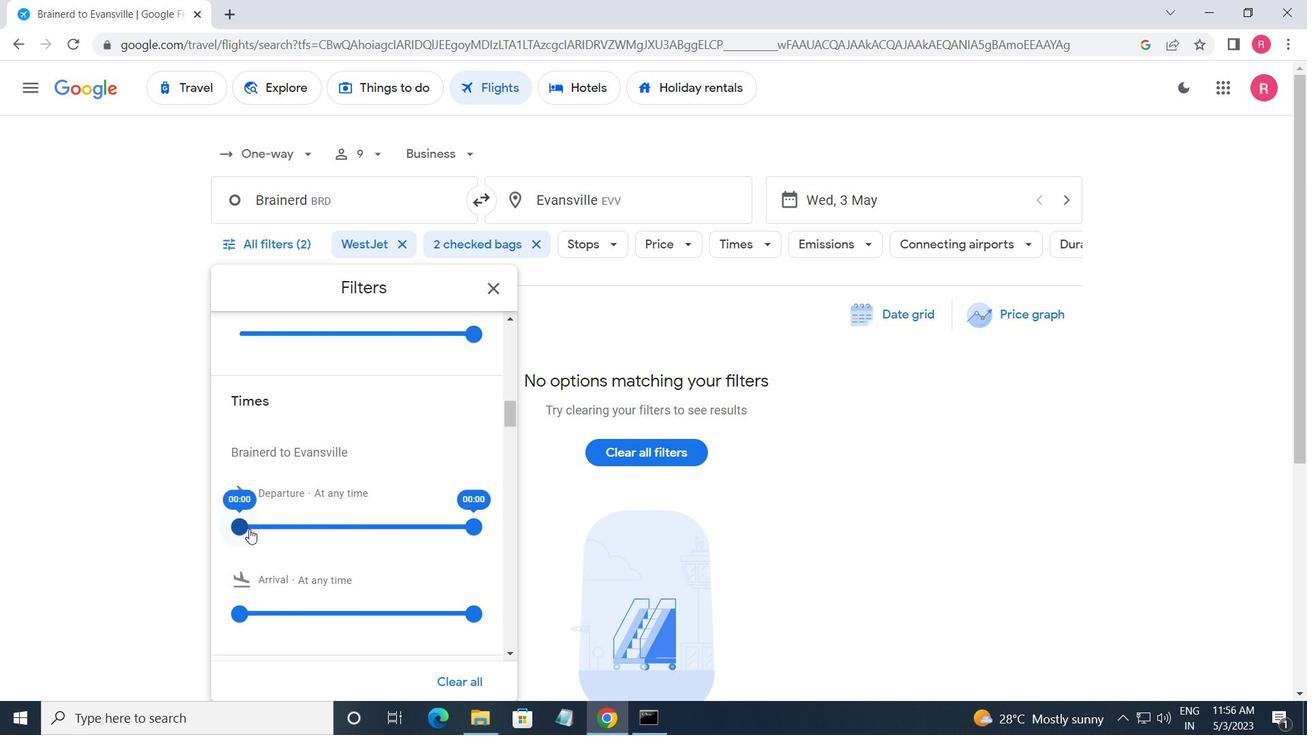 
Action: Mouse moved to (467, 531)
Screenshot: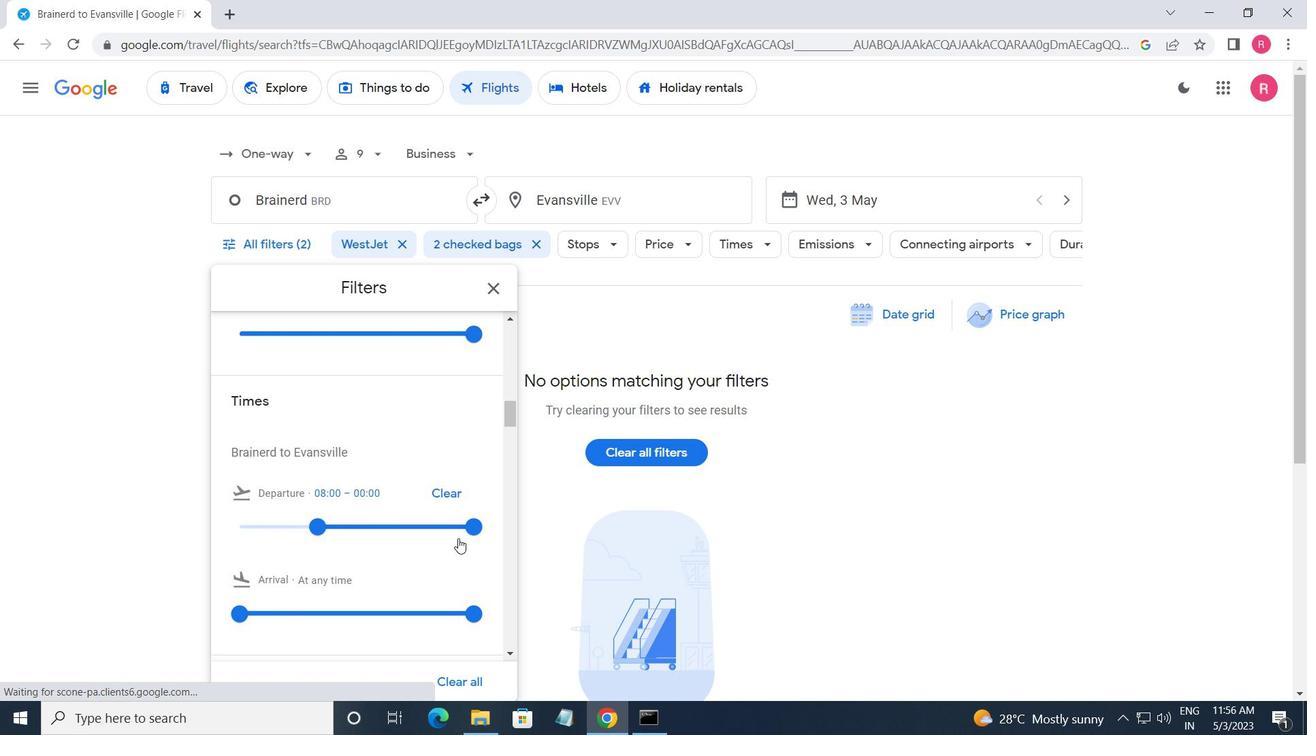 
Action: Mouse pressed left at (467, 531)
Screenshot: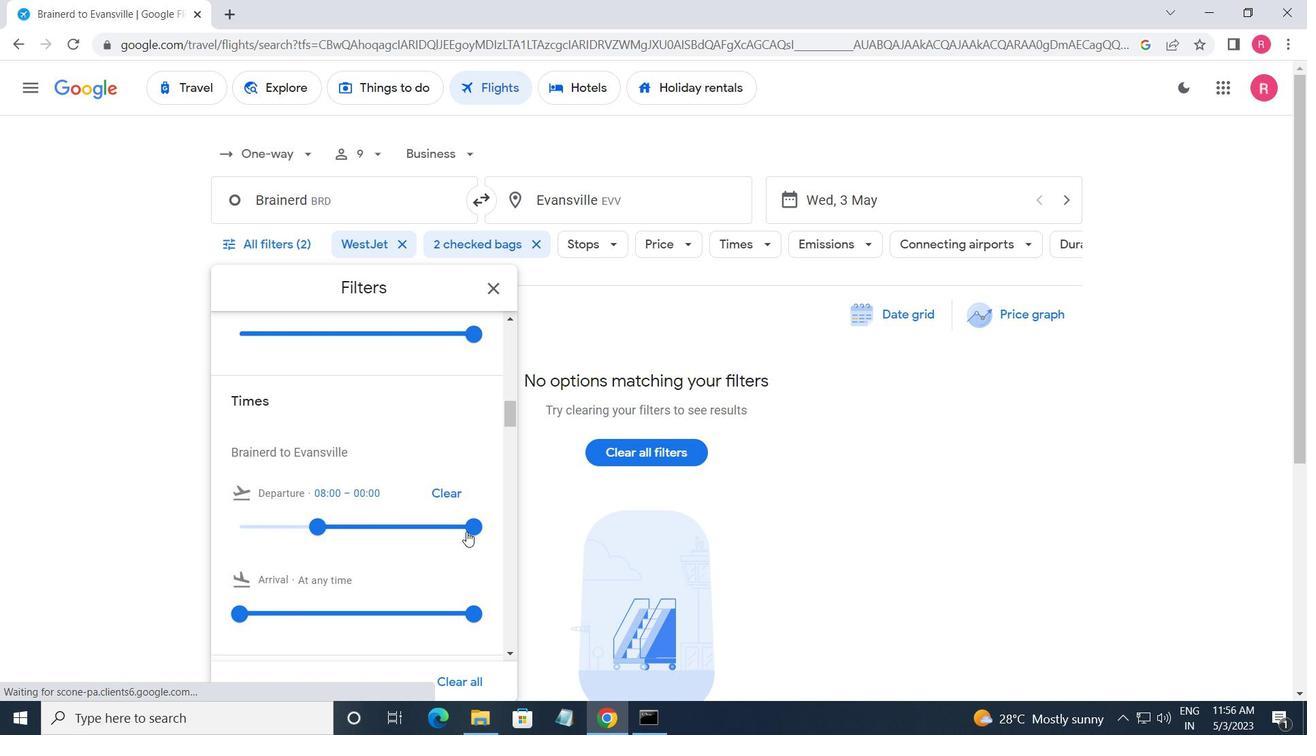 
Action: Mouse moved to (501, 282)
Screenshot: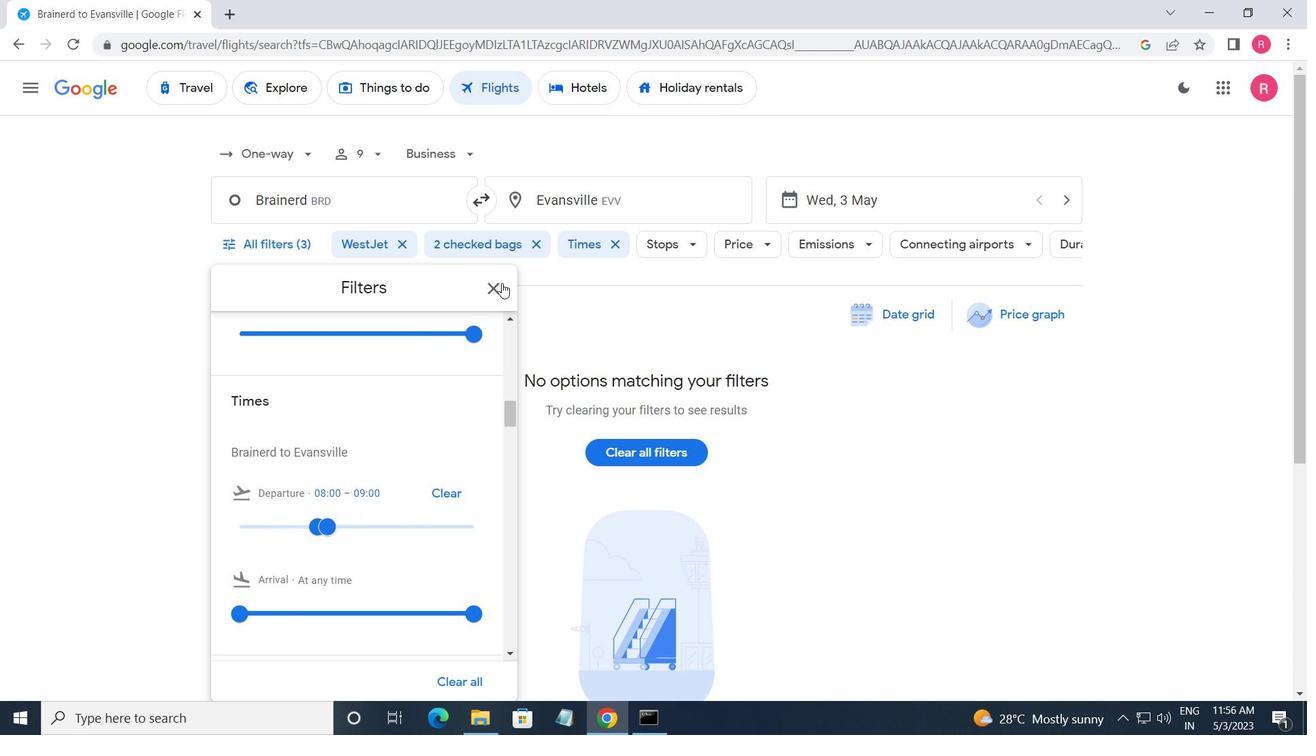 
Action: Mouse pressed left at (501, 282)
Screenshot: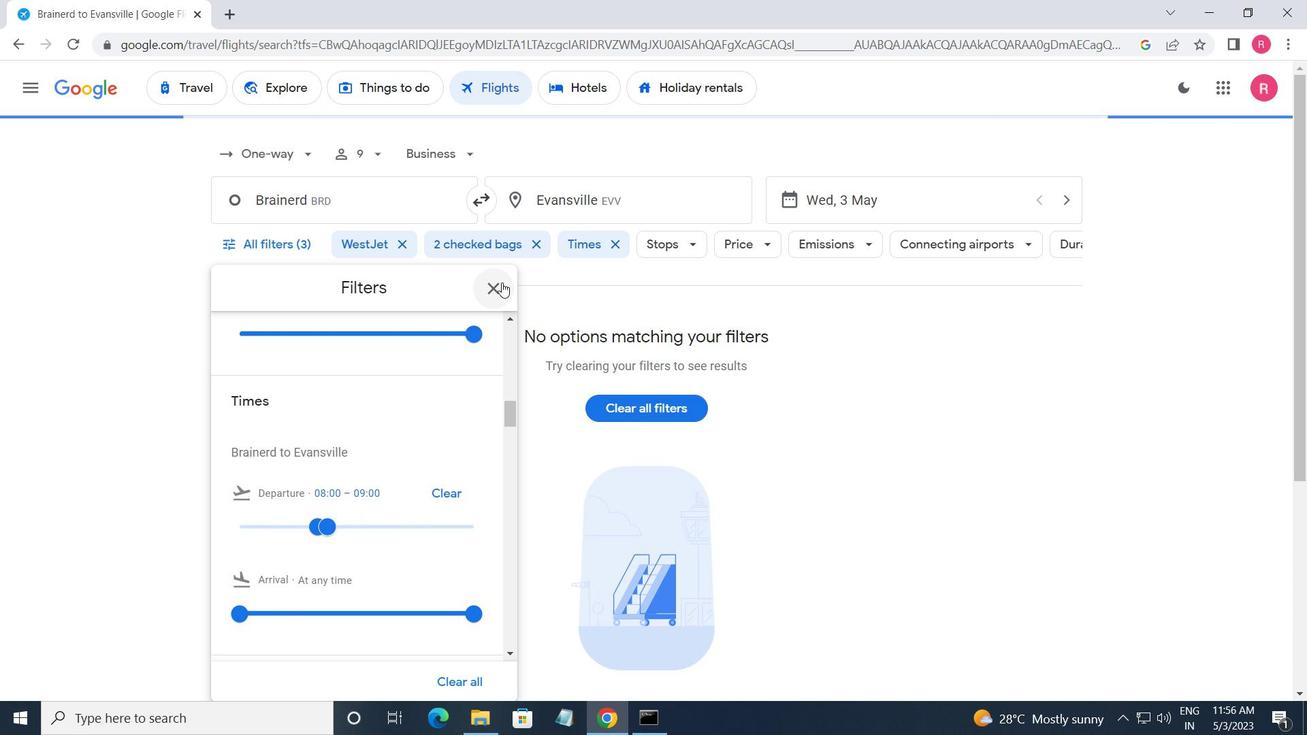 
Action: Mouse moved to (471, 338)
Screenshot: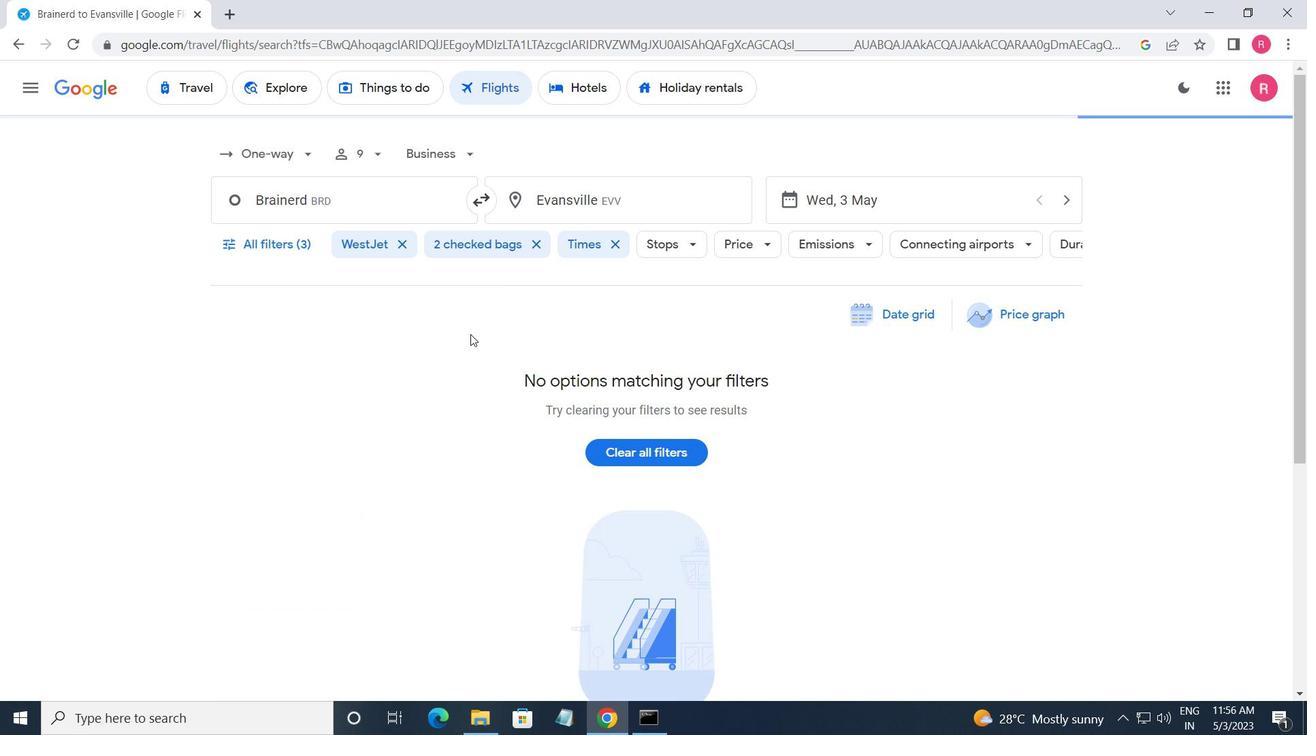 
Action: Mouse pressed left at (471, 338)
Screenshot: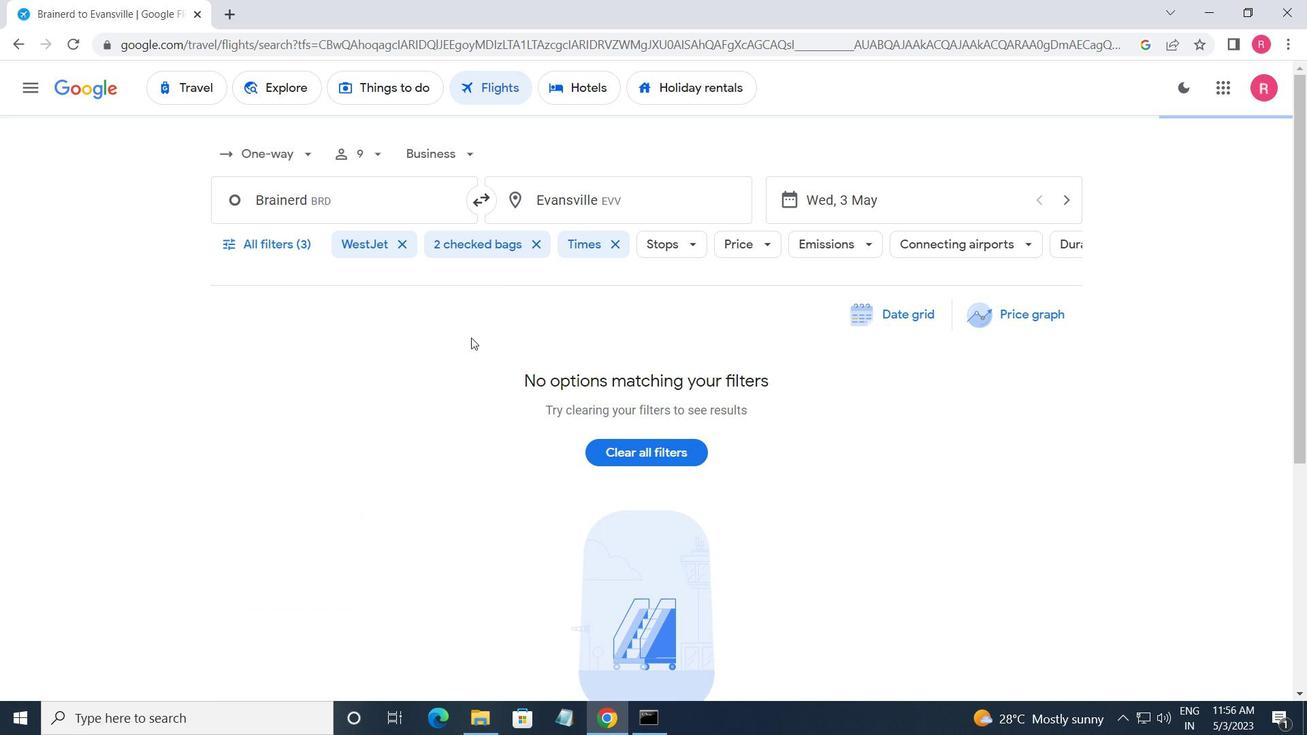 
